 Task: In the  document registry.pdf. Below name insert the link: 'www.instagram.com' Insert Dropdown below the link: Project Status  'Select Not started 'Insert Header and write  "NexusTech". Change font style to  Yellow Tail
Action: Mouse moved to (301, 417)
Screenshot: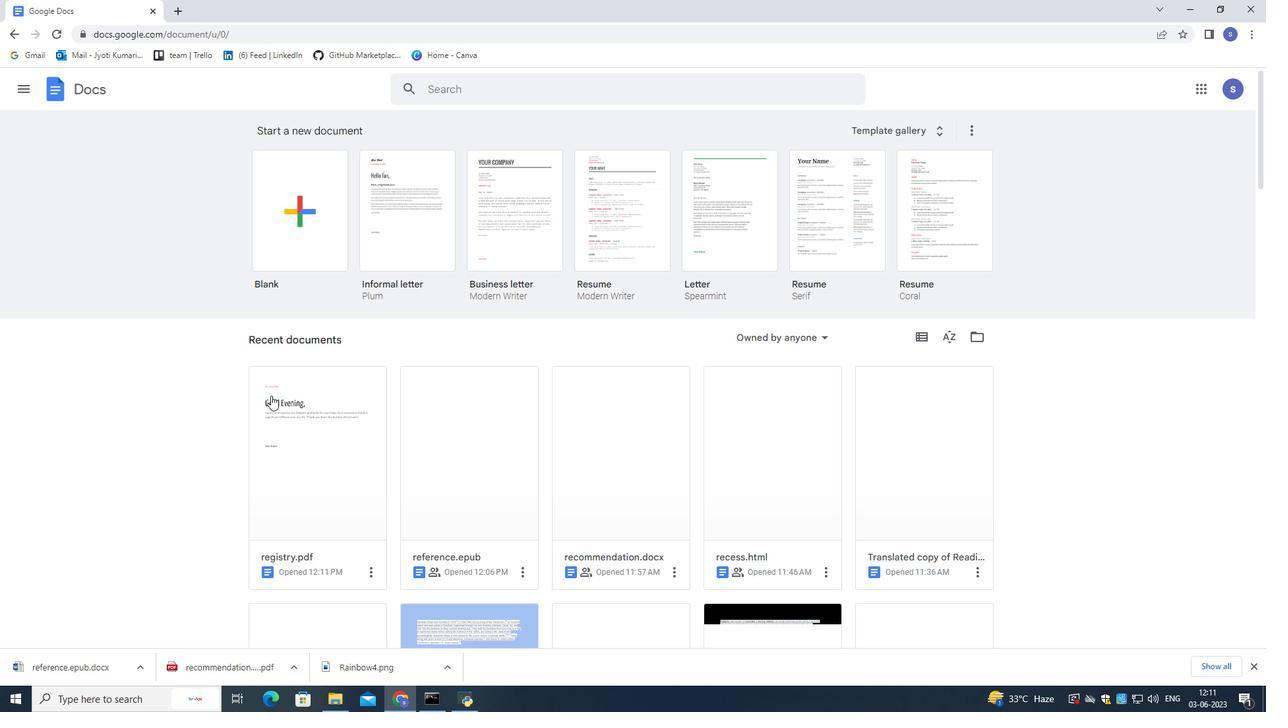 
Action: Mouse pressed left at (301, 417)
Screenshot: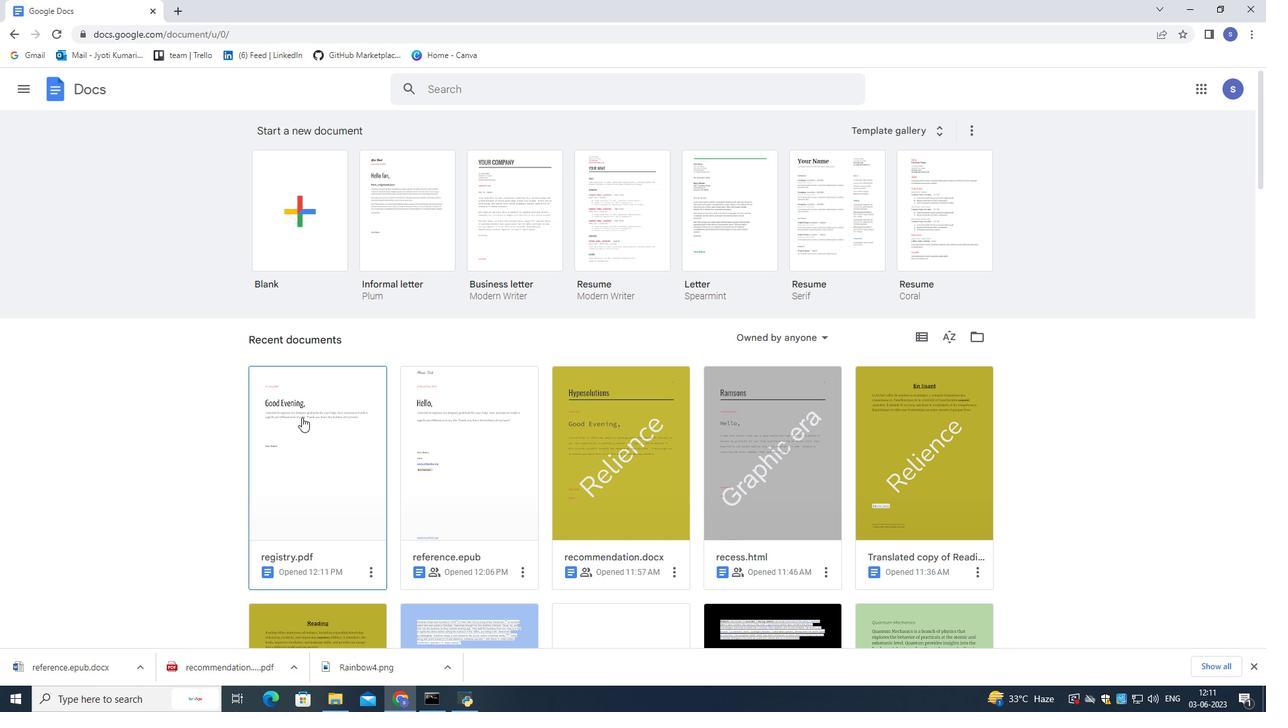 
Action: Mouse pressed left at (301, 417)
Screenshot: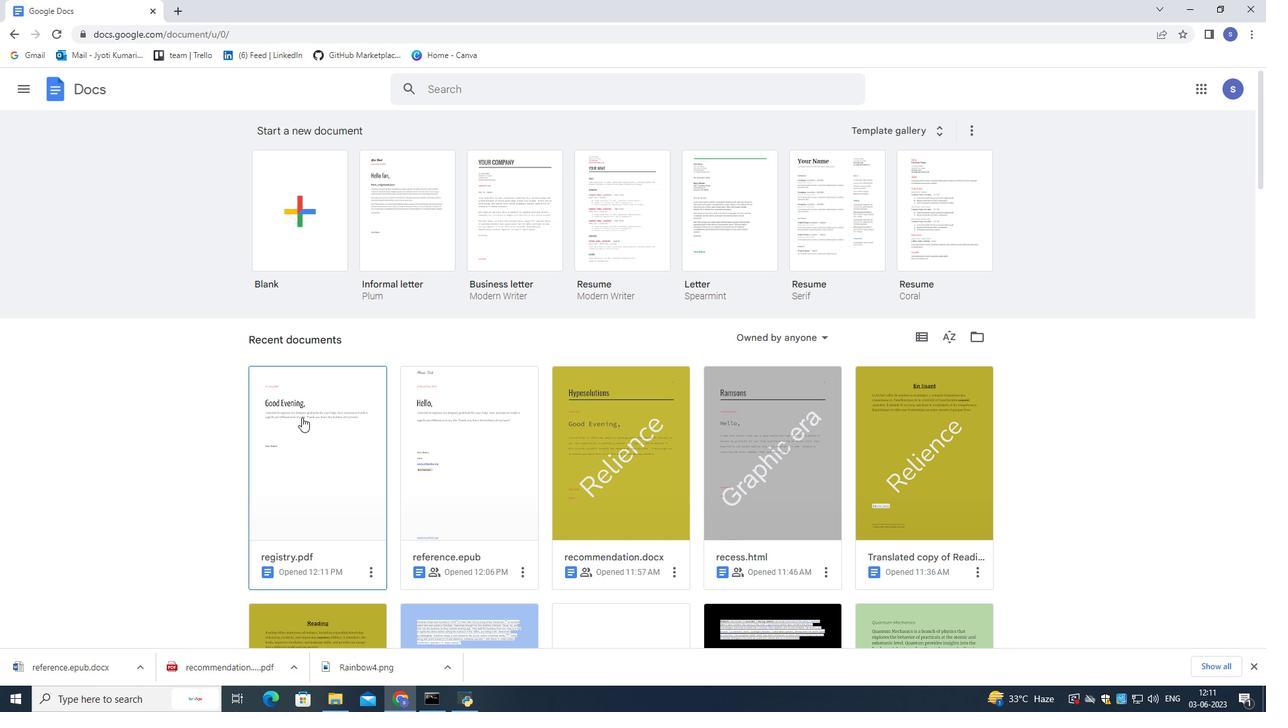 
Action: Mouse moved to (478, 488)
Screenshot: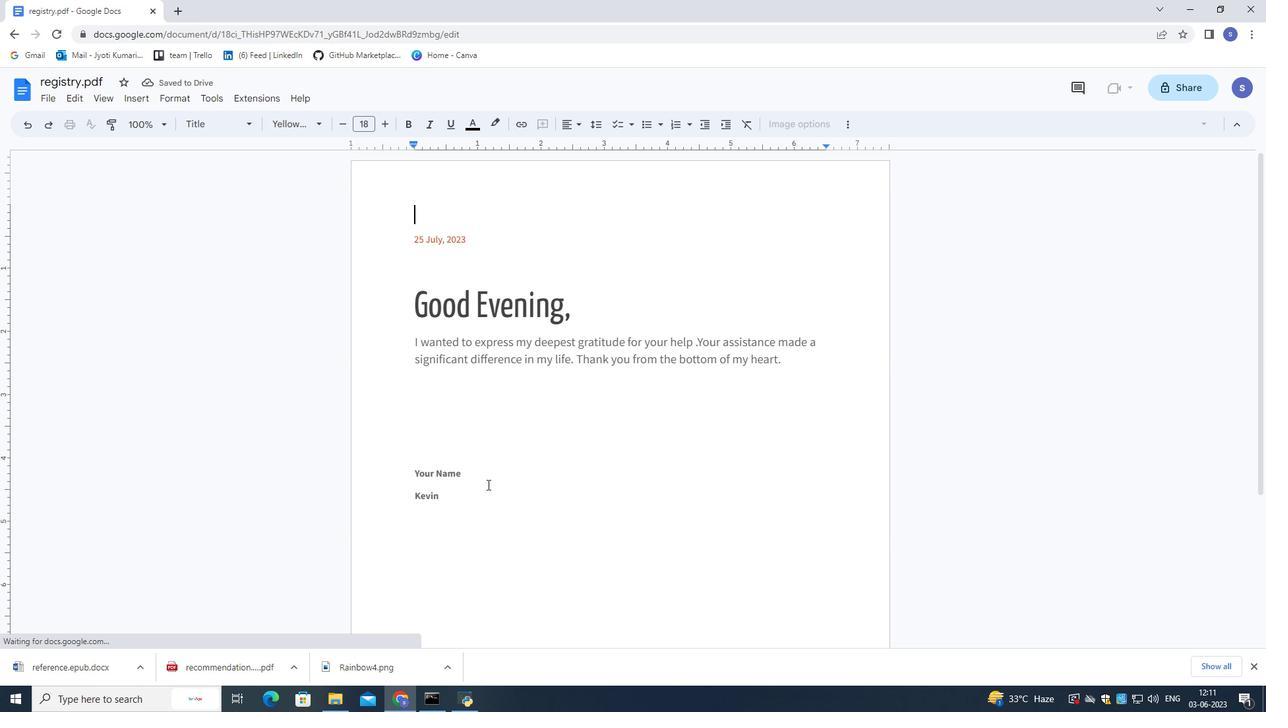 
Action: Mouse pressed left at (478, 488)
Screenshot: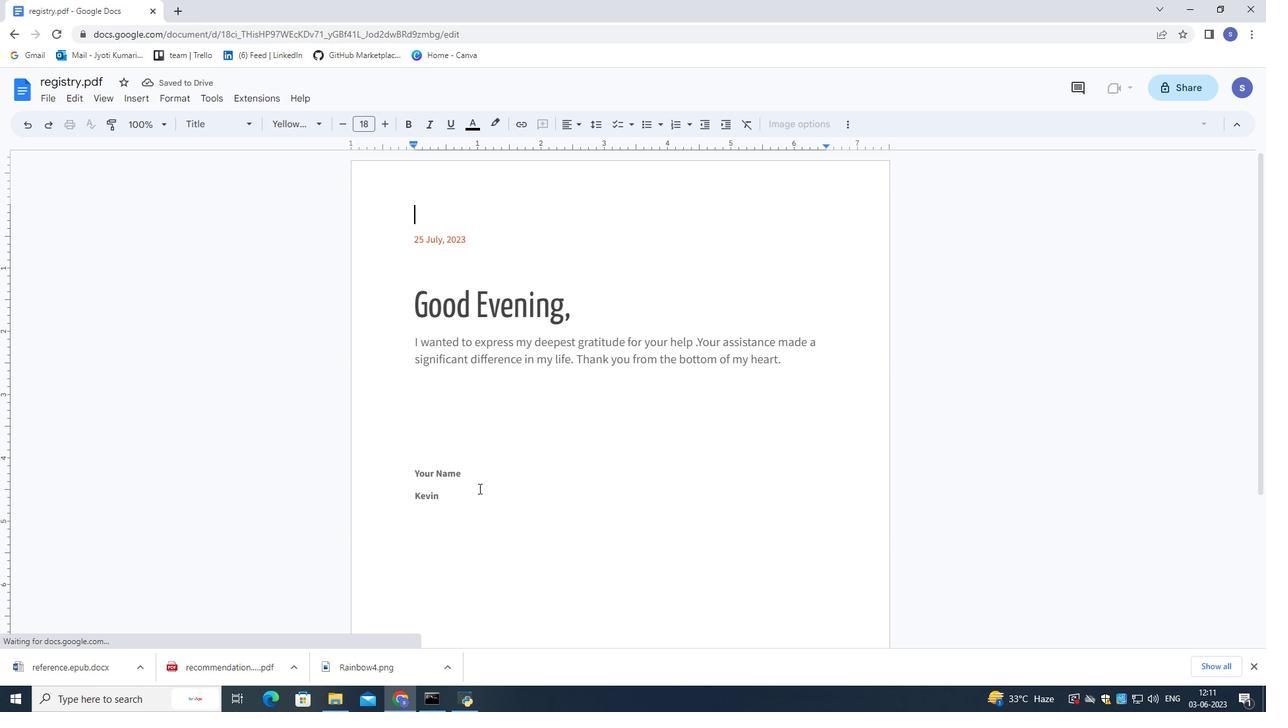 
Action: Mouse moved to (477, 489)
Screenshot: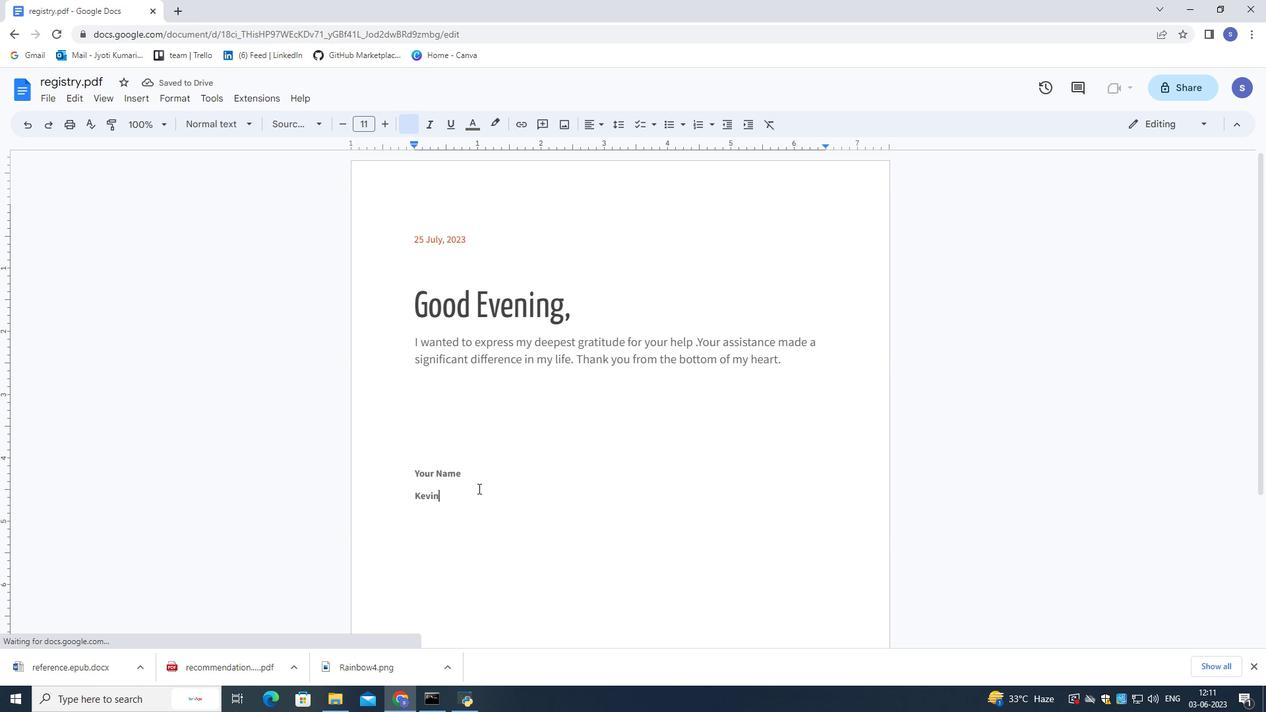 
Action: Key pressed <Key.enter>
Screenshot: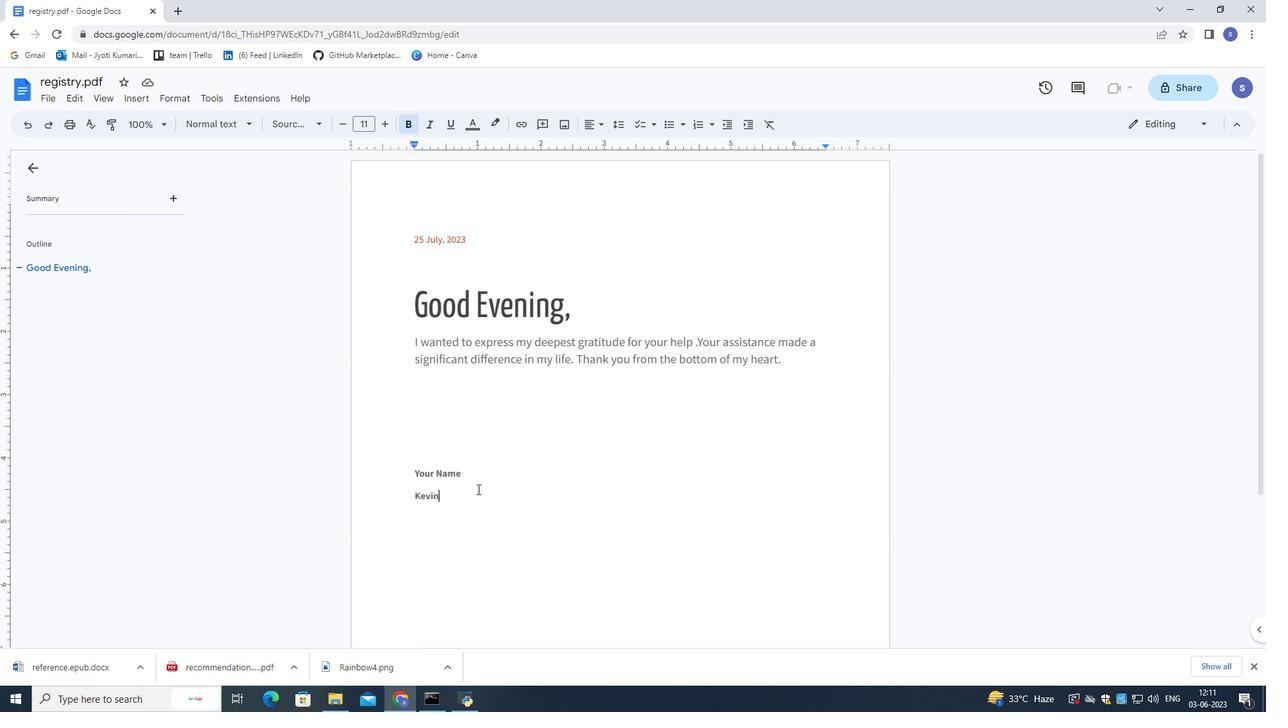 
Action: Mouse moved to (141, 97)
Screenshot: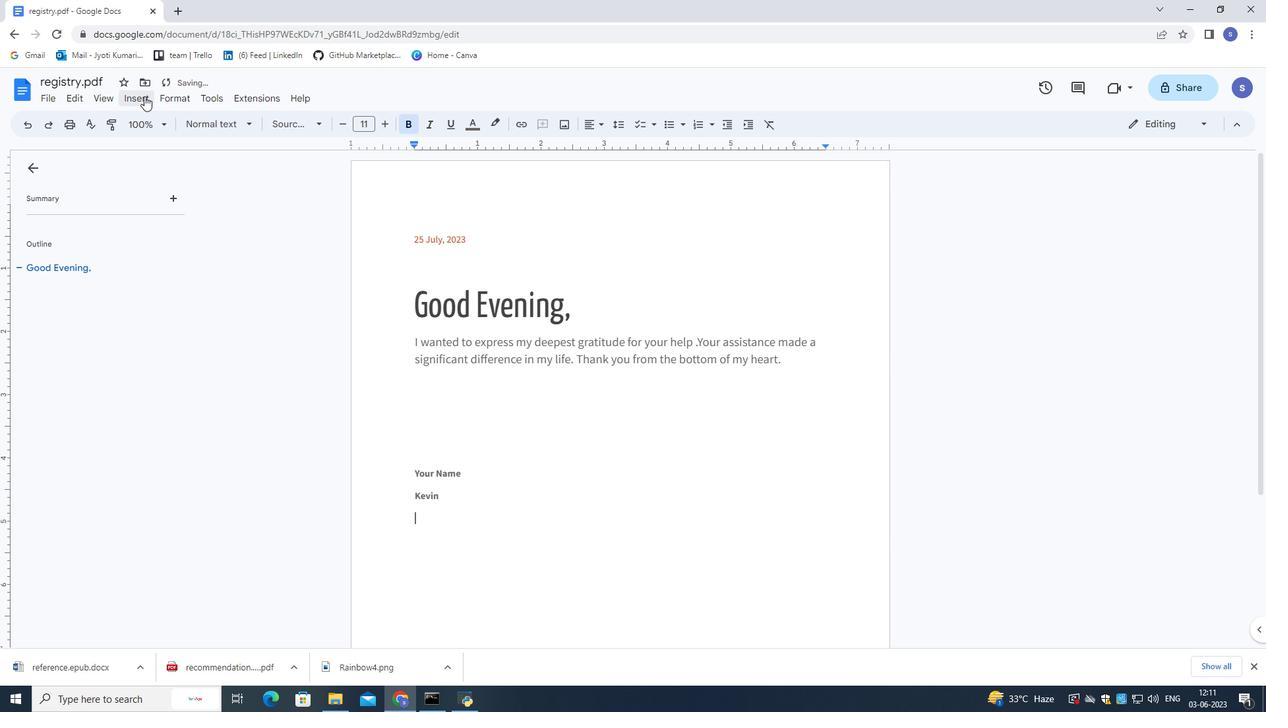 
Action: Mouse pressed left at (141, 97)
Screenshot: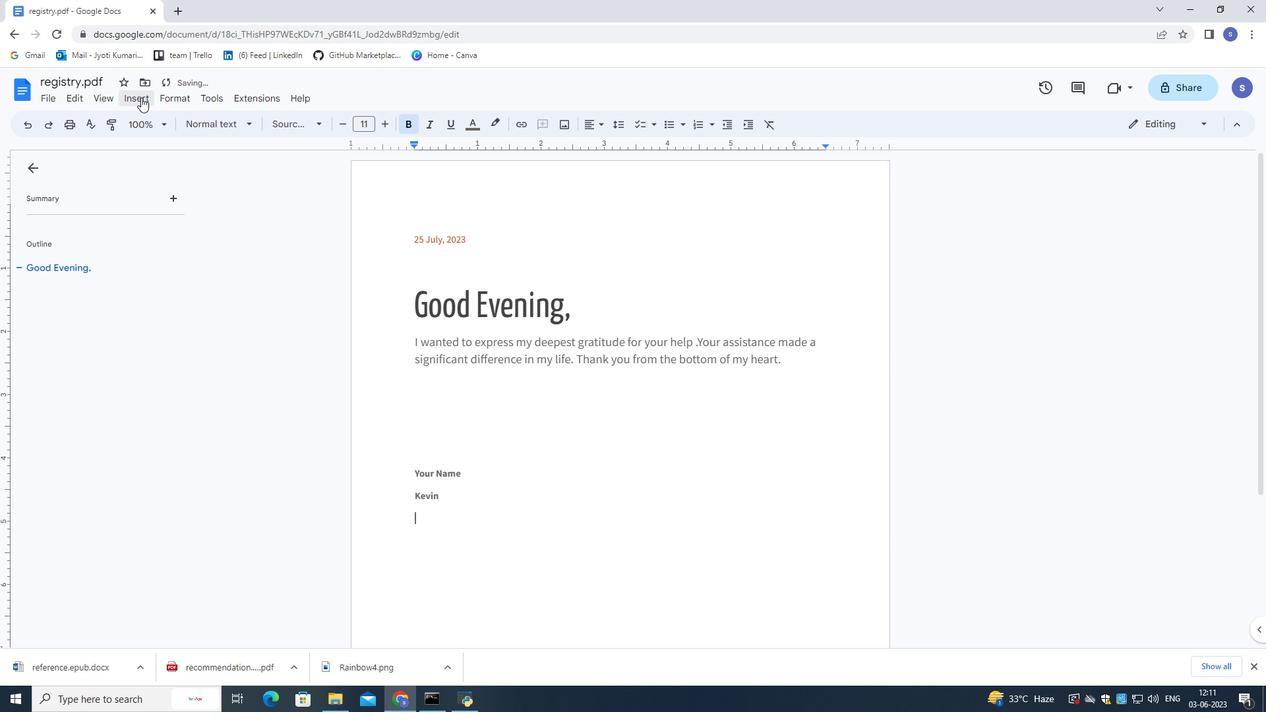 
Action: Mouse moved to (174, 502)
Screenshot: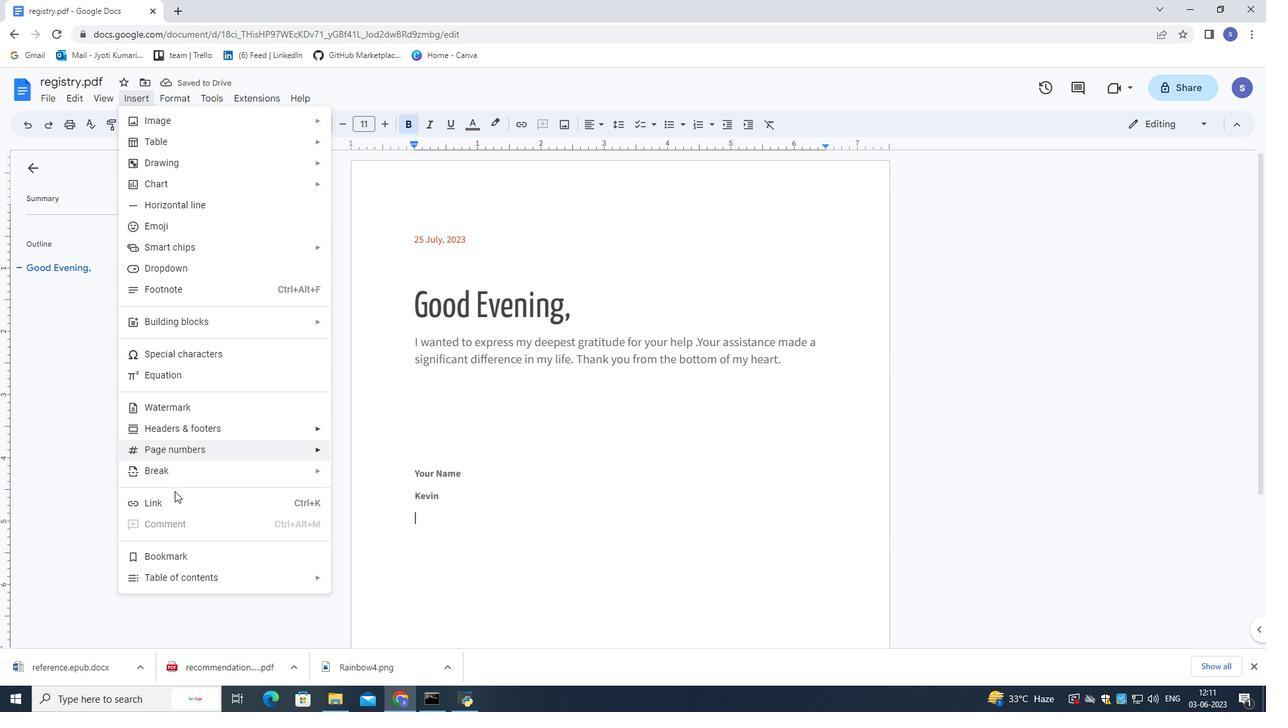 
Action: Mouse pressed left at (174, 502)
Screenshot: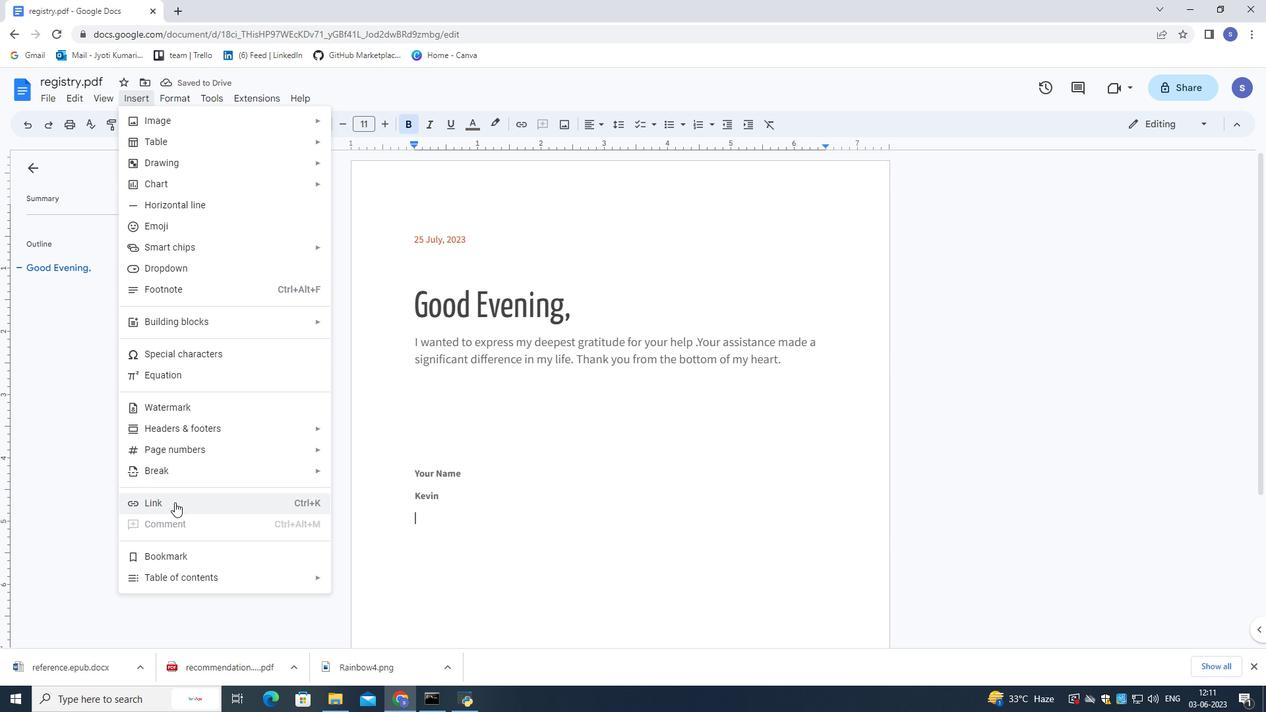 
Action: Mouse moved to (173, 497)
Screenshot: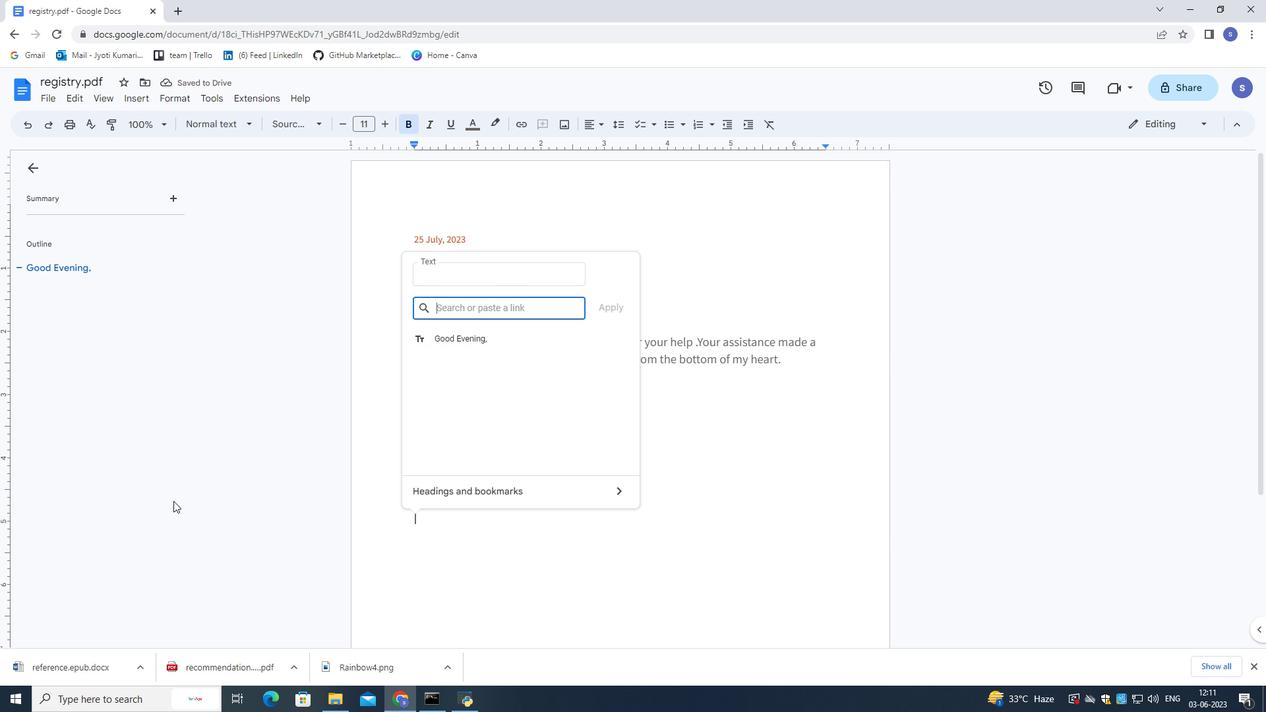 
Action: Key pressed ww
Screenshot: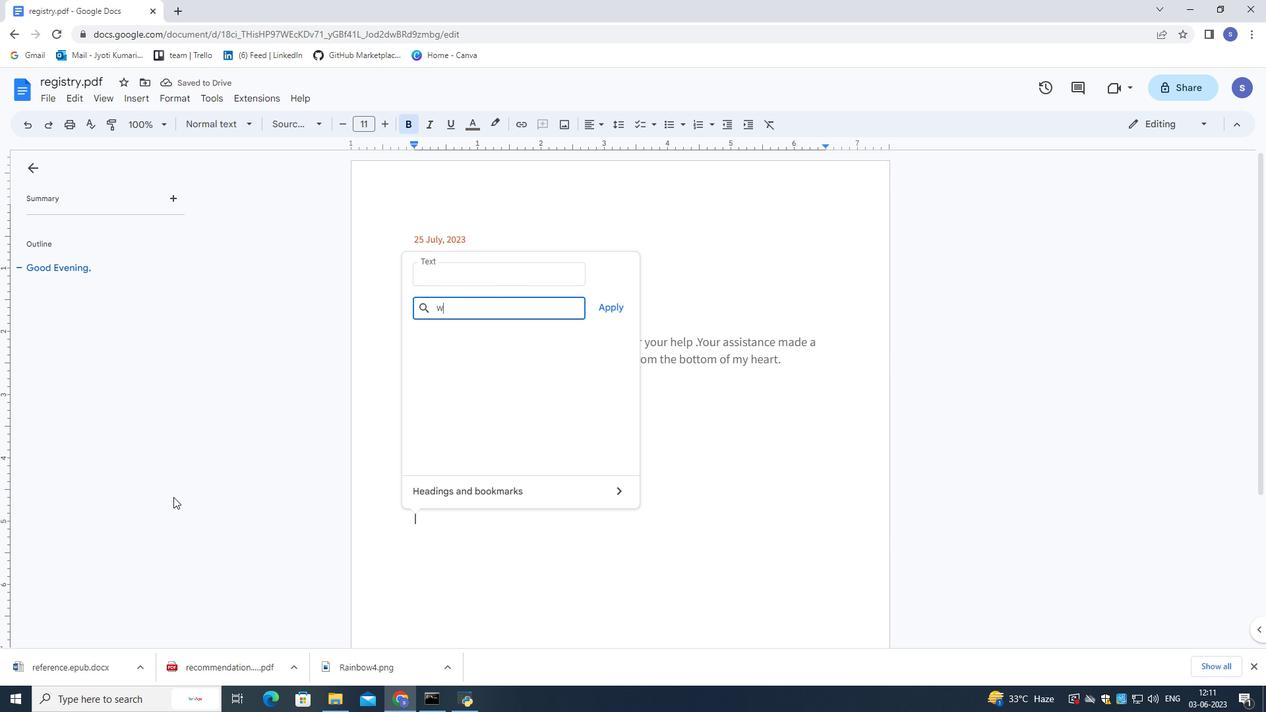 
Action: Mouse moved to (173, 495)
Screenshot: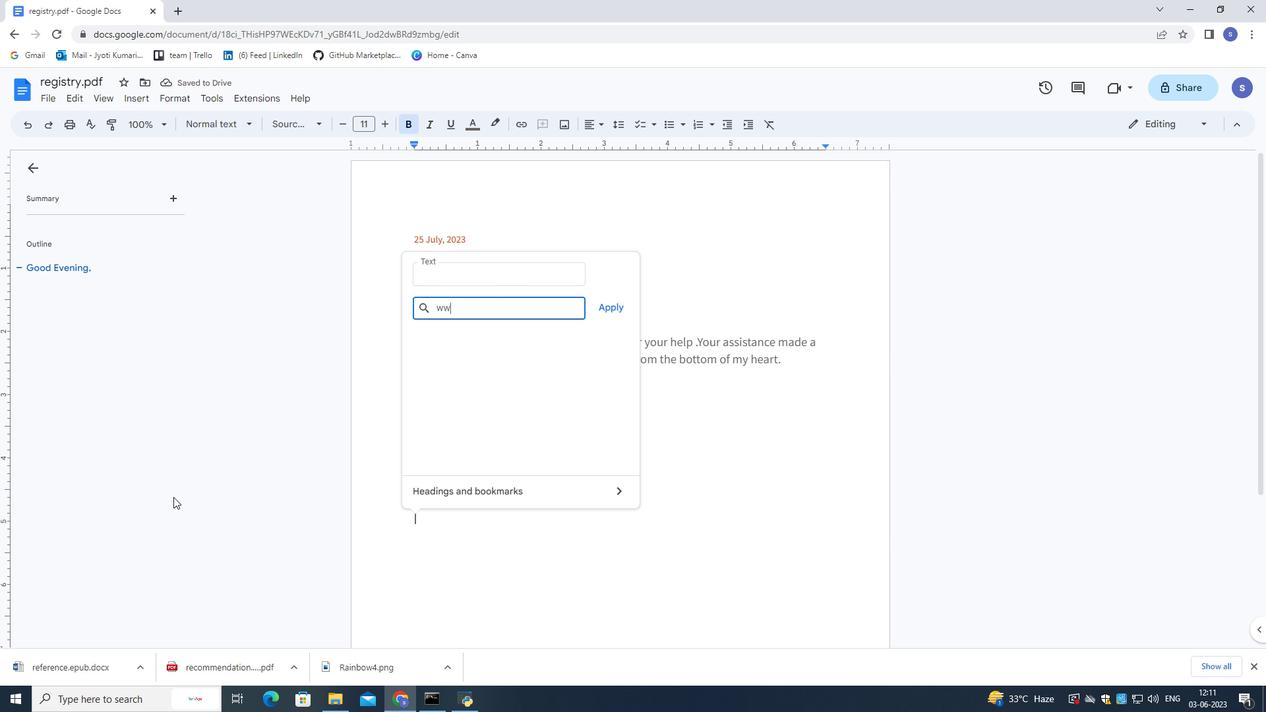 
Action: Key pressed w
Screenshot: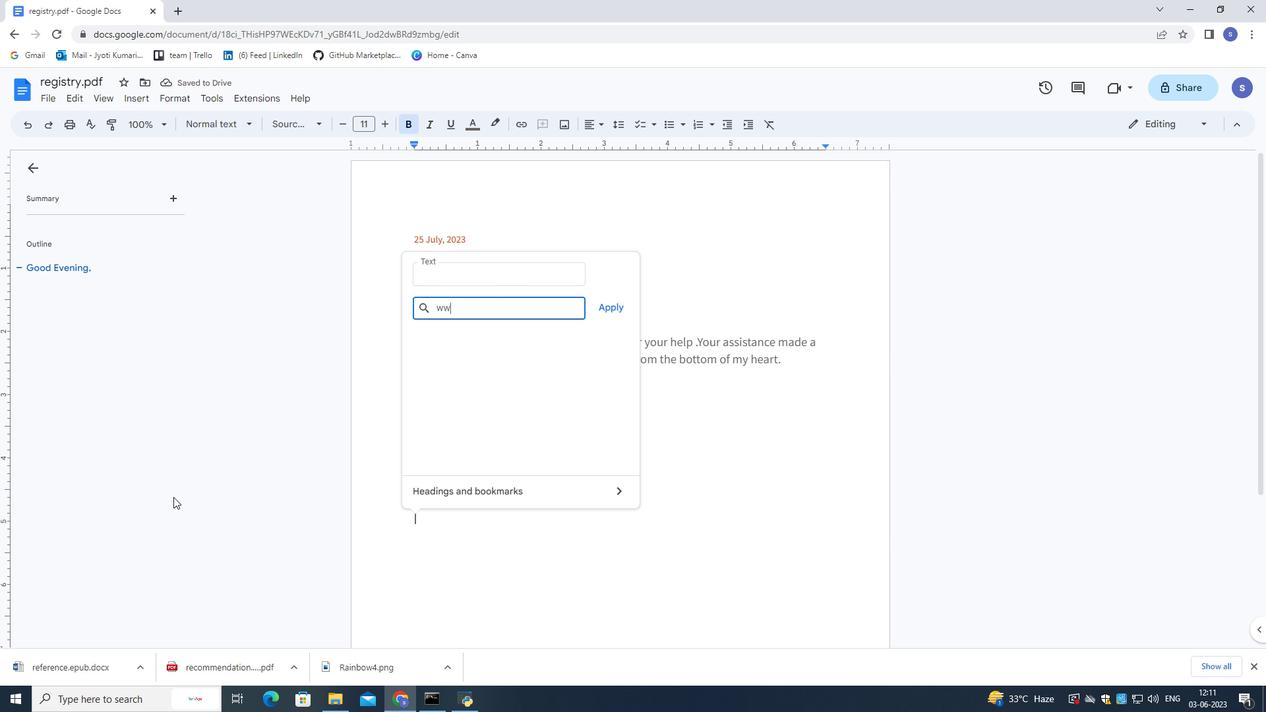 
Action: Mouse moved to (172, 477)
Screenshot: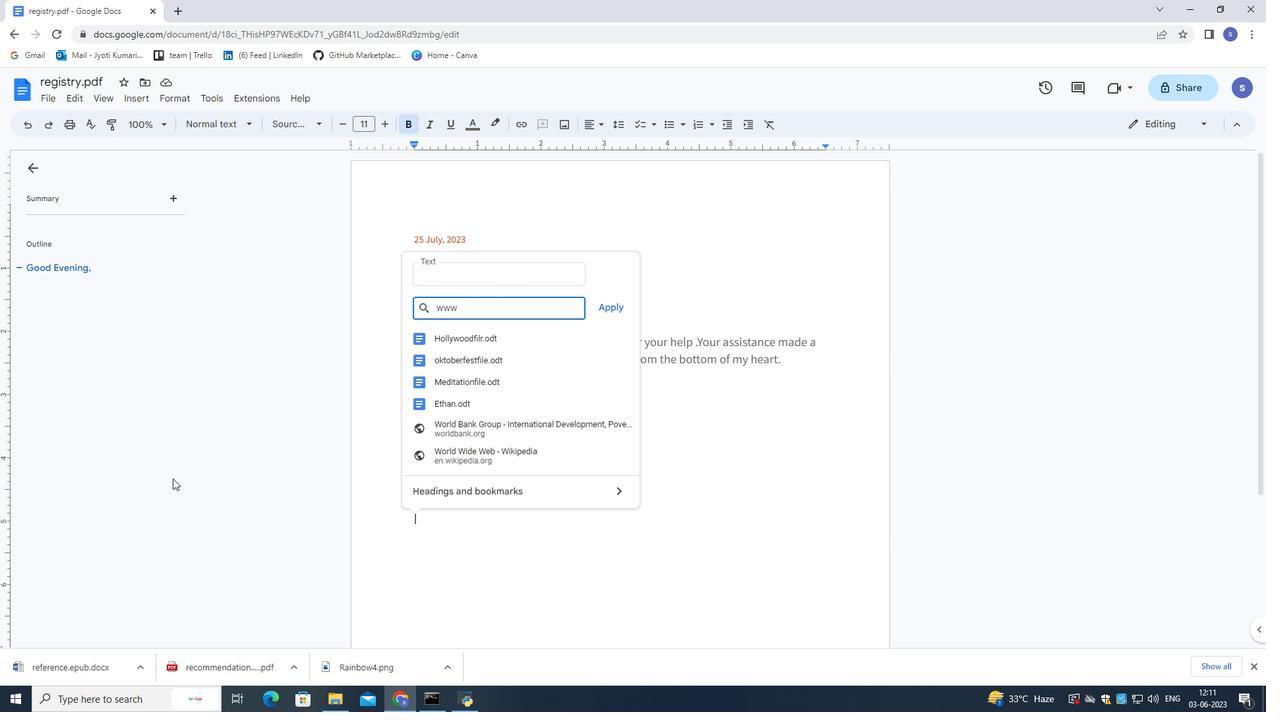 
Action: Key pressed .
Screenshot: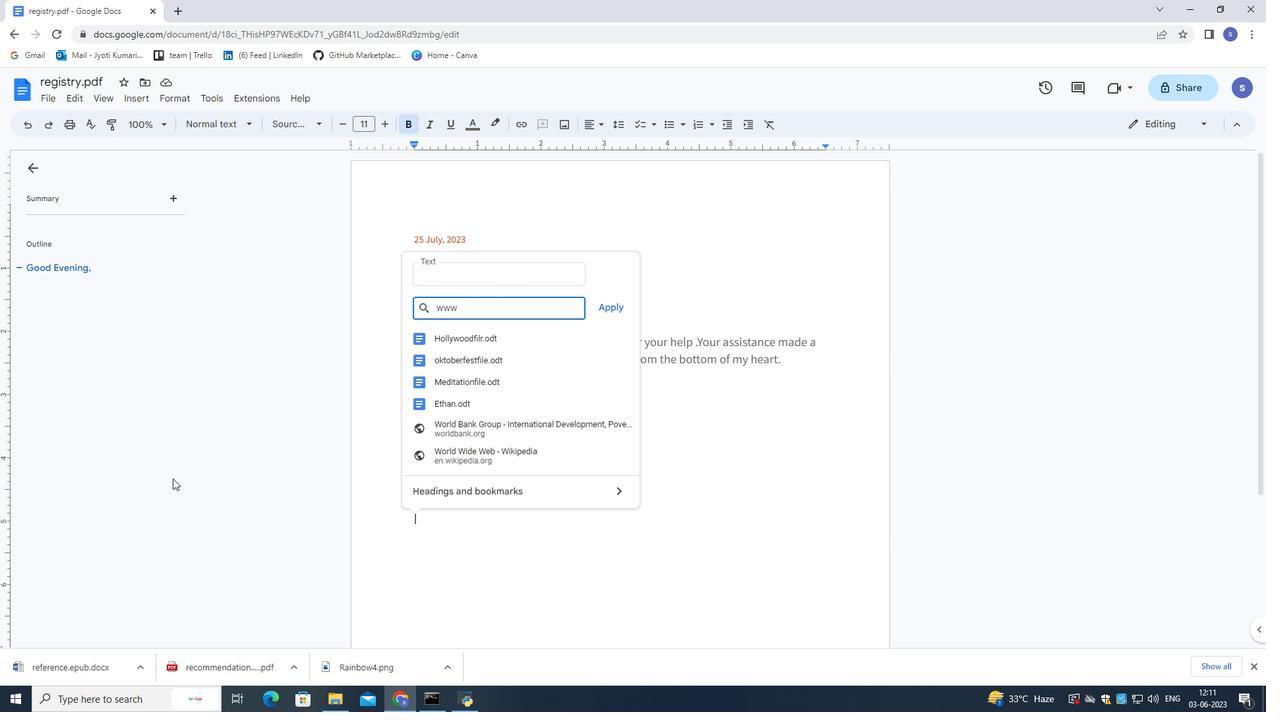 
Action: Mouse moved to (172, 477)
Screenshot: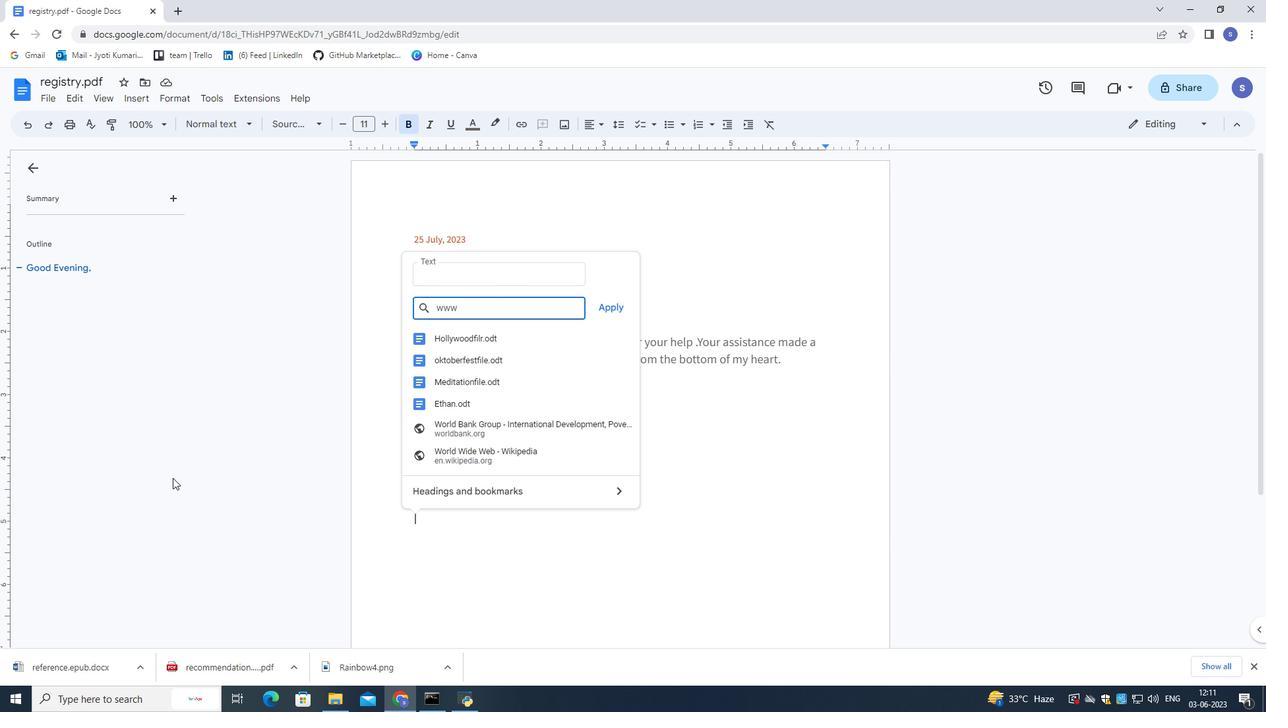 
Action: Key pressed instagram.com
Screenshot: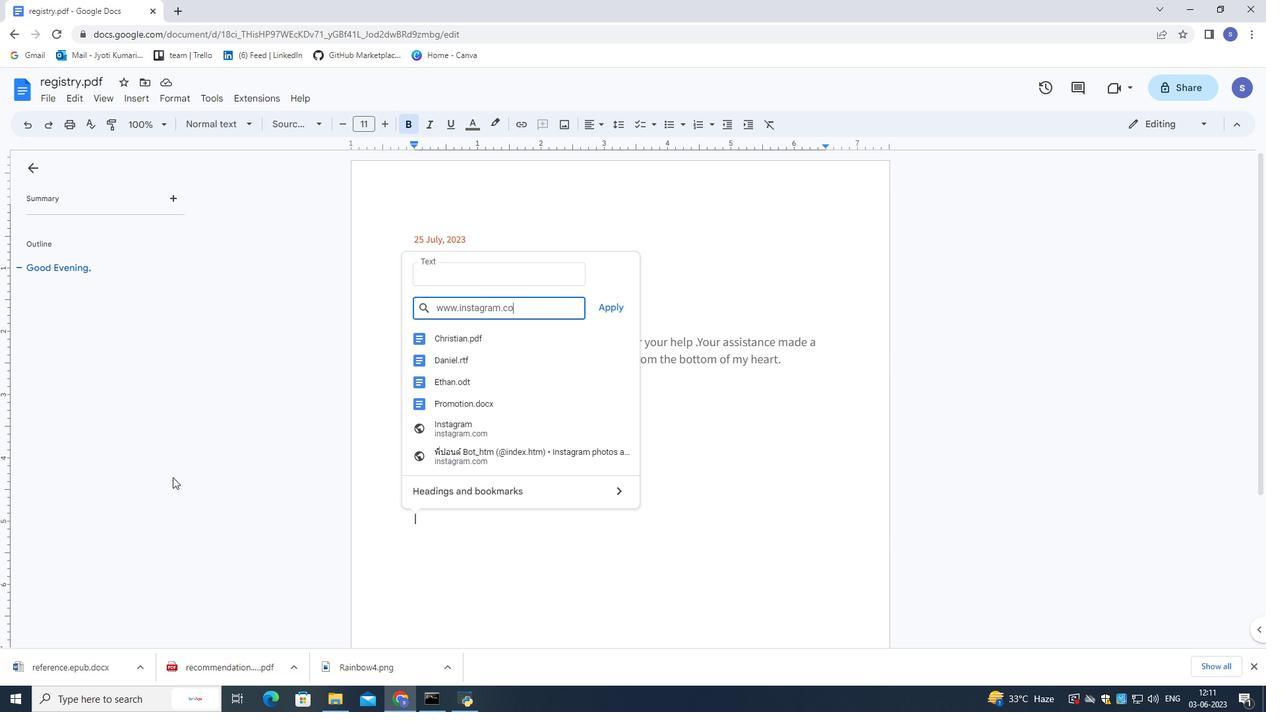 
Action: Mouse moved to (605, 309)
Screenshot: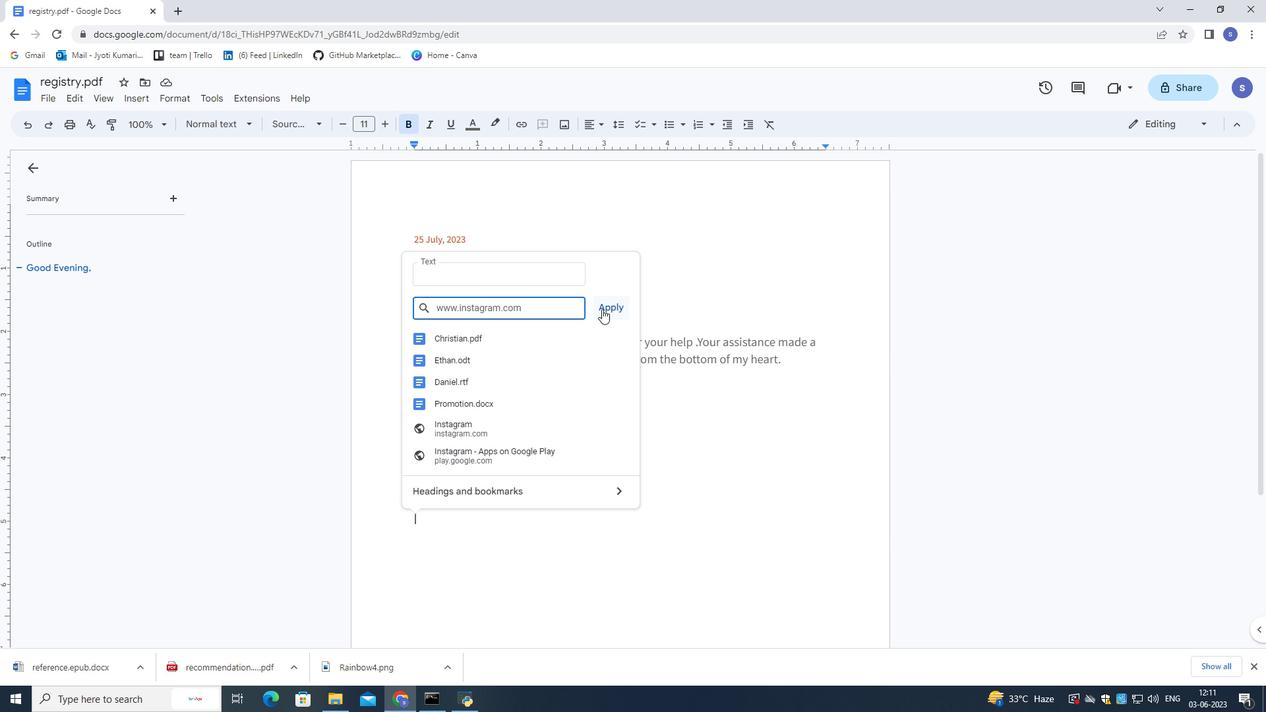 
Action: Mouse pressed left at (605, 309)
Screenshot: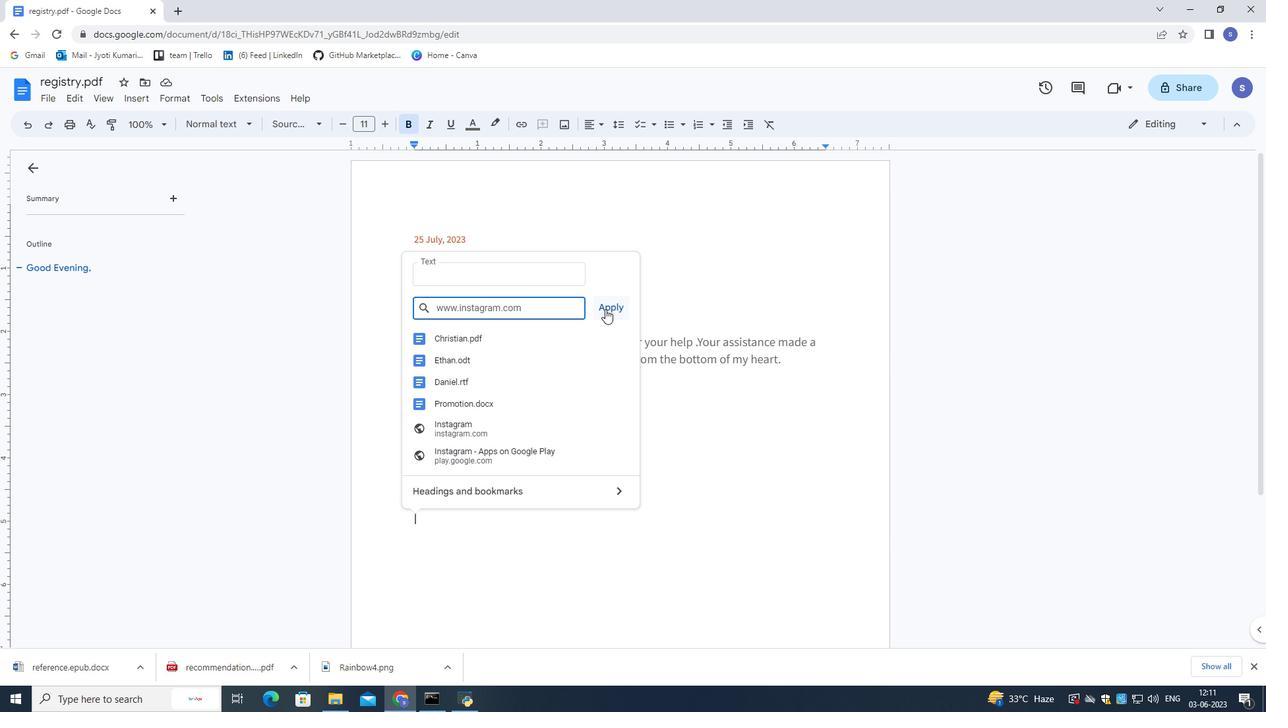 
Action: Mouse moved to (524, 479)
Screenshot: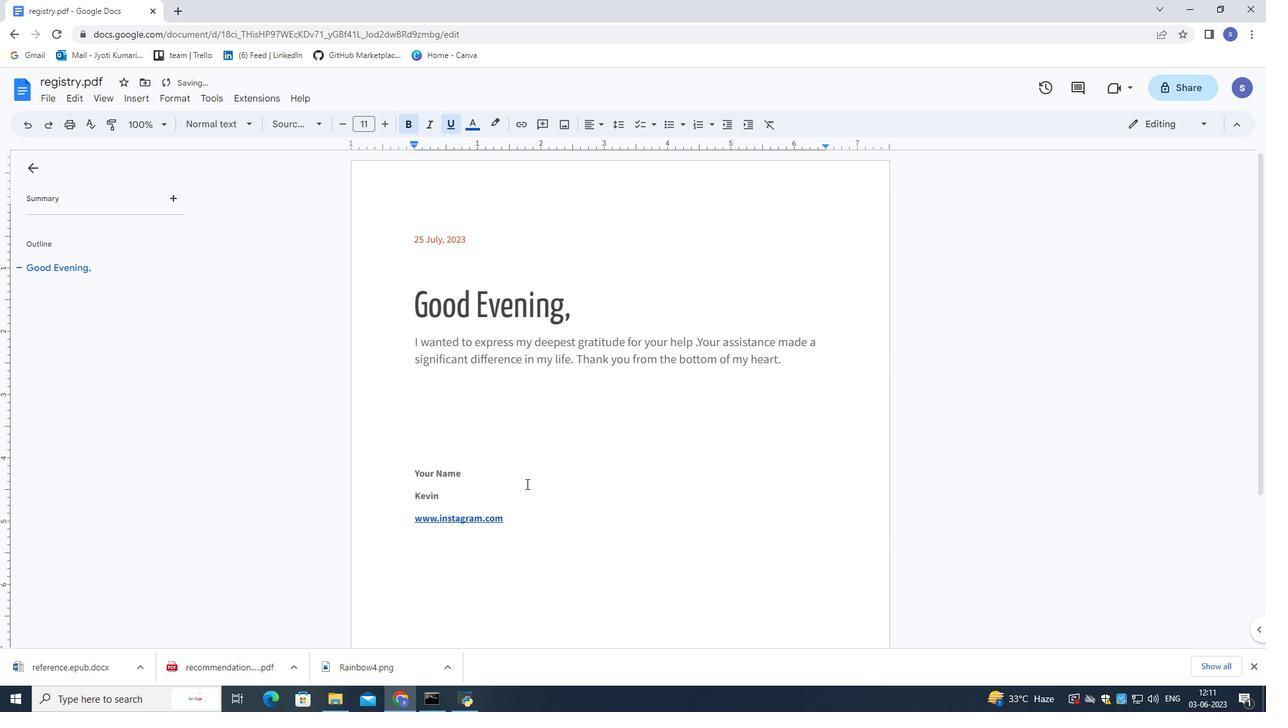 
Action: Key pressed <Key.enter>
Screenshot: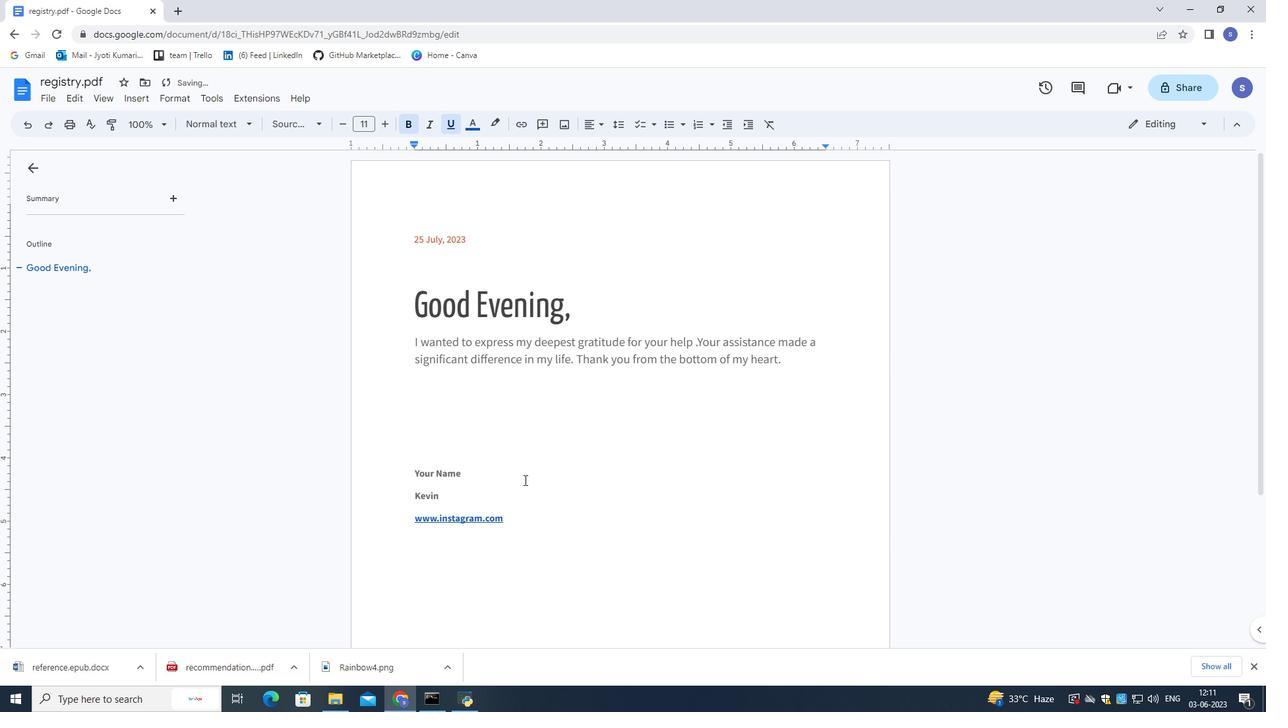 
Action: Mouse moved to (146, 91)
Screenshot: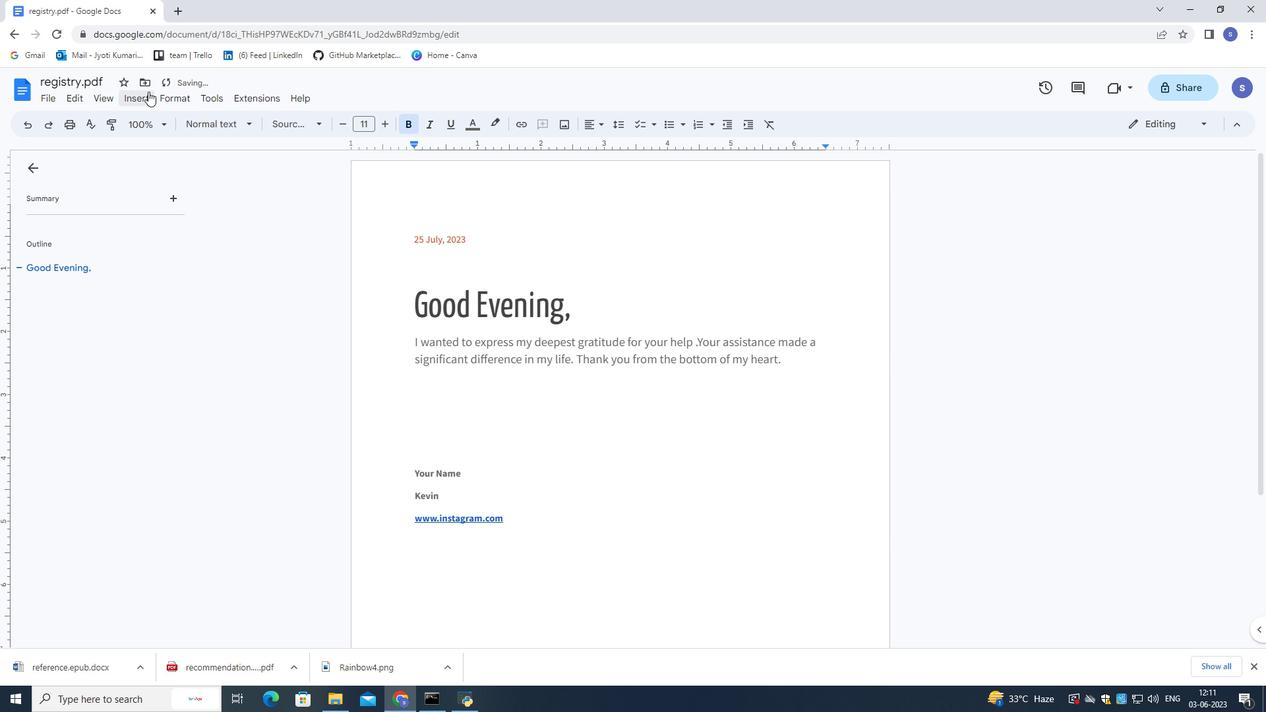 
Action: Mouse pressed left at (146, 91)
Screenshot: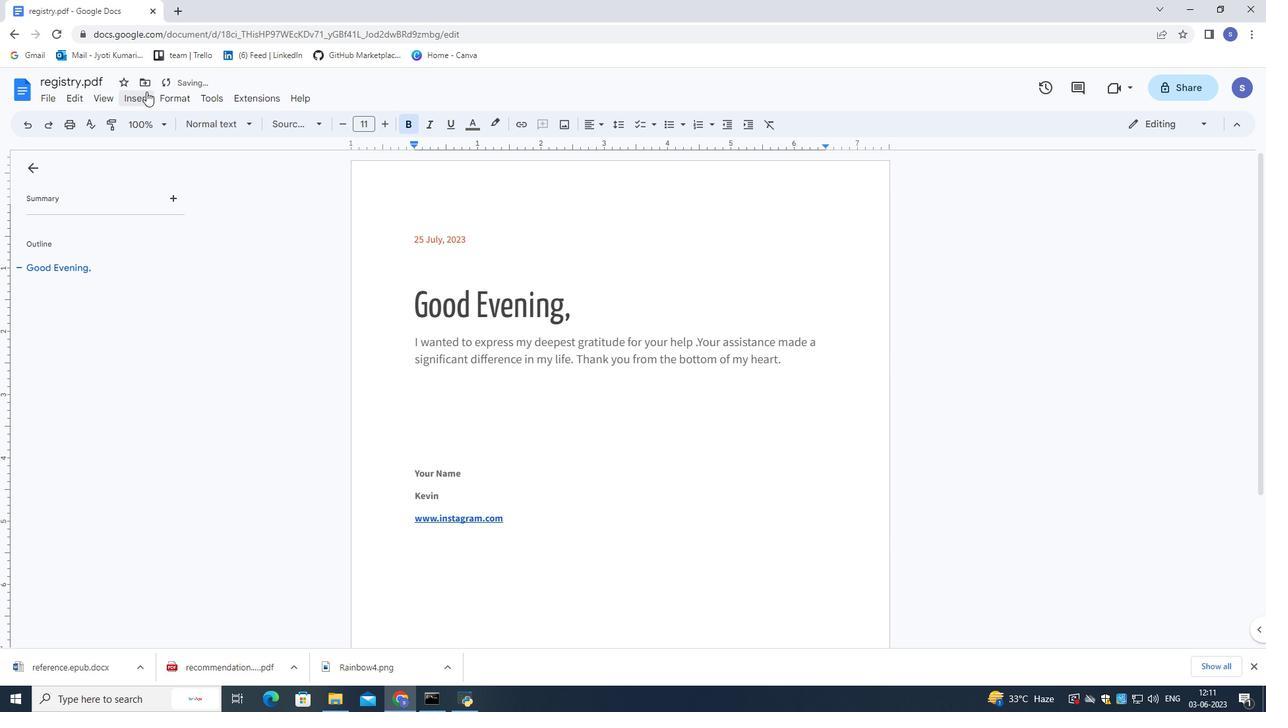 
Action: Mouse moved to (214, 271)
Screenshot: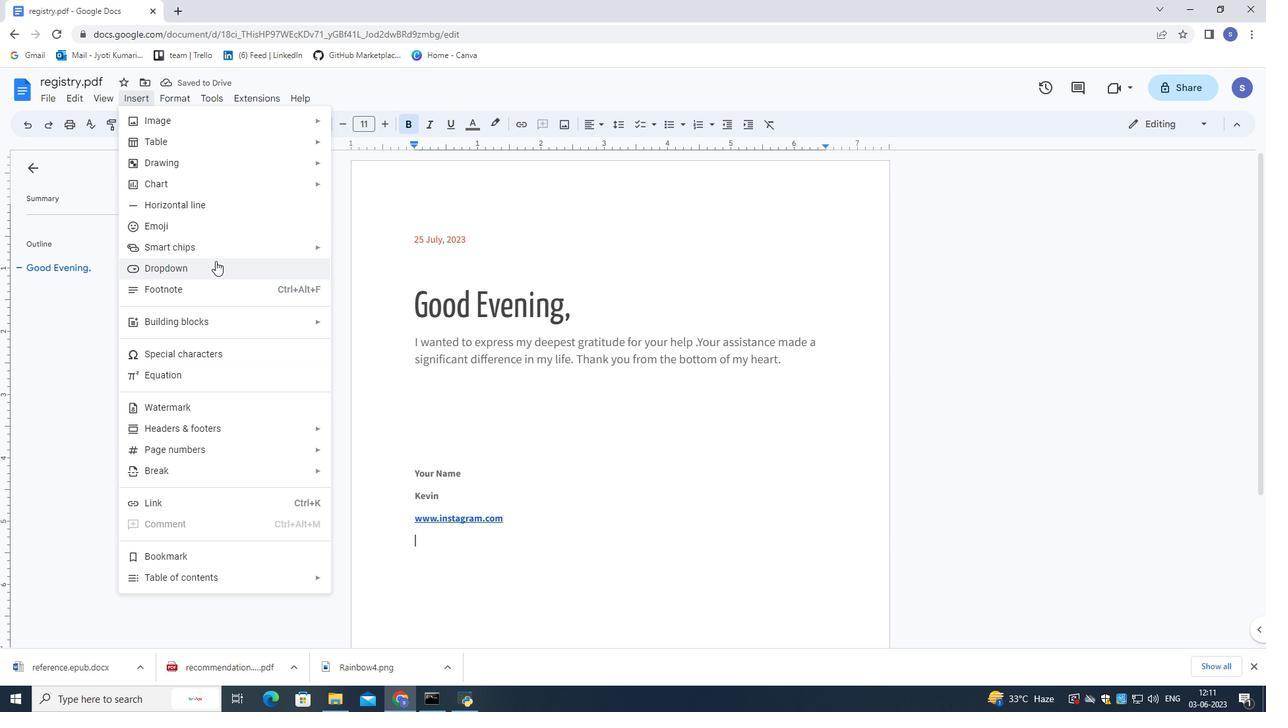 
Action: Mouse pressed left at (214, 271)
Screenshot: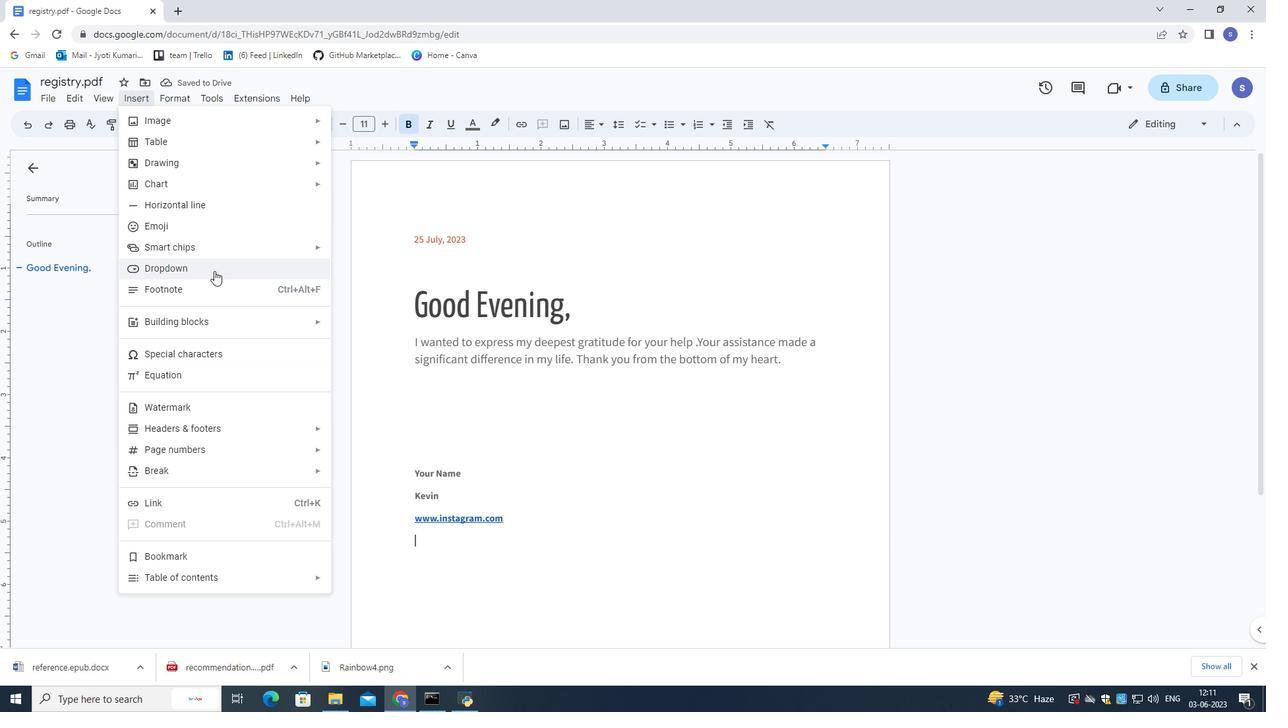 
Action: Mouse moved to (525, 545)
Screenshot: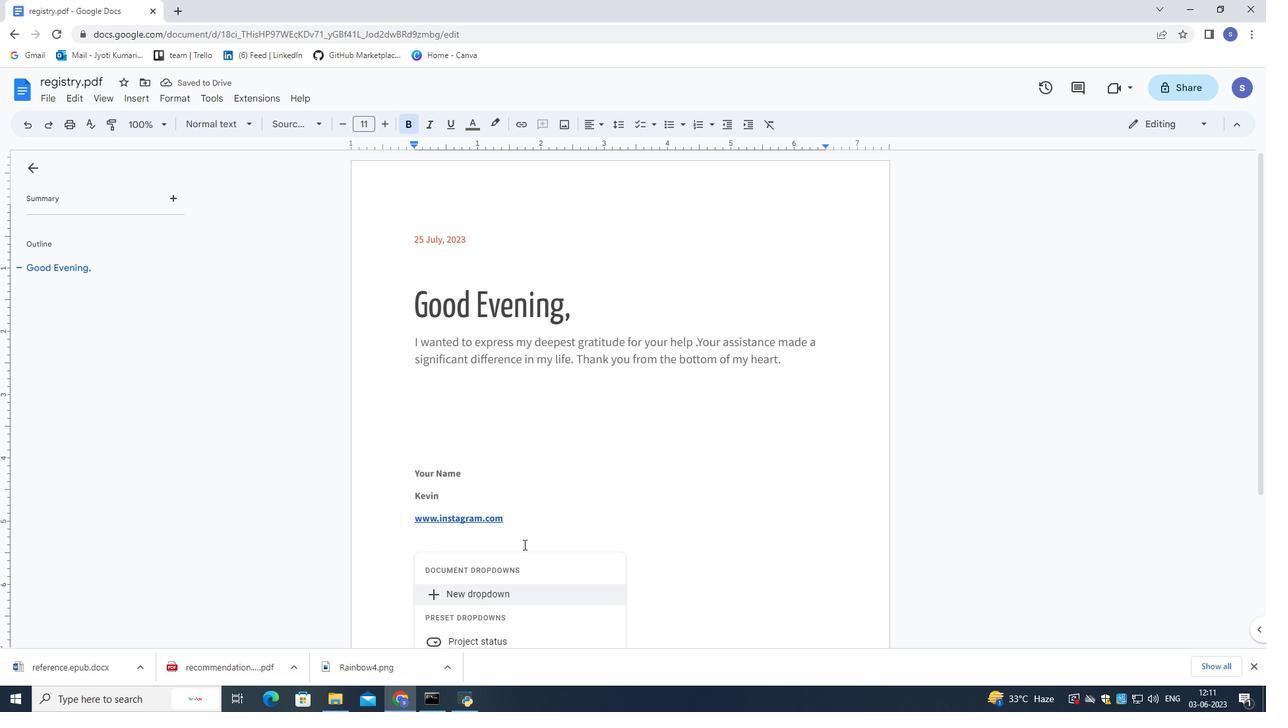 
Action: Mouse scrolled (525, 545) with delta (0, 0)
Screenshot: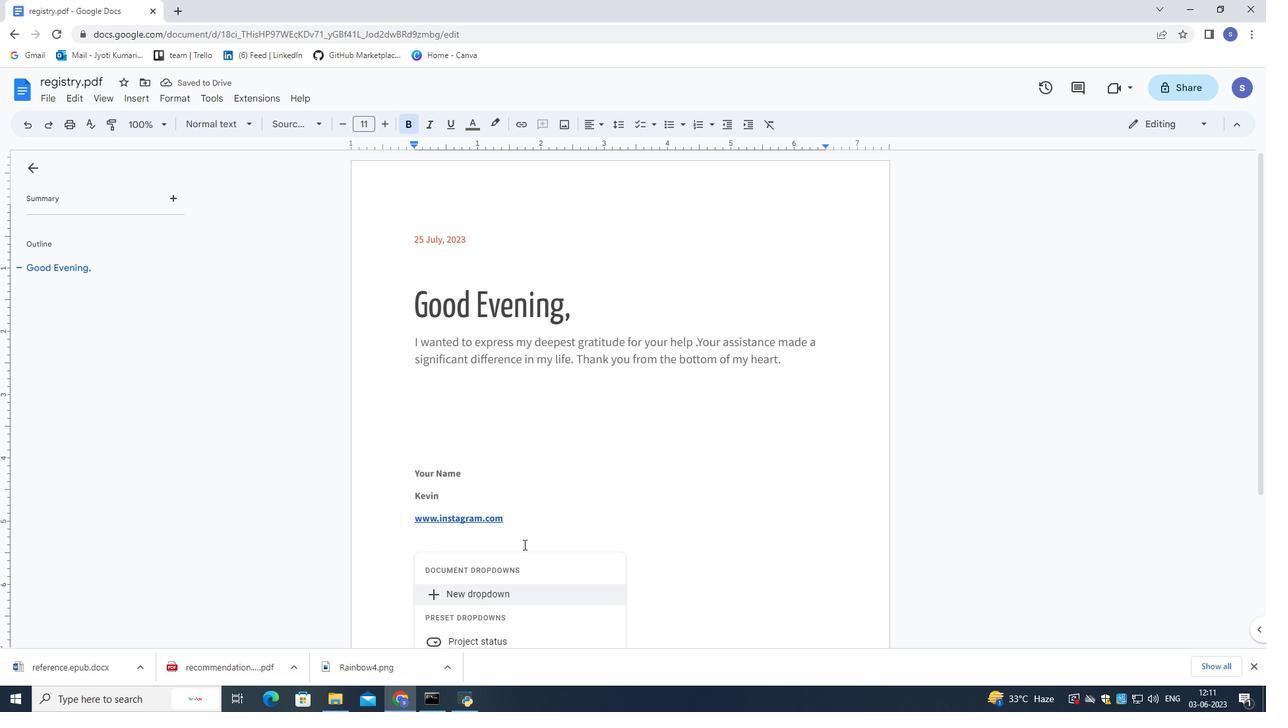
Action: Mouse scrolled (525, 545) with delta (0, 0)
Screenshot: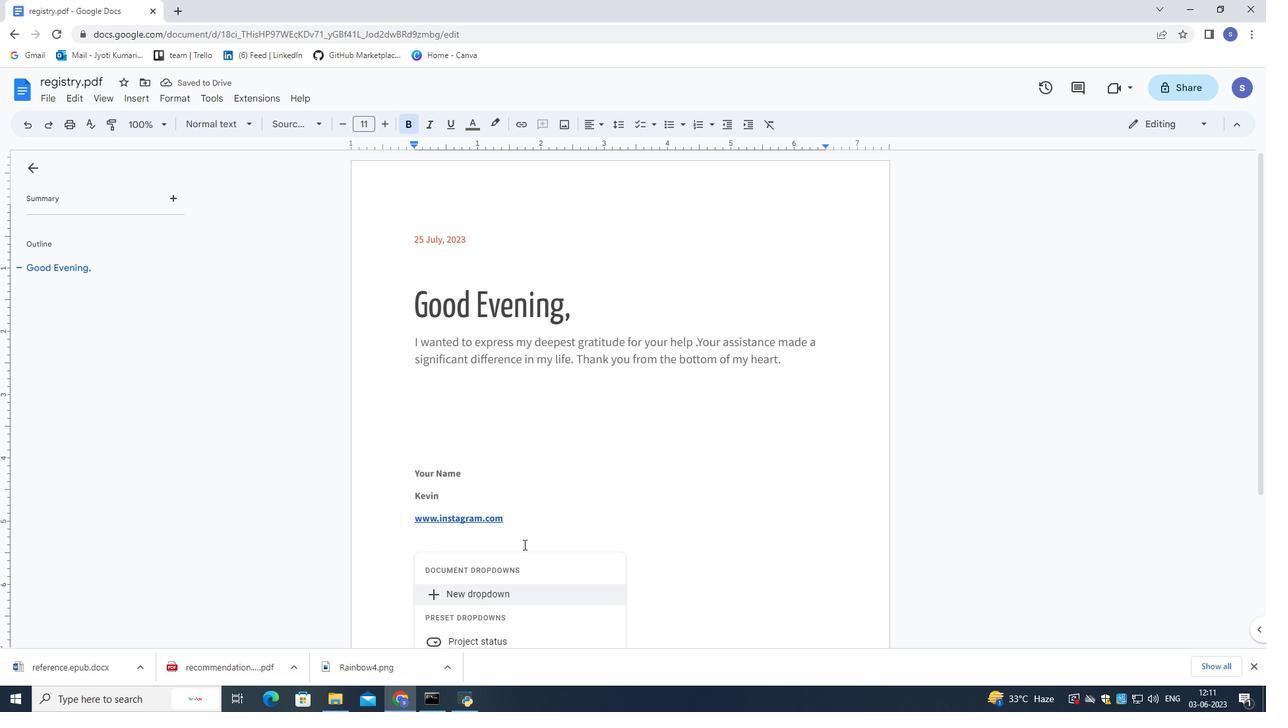 
Action: Mouse scrolled (525, 545) with delta (0, 0)
Screenshot: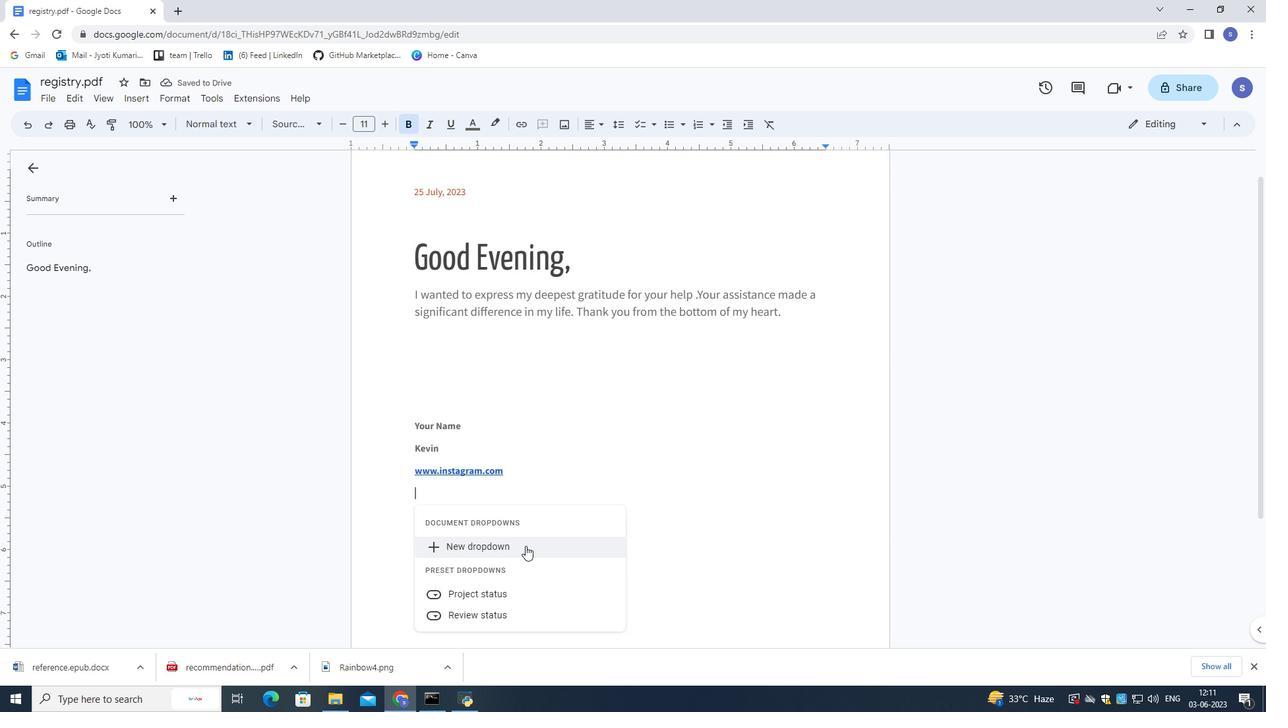 
Action: Mouse moved to (489, 445)
Screenshot: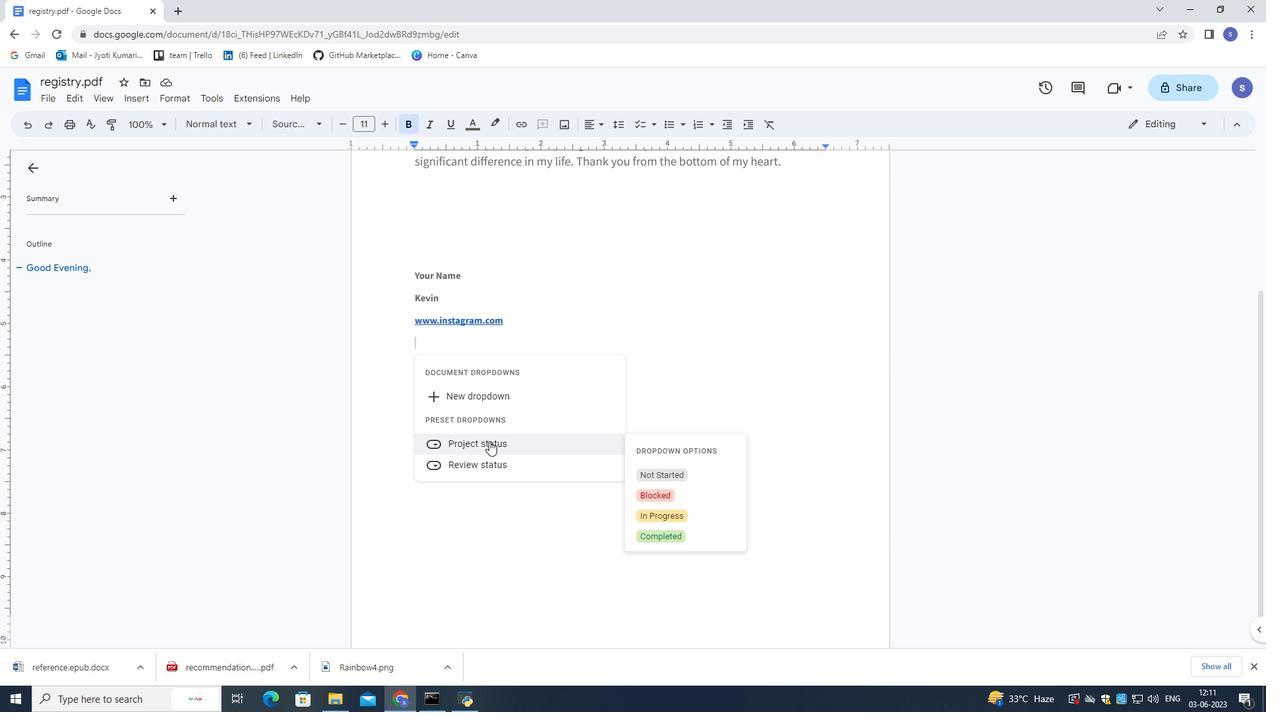 
Action: Mouse pressed left at (489, 445)
Screenshot: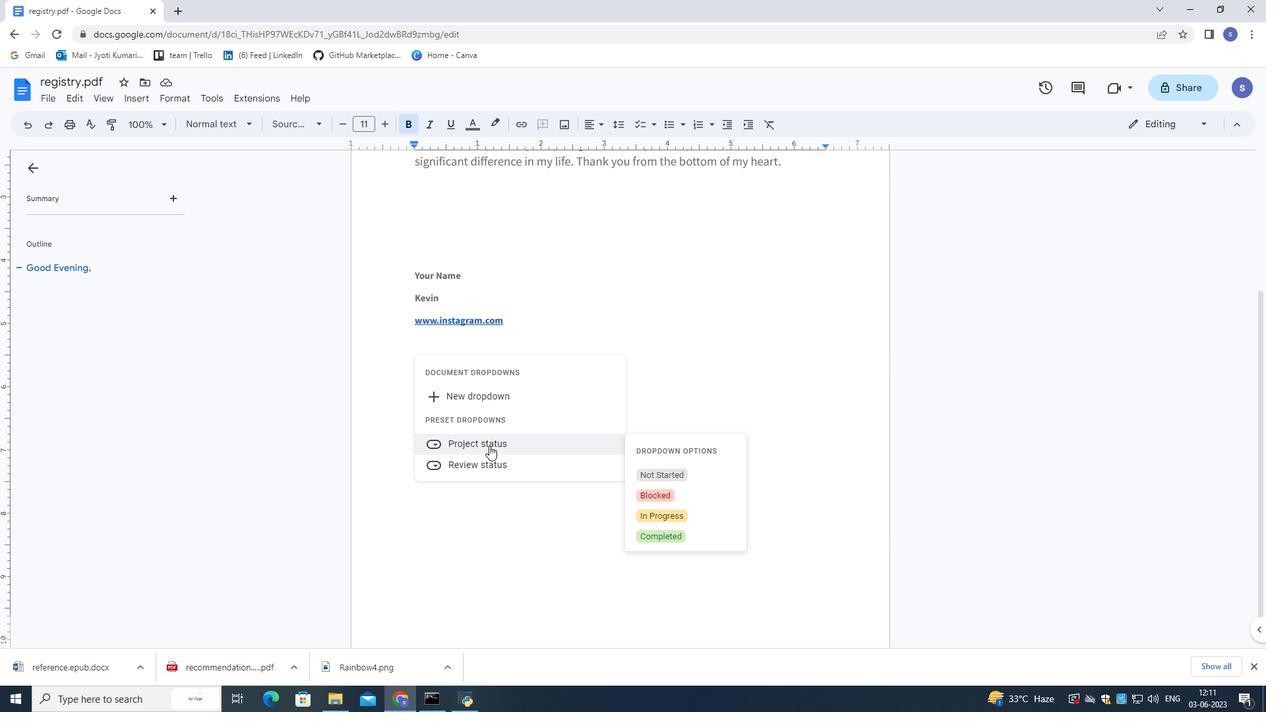 
Action: Mouse moved to (450, 347)
Screenshot: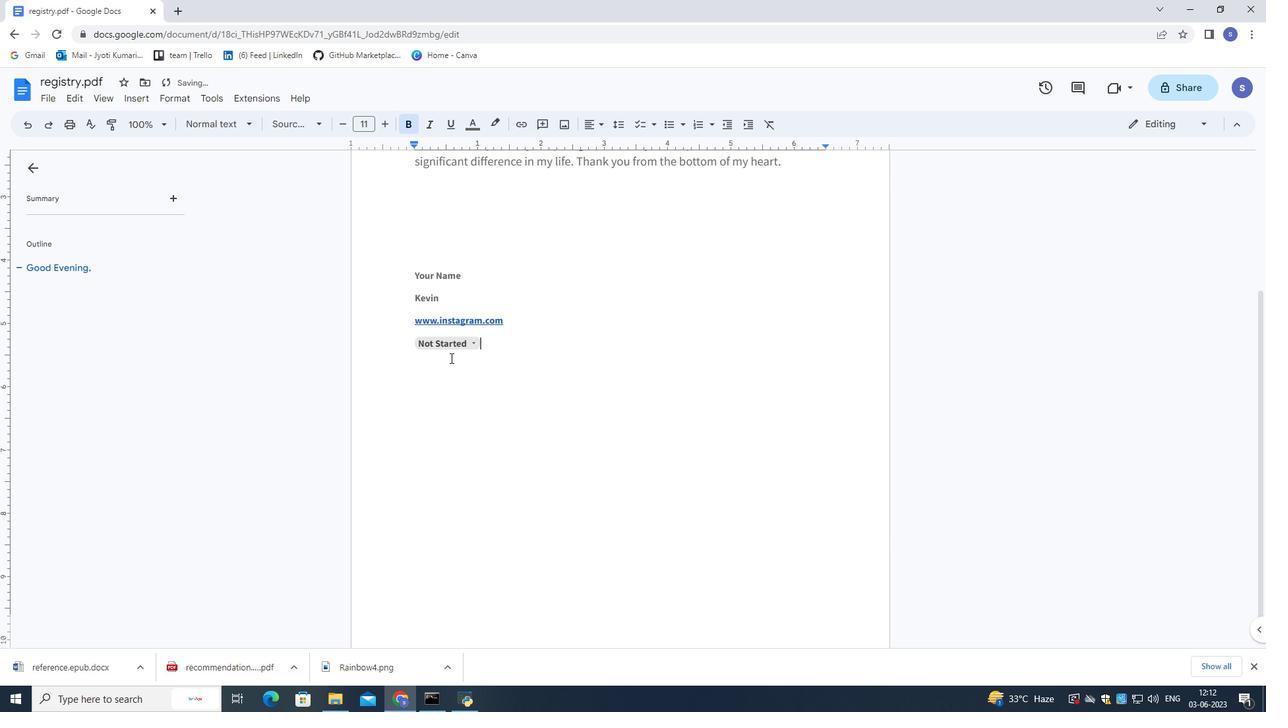 
Action: Mouse pressed left at (450, 347)
Screenshot: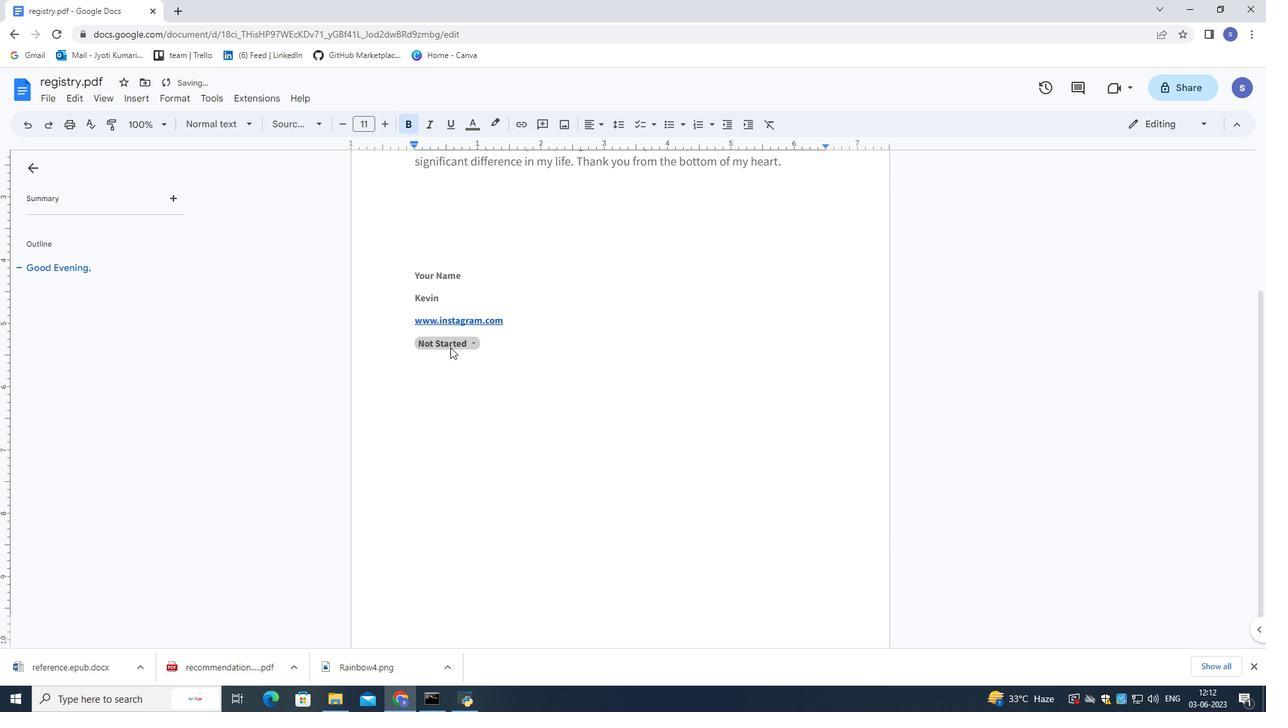 
Action: Mouse moved to (456, 367)
Screenshot: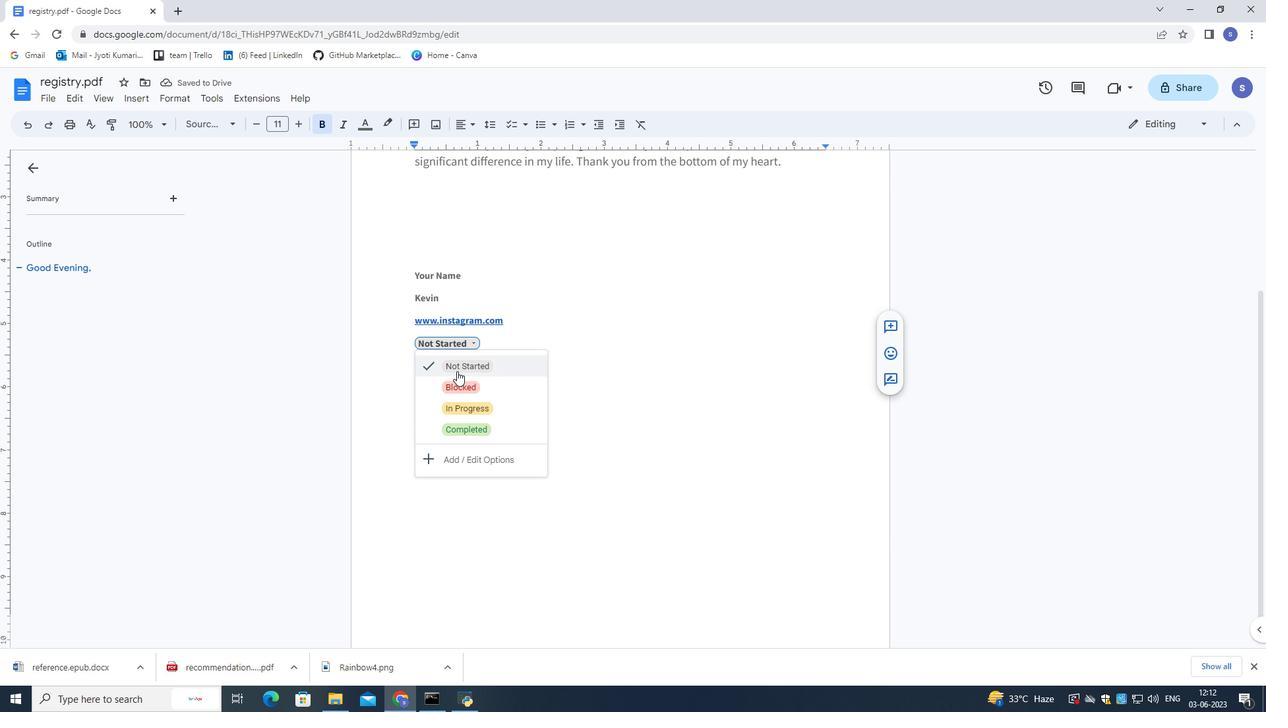 
Action: Mouse pressed left at (456, 367)
Screenshot: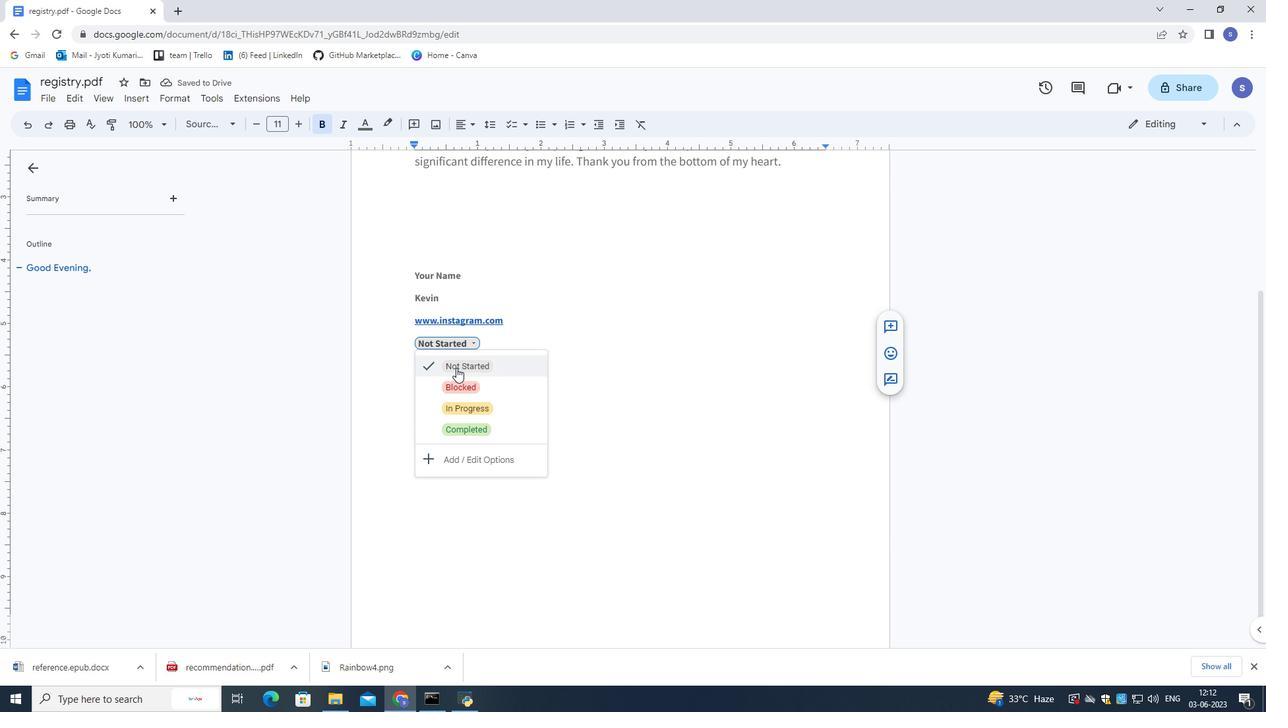 
Action: Mouse moved to (511, 345)
Screenshot: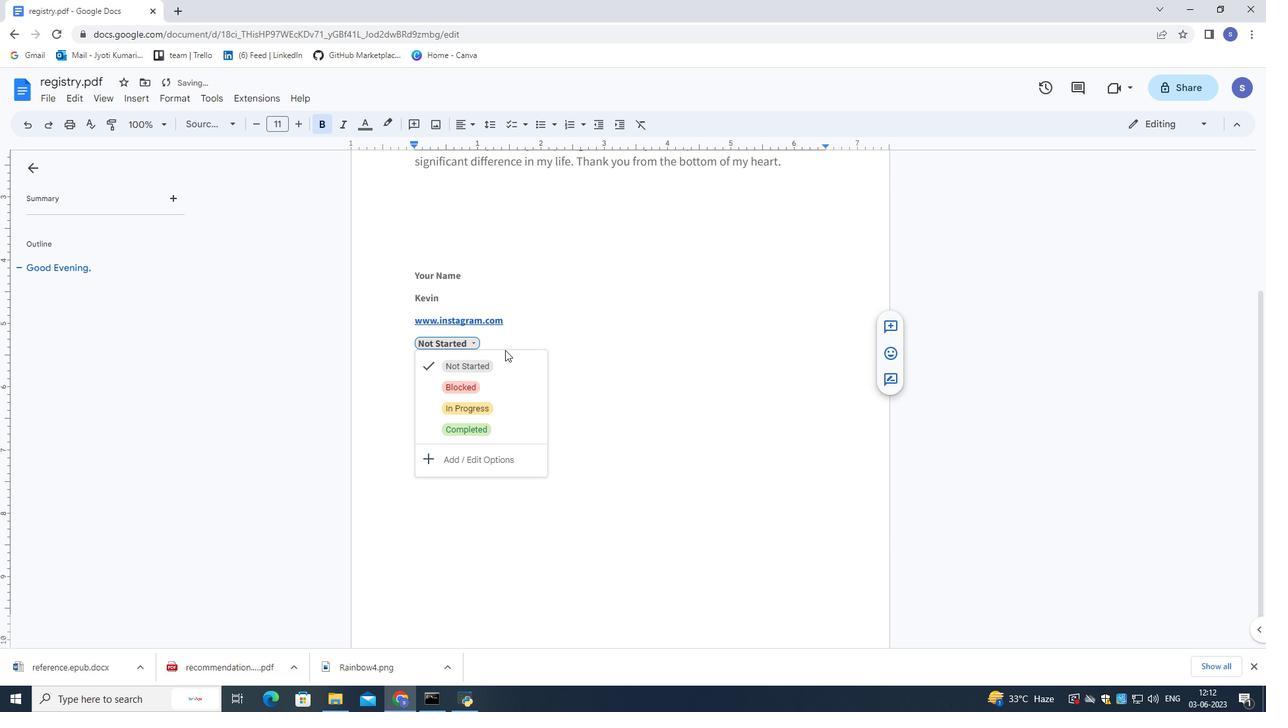 
Action: Mouse pressed left at (511, 345)
Screenshot: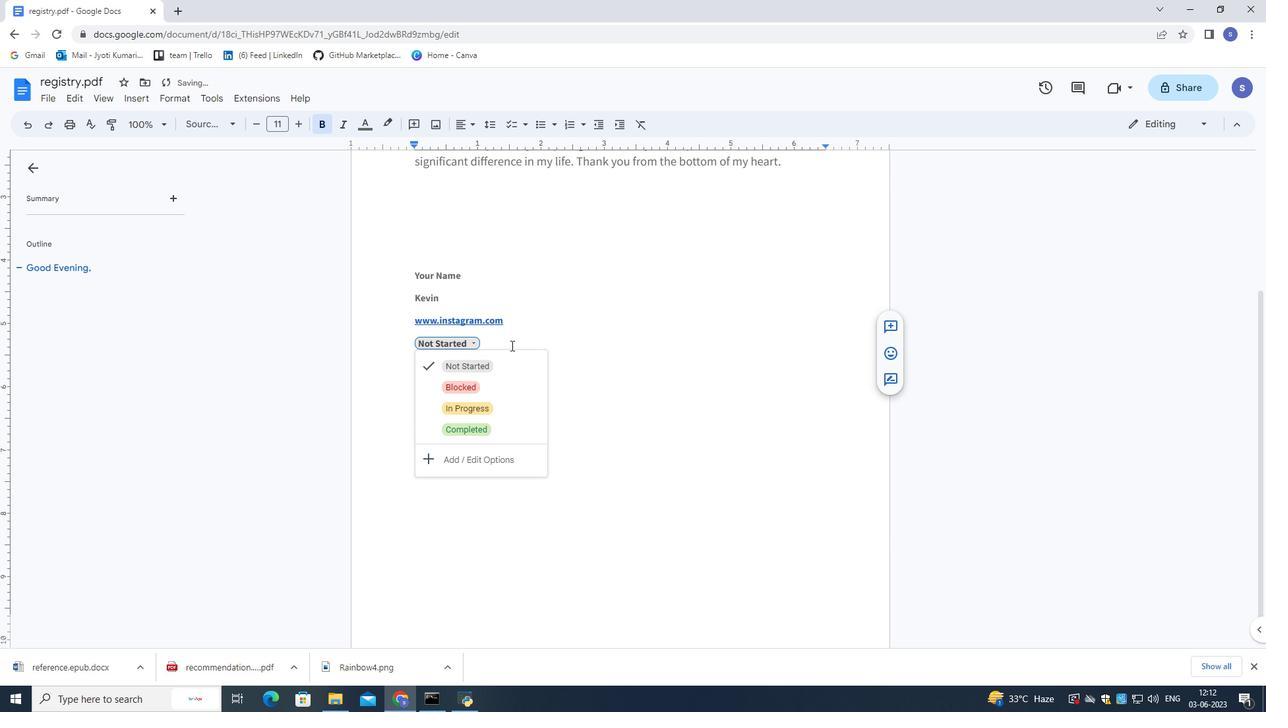 
Action: Mouse moved to (147, 100)
Screenshot: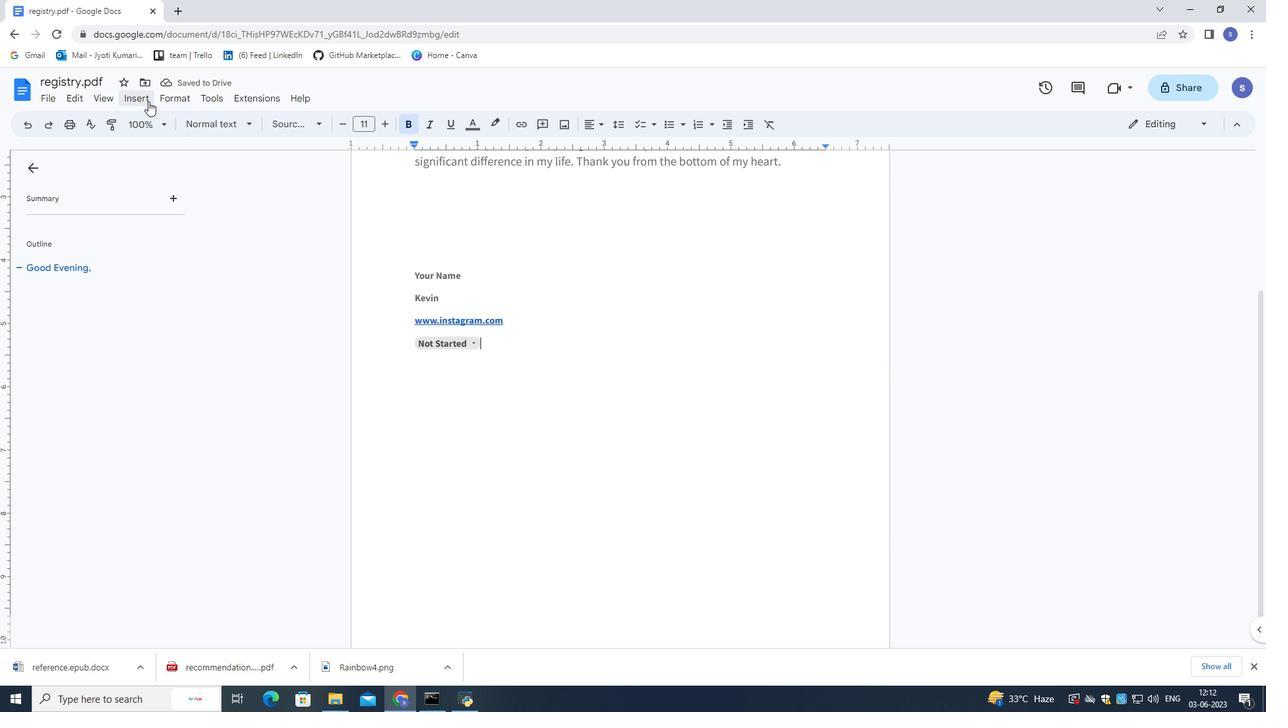 
Action: Mouse pressed left at (147, 100)
Screenshot: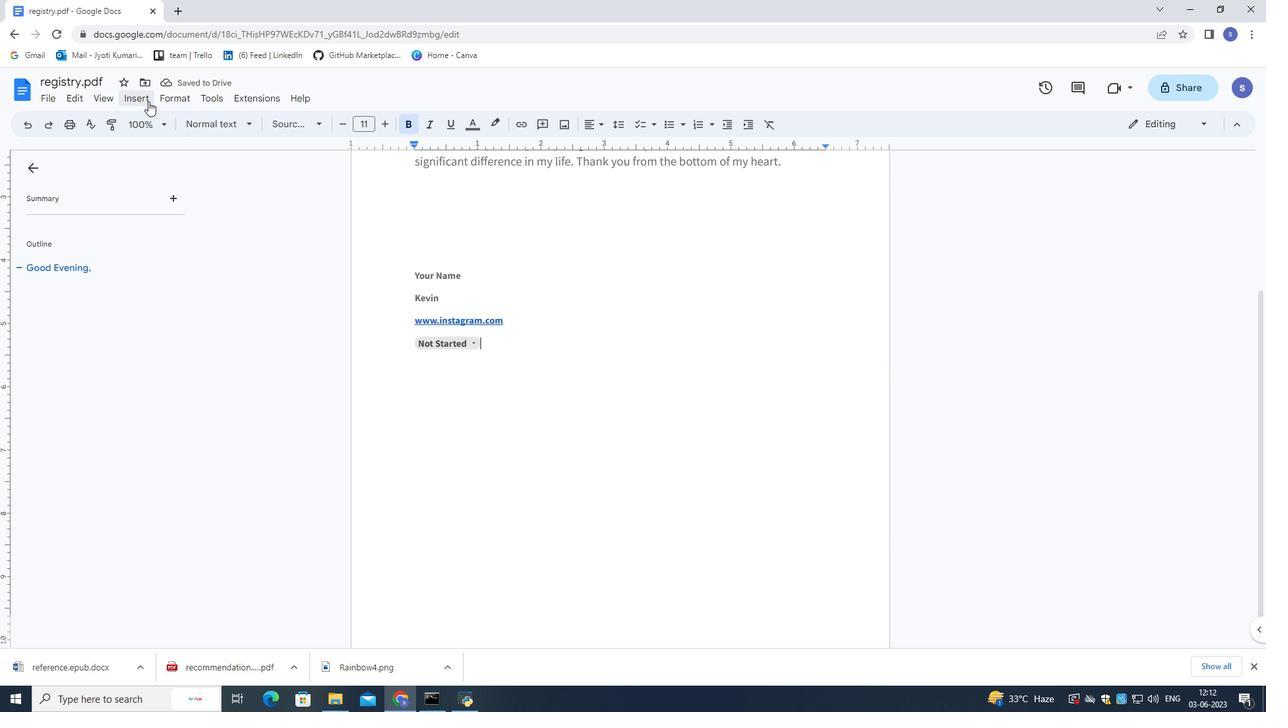 
Action: Mouse moved to (359, 431)
Screenshot: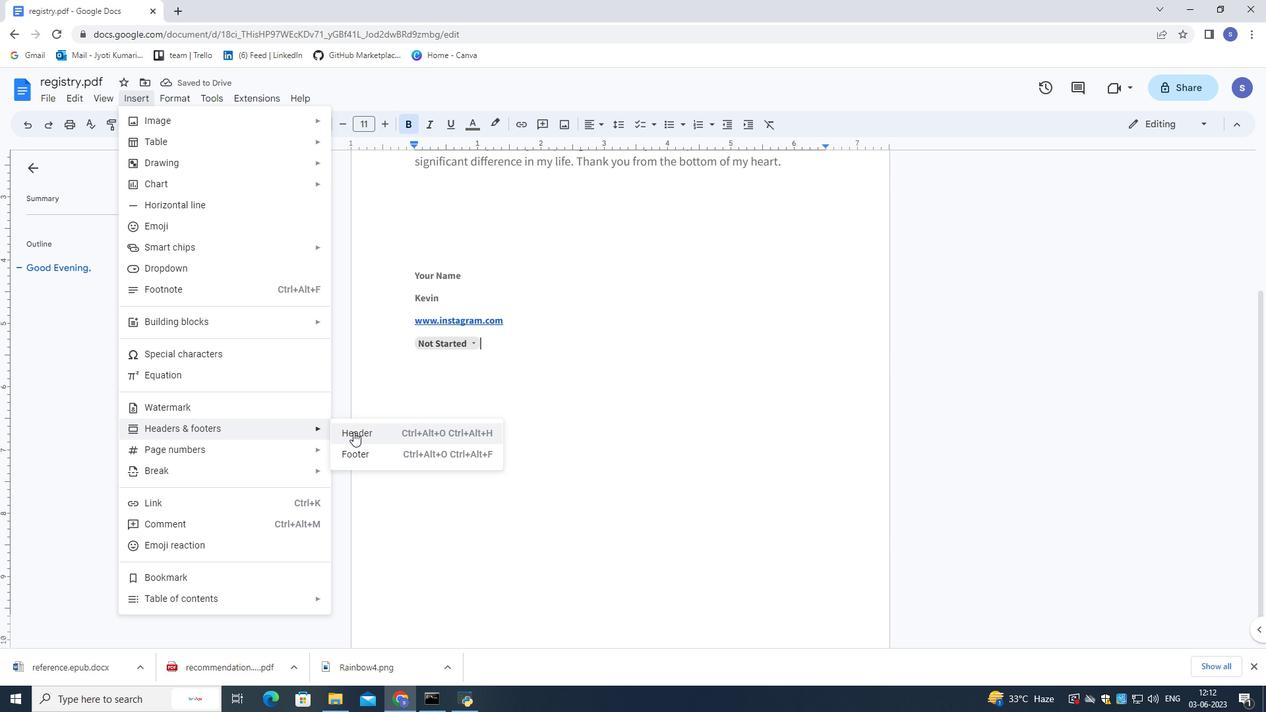 
Action: Mouse pressed left at (359, 431)
Screenshot: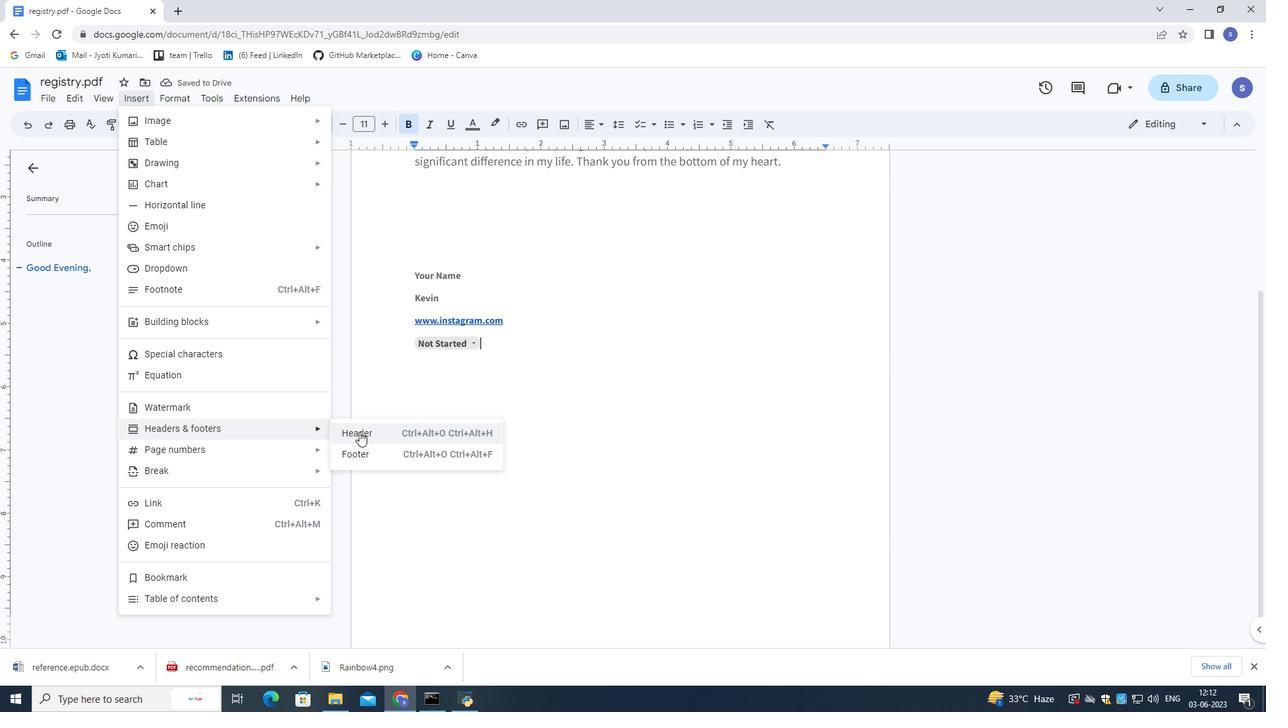 
Action: Mouse moved to (360, 422)
Screenshot: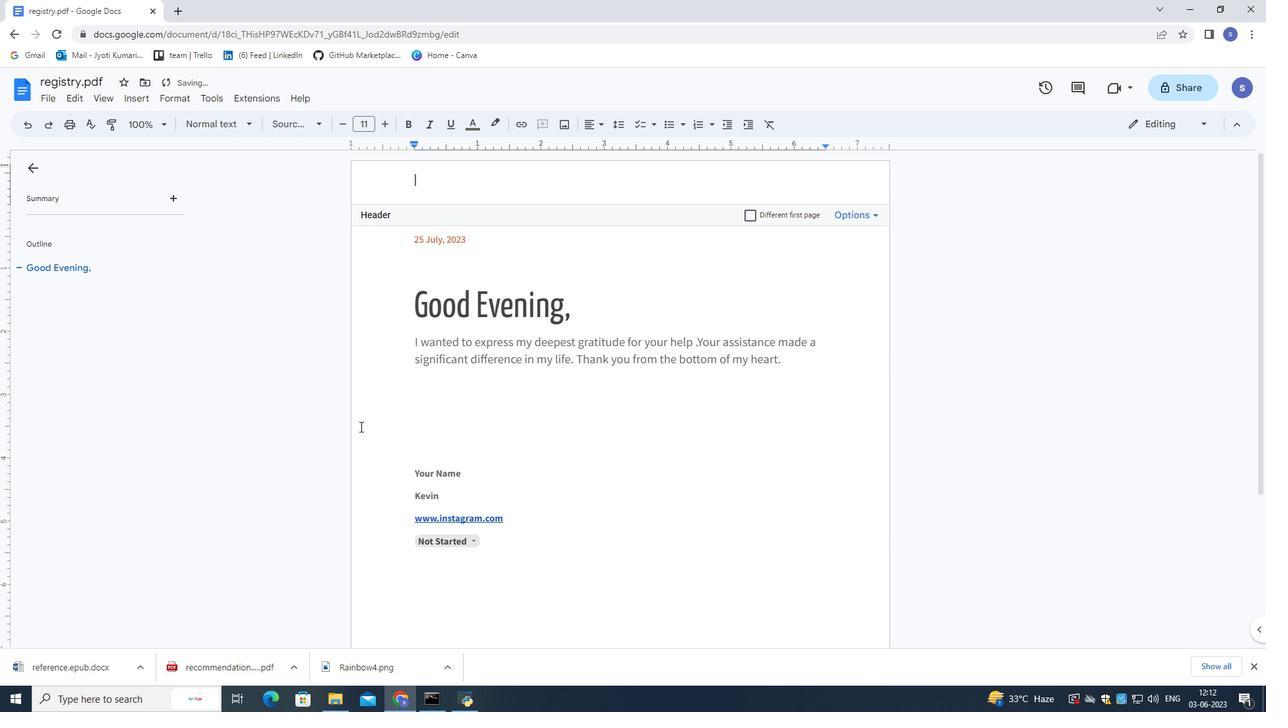
Action: Key pressed <Key.caps_lock>N<Key.caps_lock>exus<Key.space><Key.shift>Tech
Screenshot: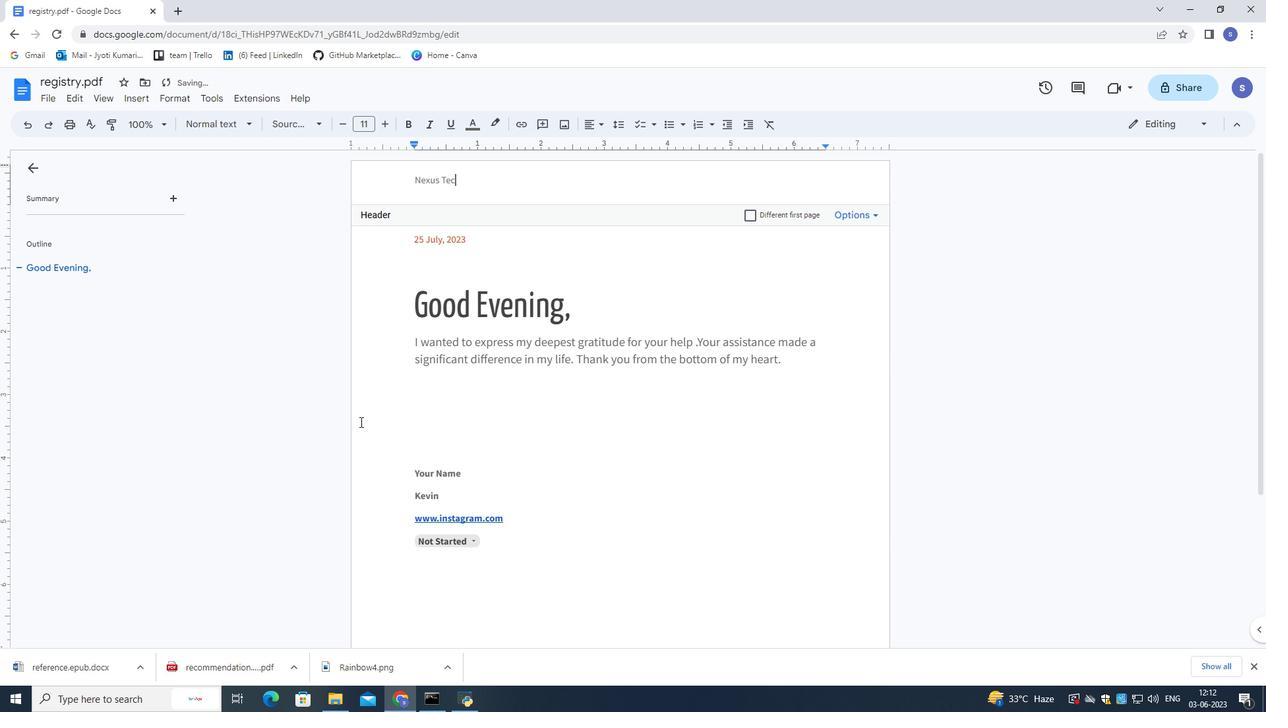 
Action: Mouse moved to (534, 268)
Screenshot: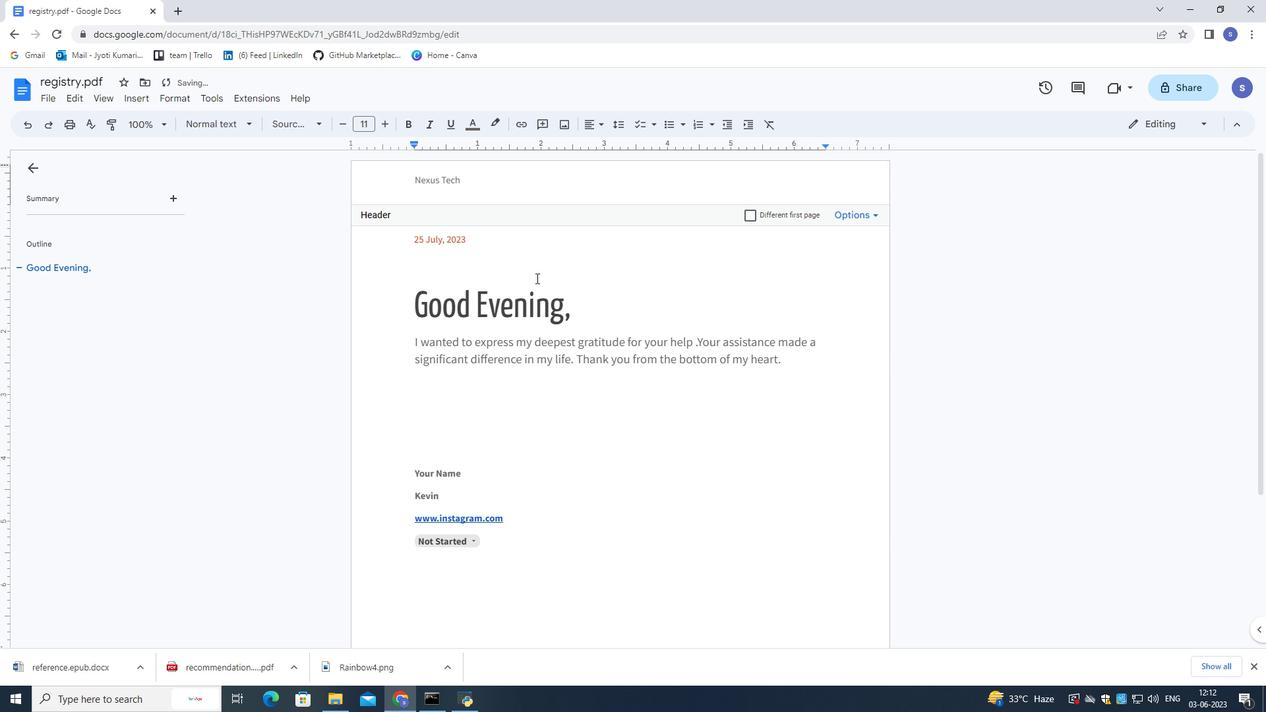 
Action: Mouse pressed left at (534, 268)
Screenshot: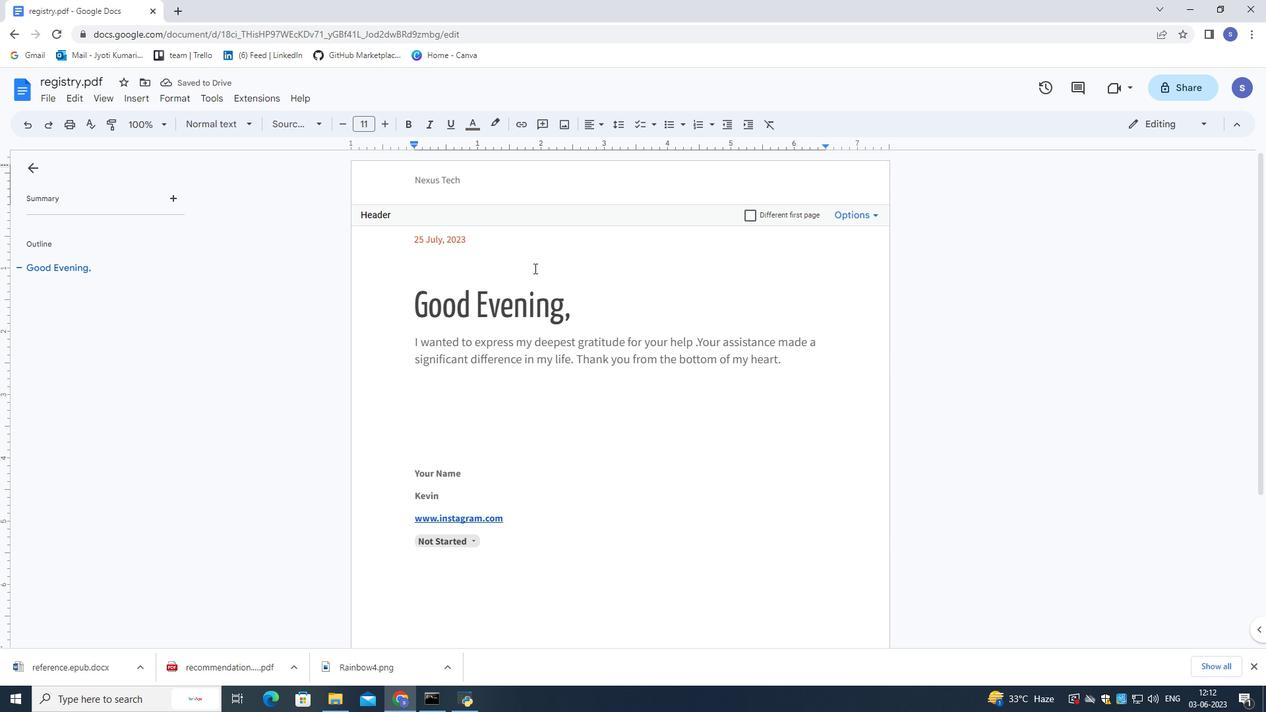 
Action: Mouse moved to (468, 183)
Screenshot: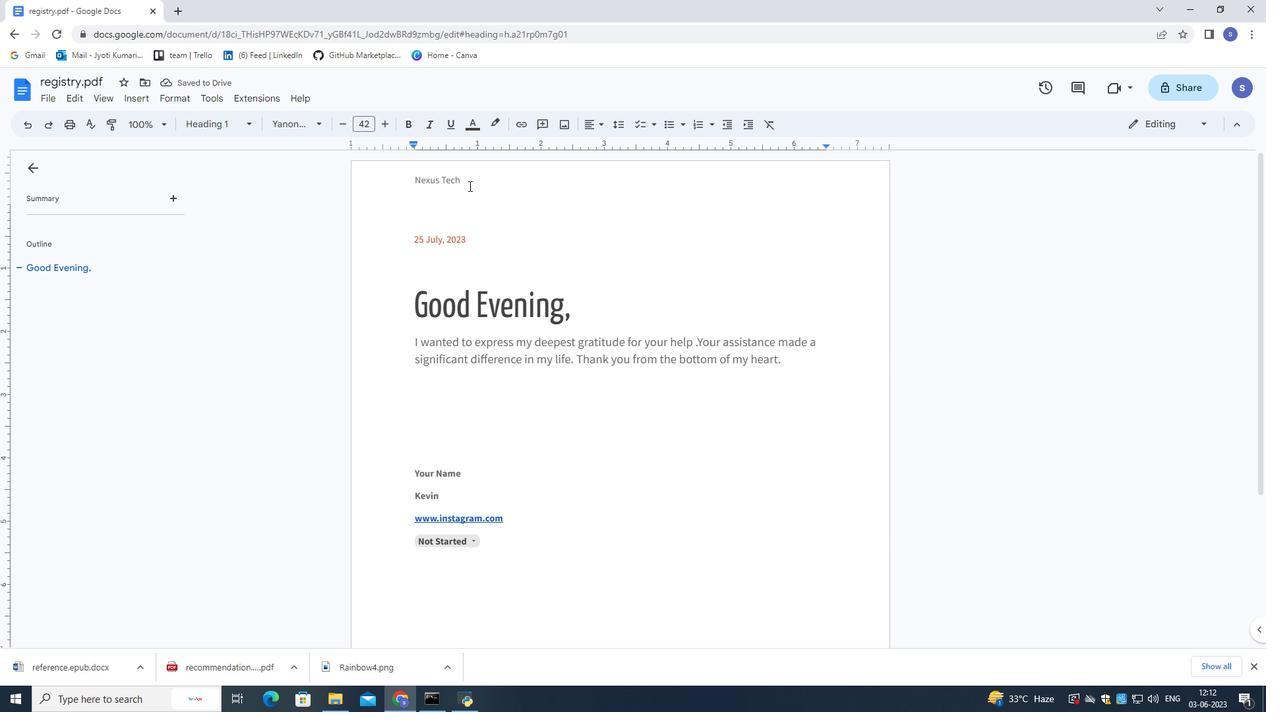 
Action: Mouse pressed left at (468, 183)
Screenshot: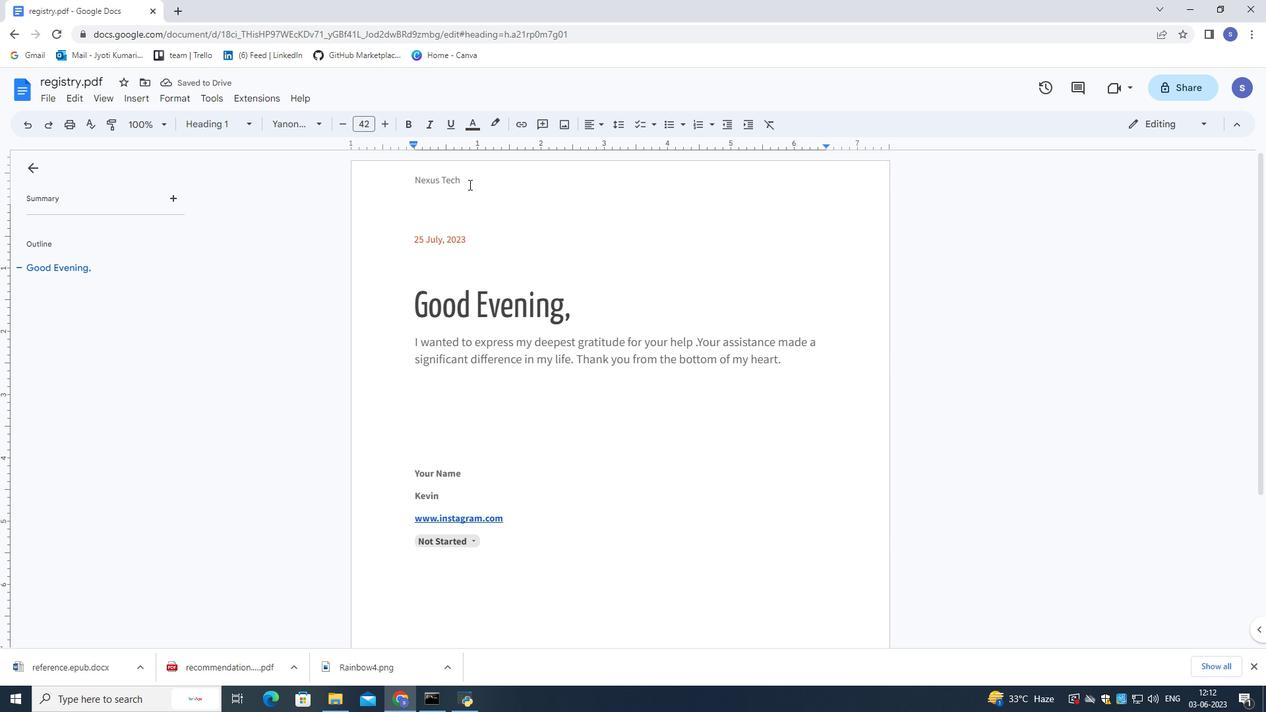 
Action: Mouse moved to (467, 181)
Screenshot: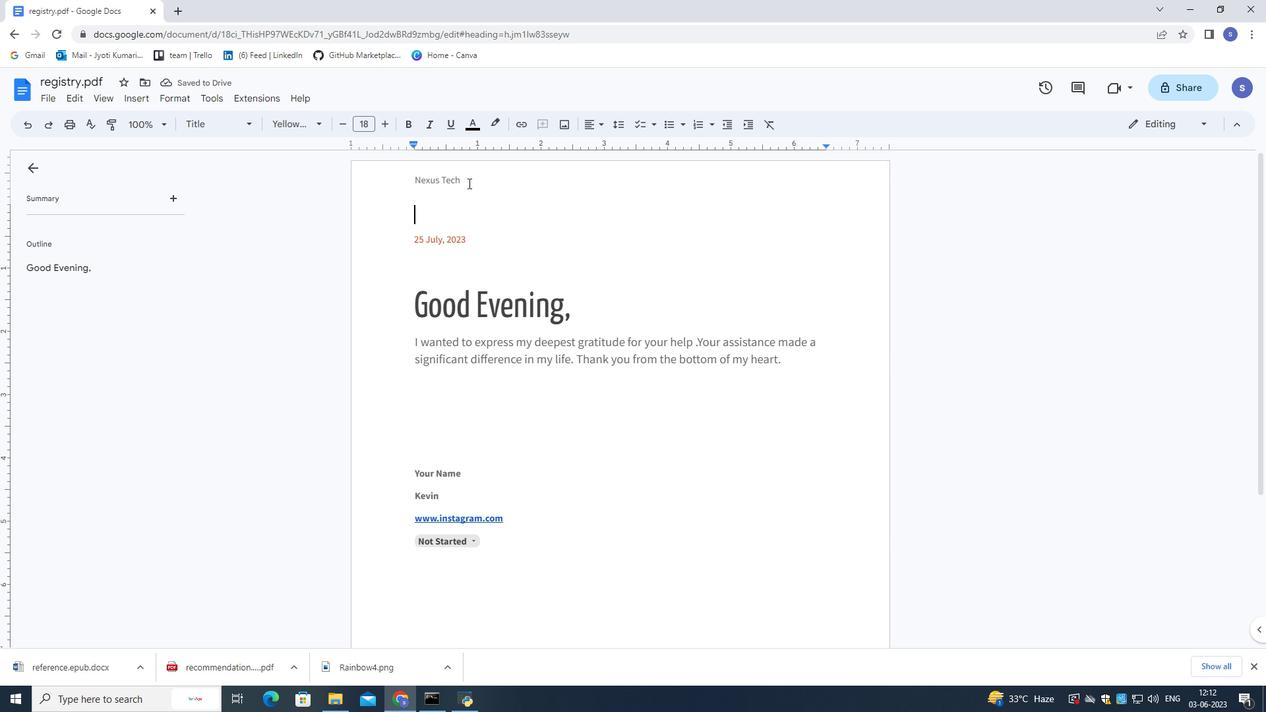 
Action: Mouse pressed left at (467, 181)
Screenshot: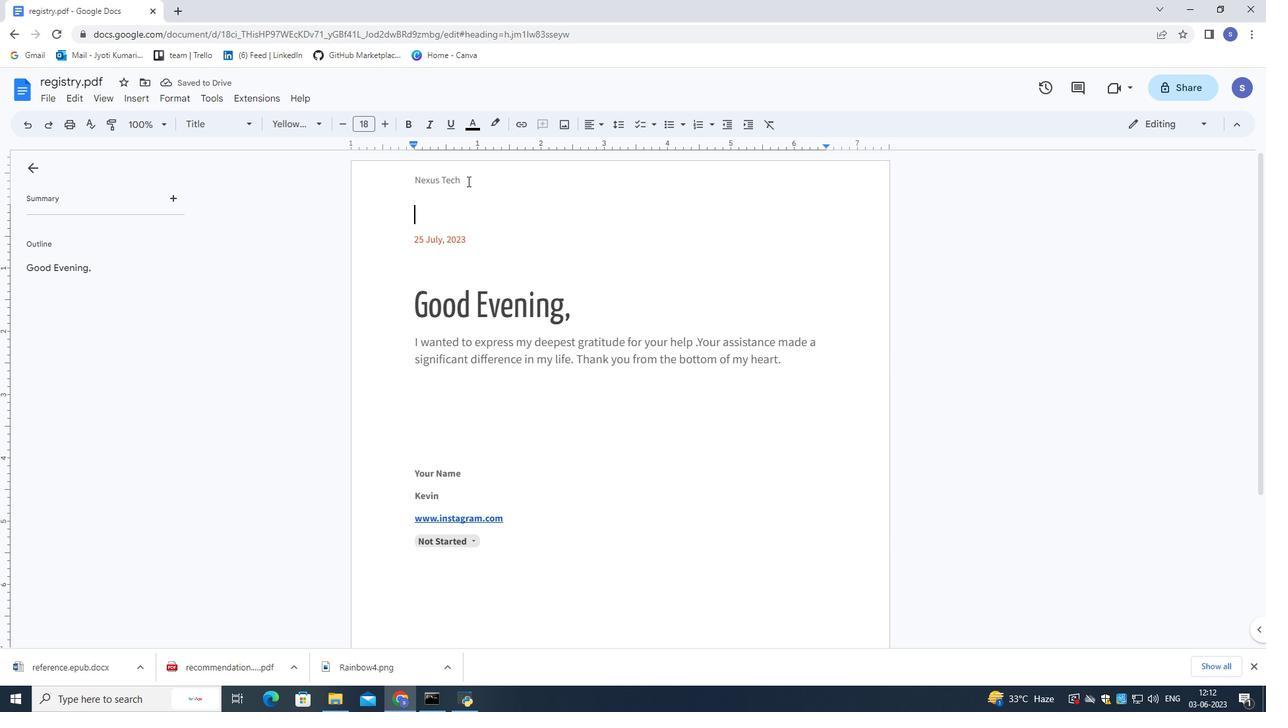 
Action: Mouse pressed left at (467, 181)
Screenshot: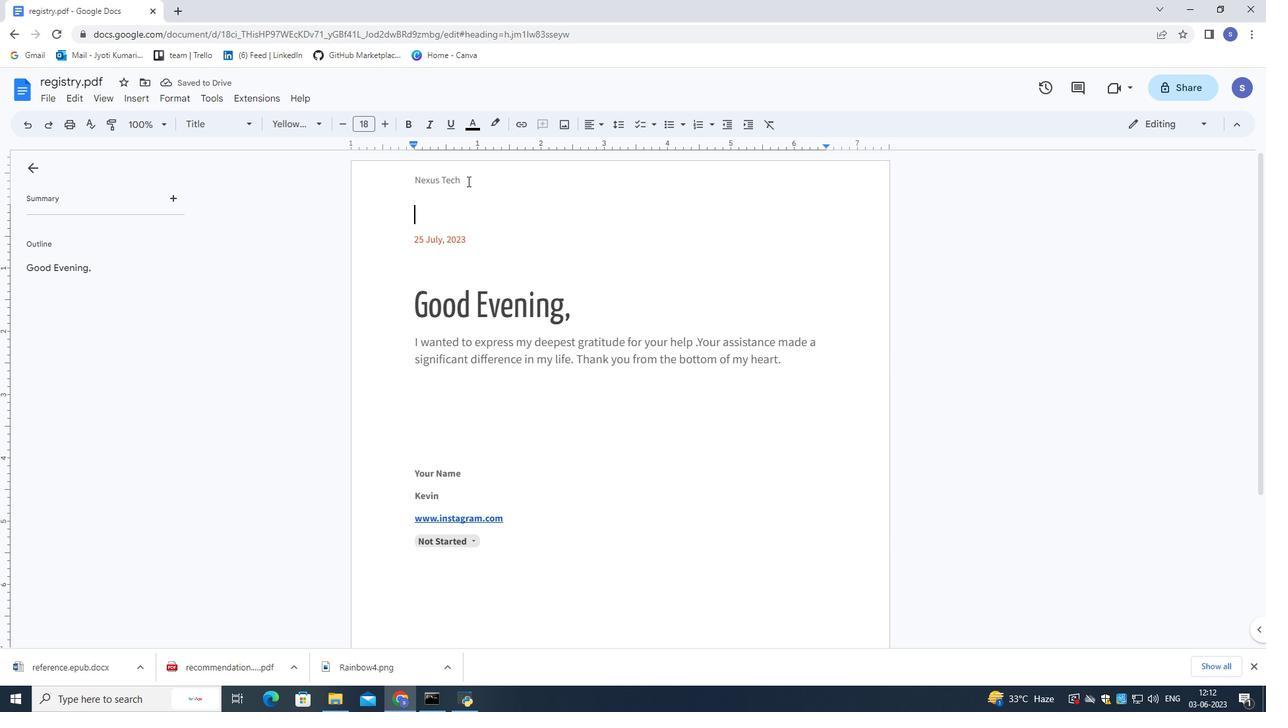 
Action: Mouse pressed left at (467, 181)
Screenshot: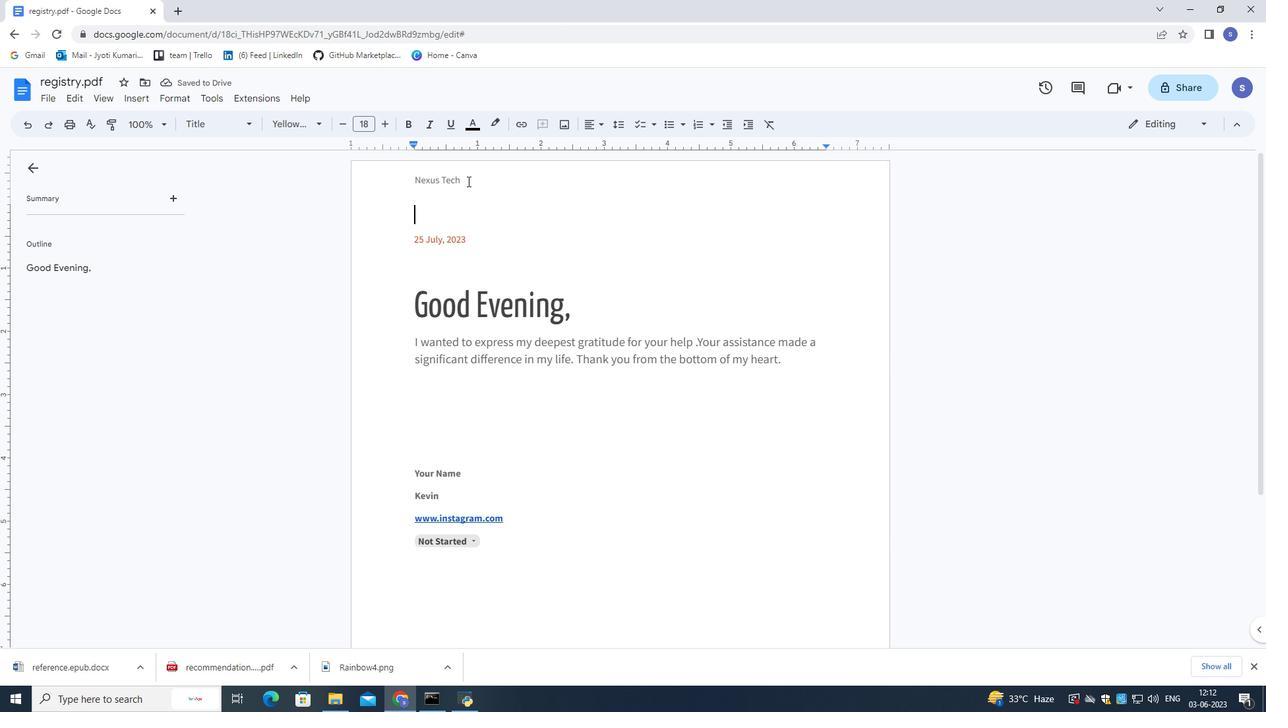 
Action: Mouse pressed left at (467, 181)
Screenshot: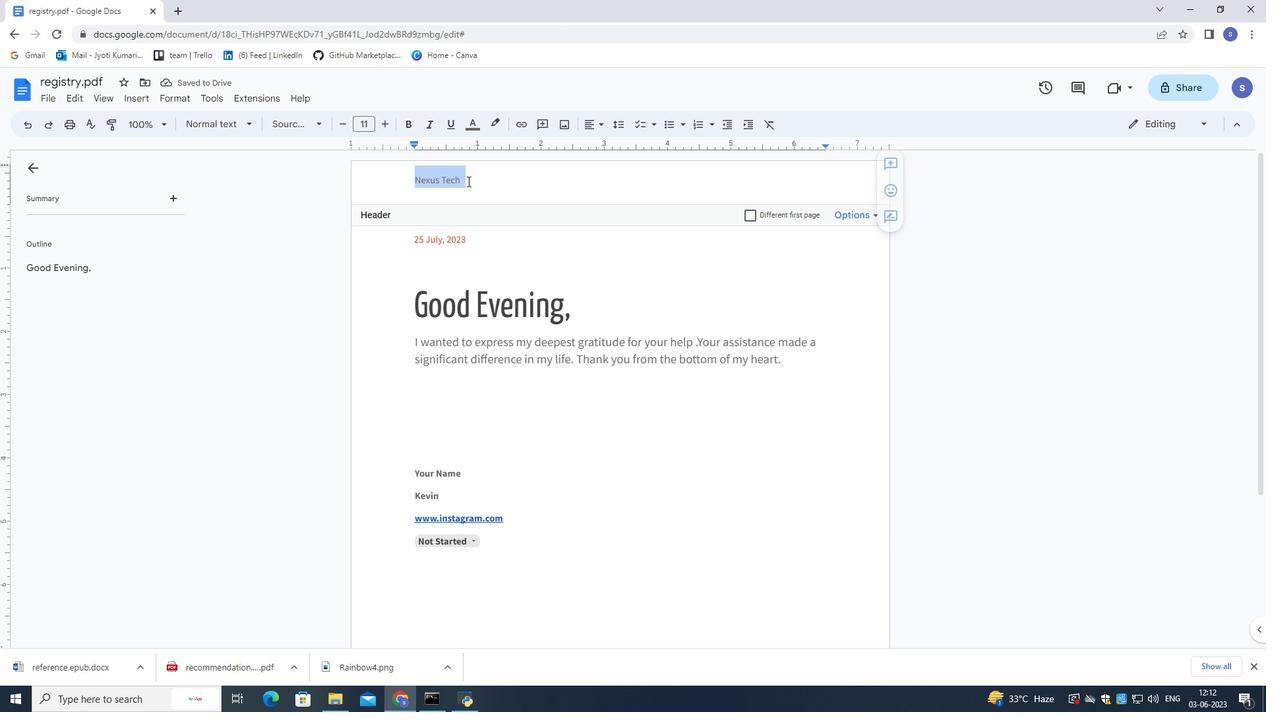 
Action: Mouse moved to (466, 180)
Screenshot: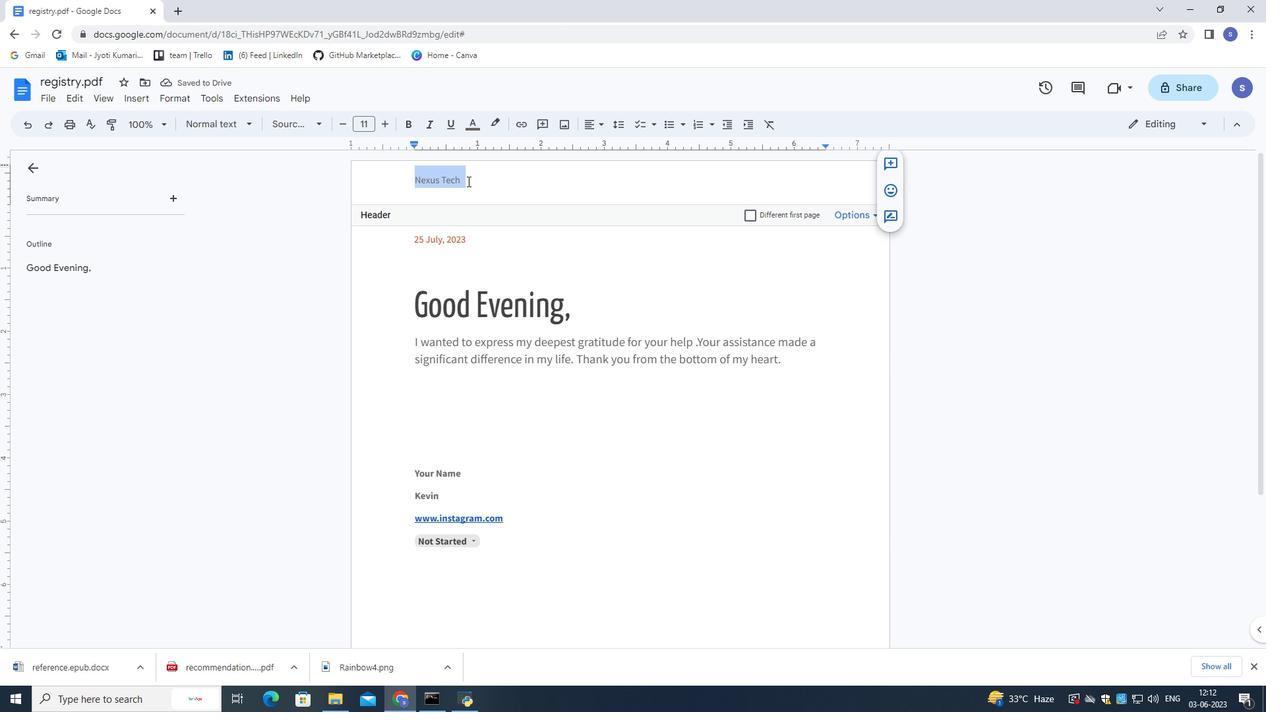 
Action: Mouse pressed left at (466, 180)
Screenshot: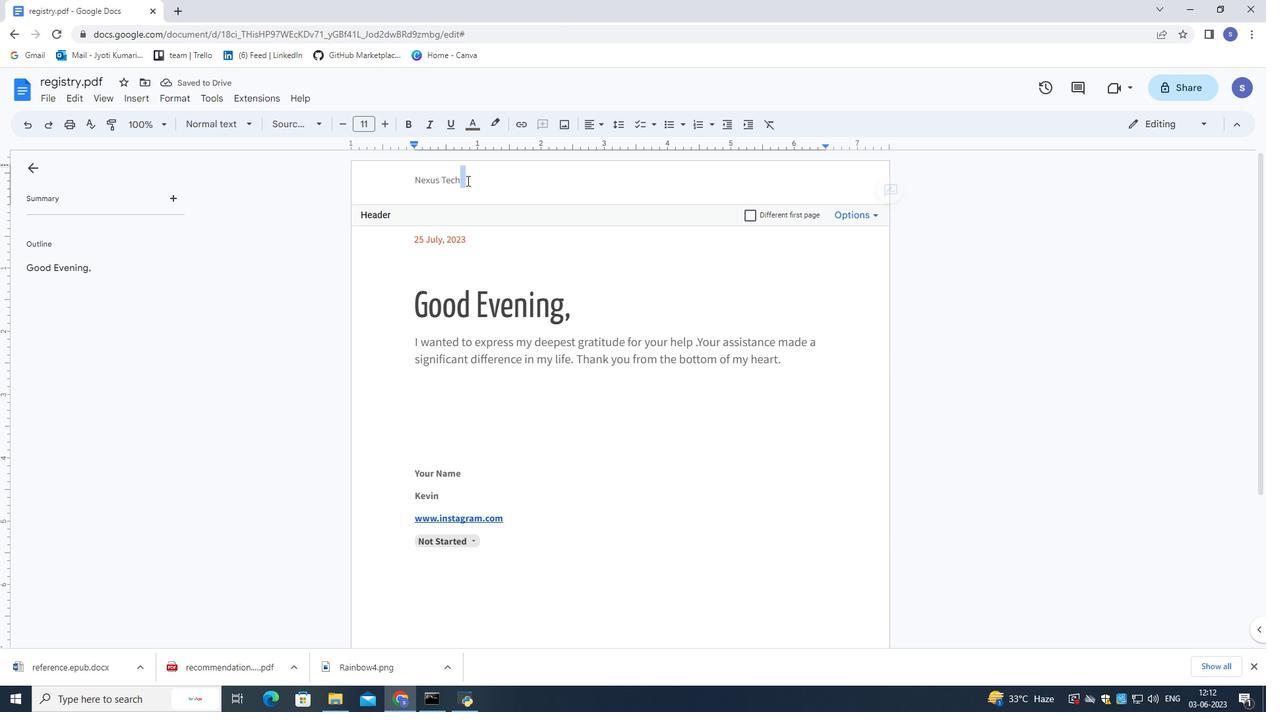 
Action: Mouse pressed left at (466, 180)
Screenshot: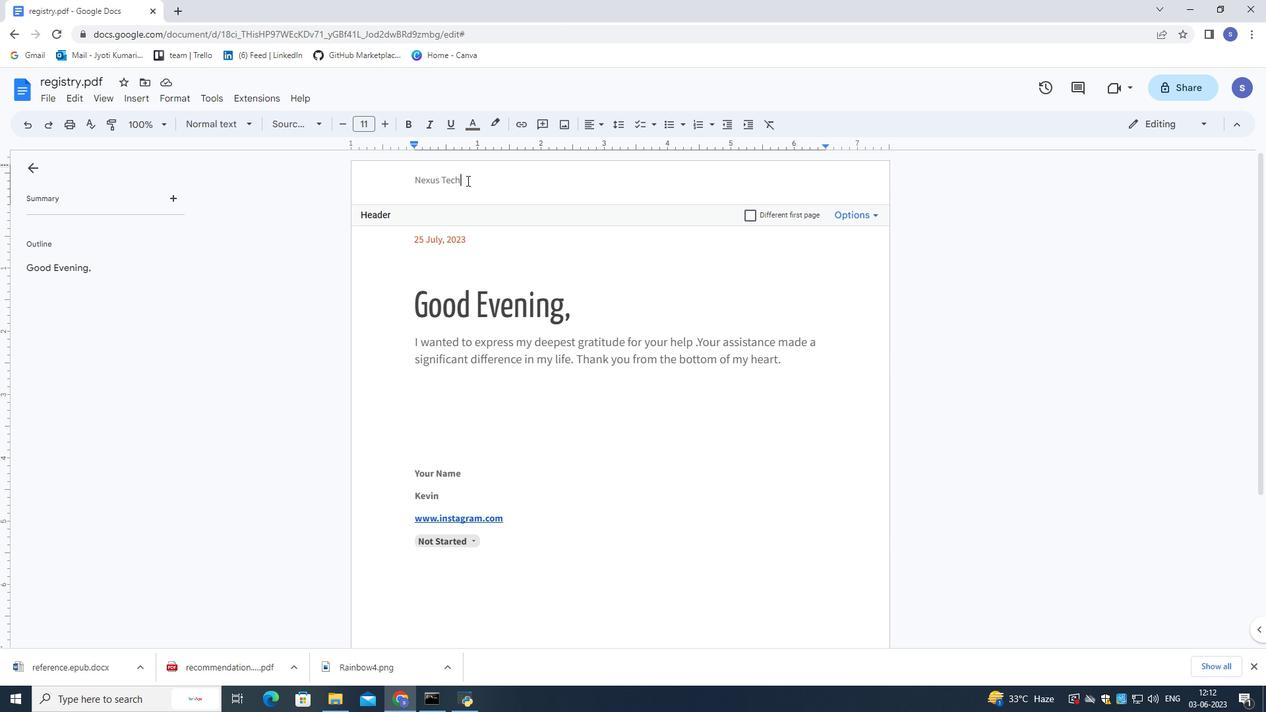 
Action: Mouse pressed left at (466, 180)
Screenshot: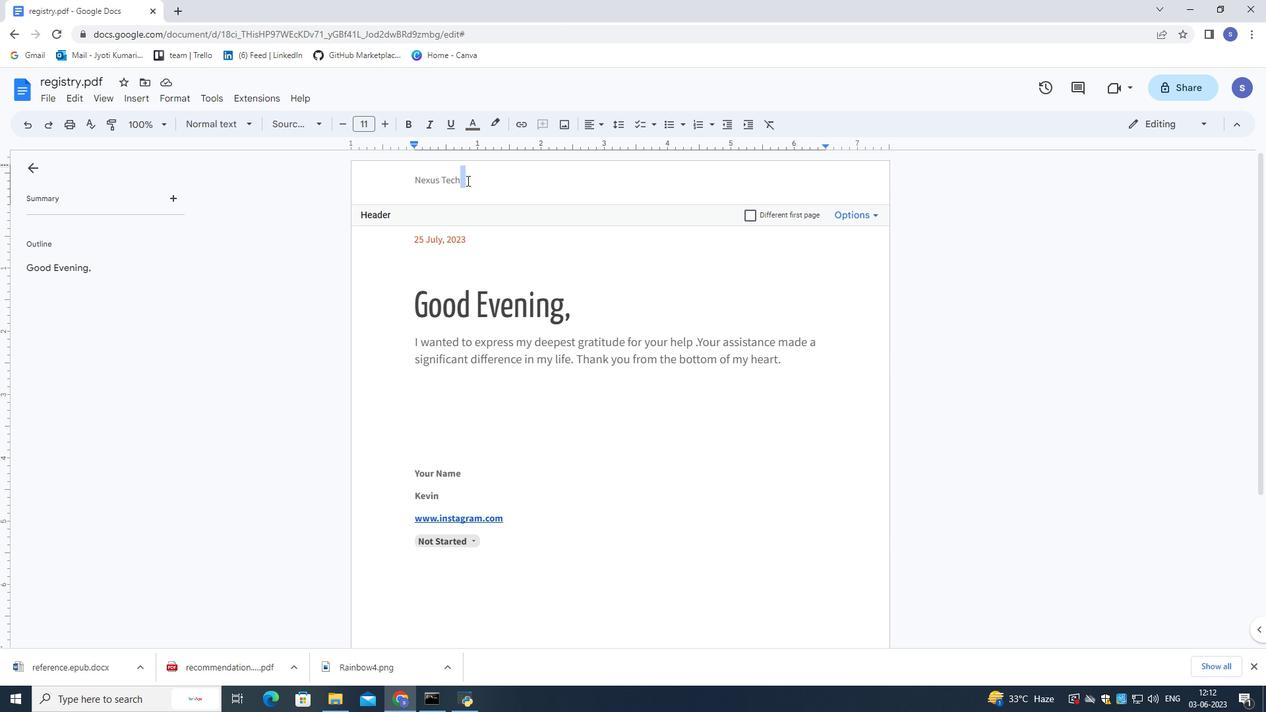 
Action: Mouse moved to (274, 123)
Screenshot: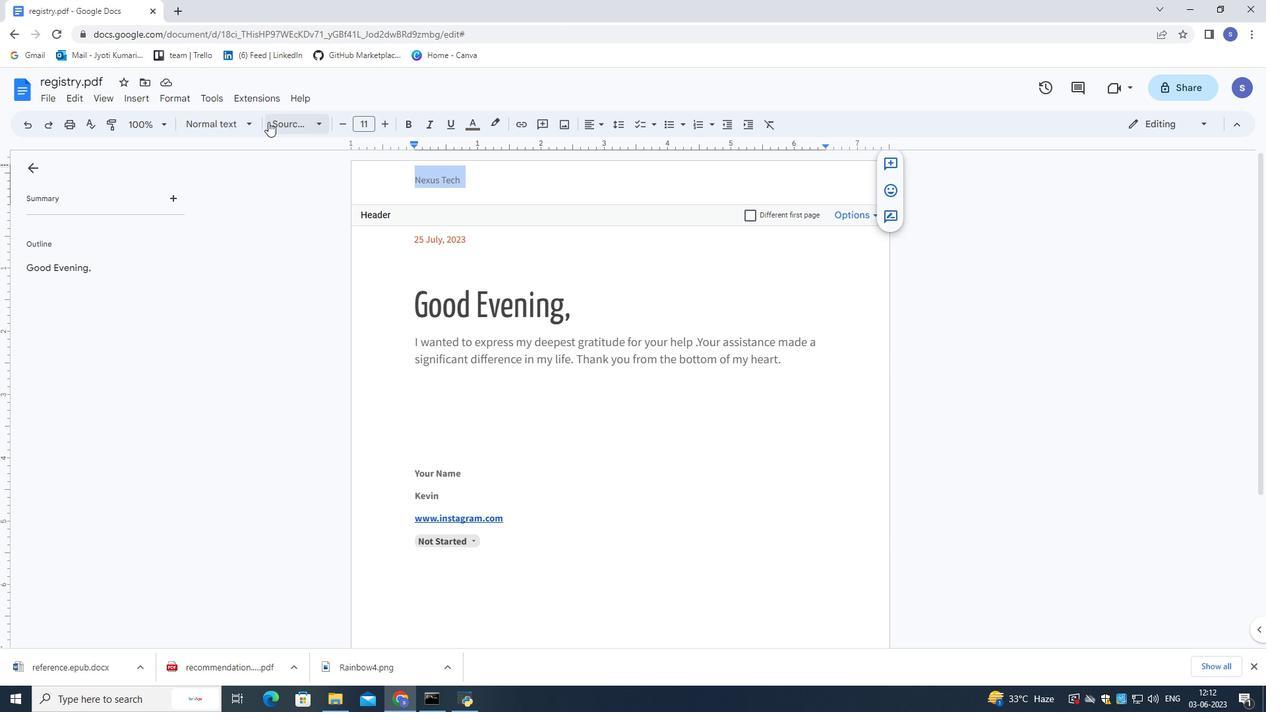 
Action: Mouse pressed left at (274, 123)
Screenshot: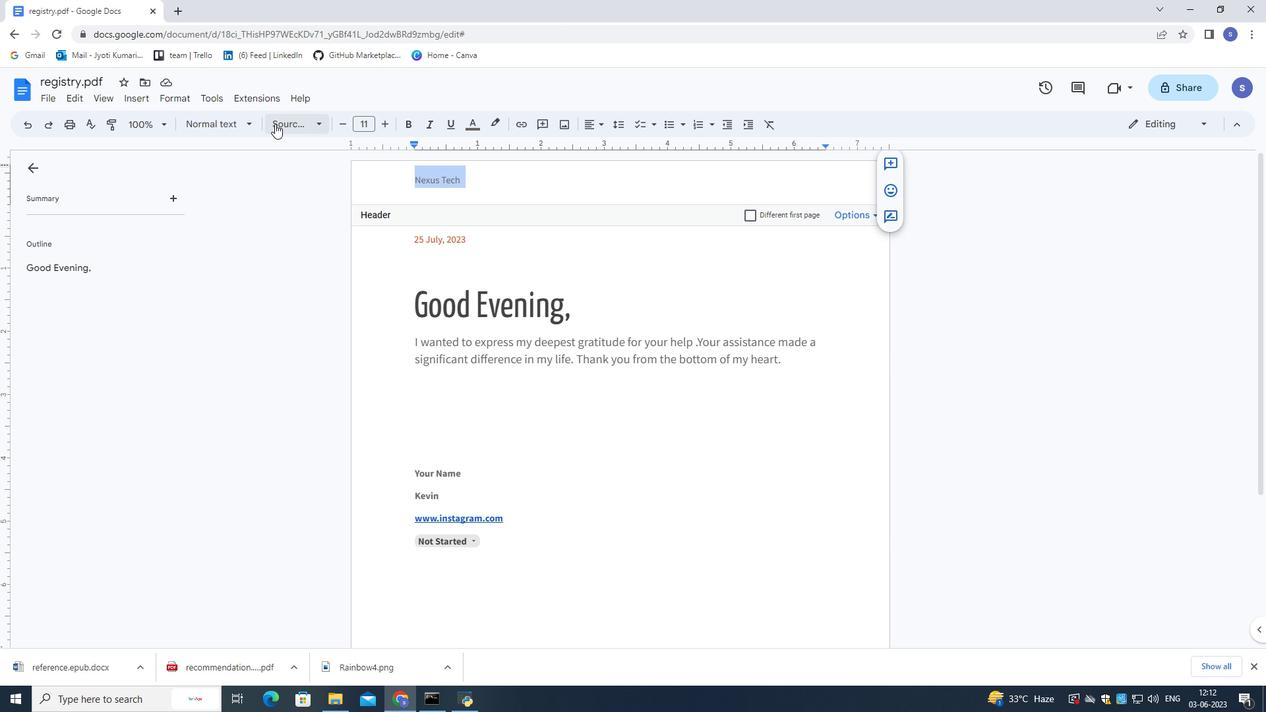 
Action: Mouse moved to (322, 458)
Screenshot: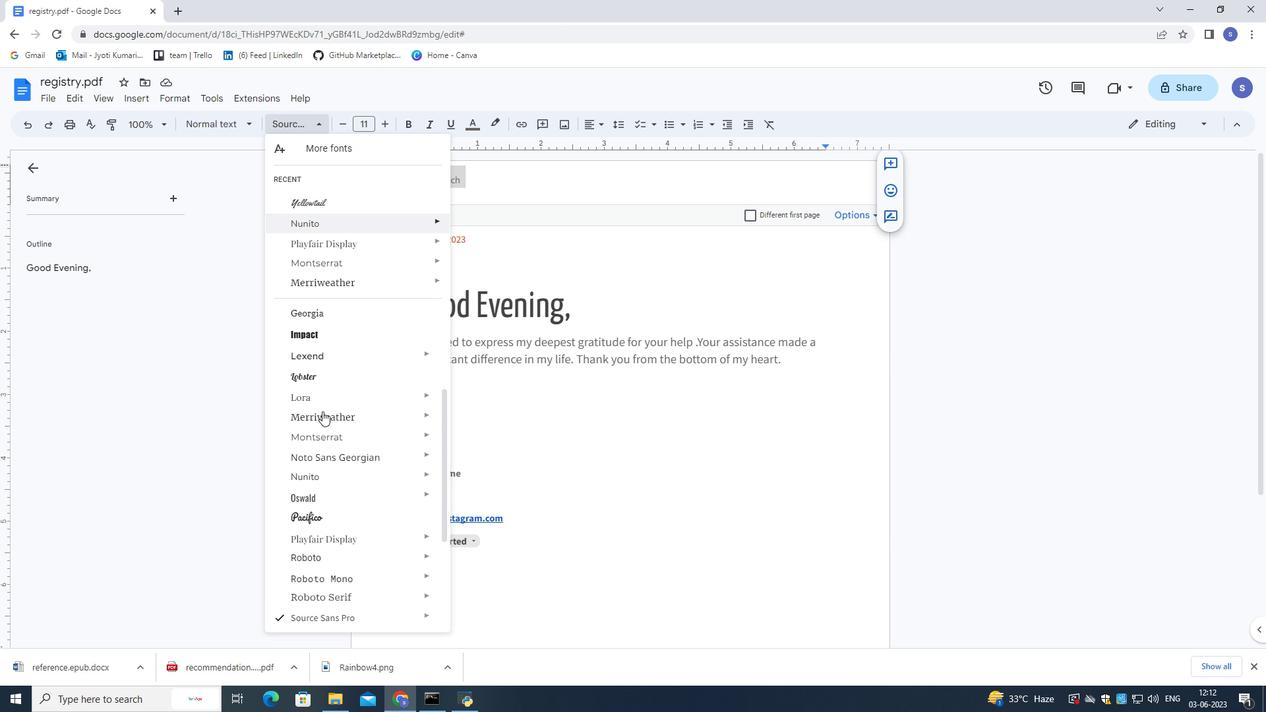 
Action: Mouse scrolled (322, 458) with delta (0, 0)
Screenshot: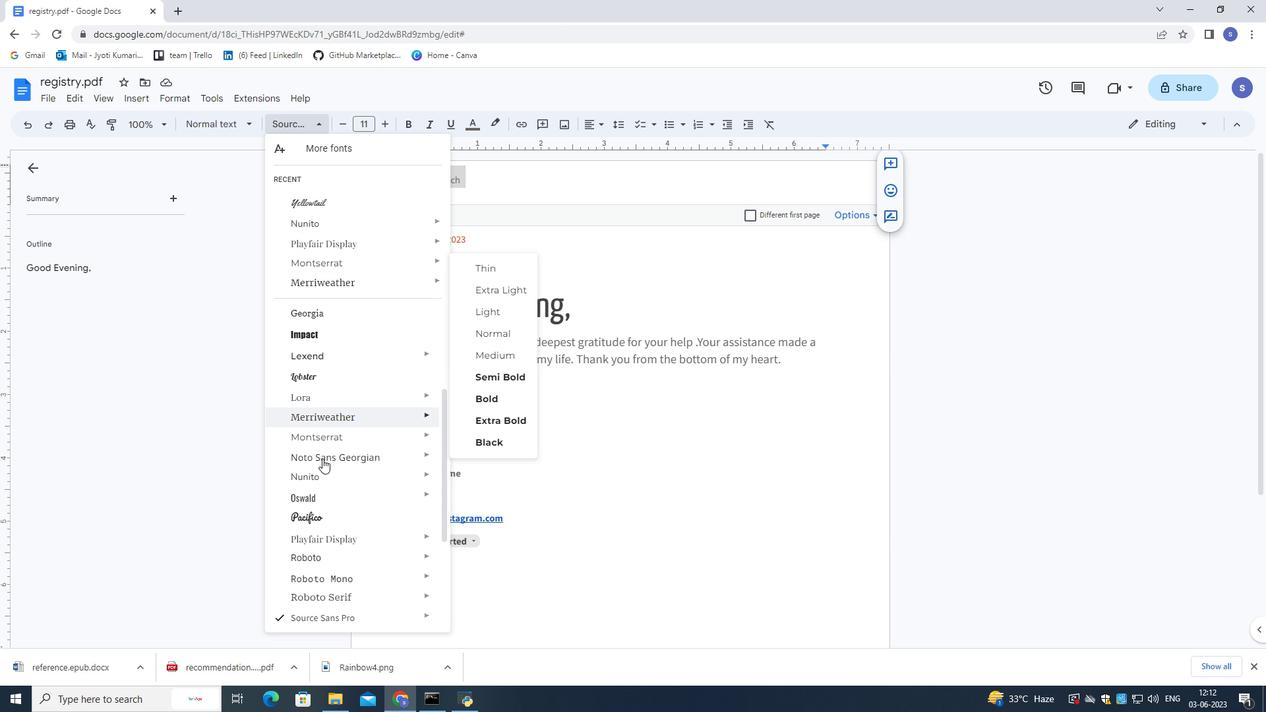 
Action: Mouse scrolled (322, 458) with delta (0, 0)
Screenshot: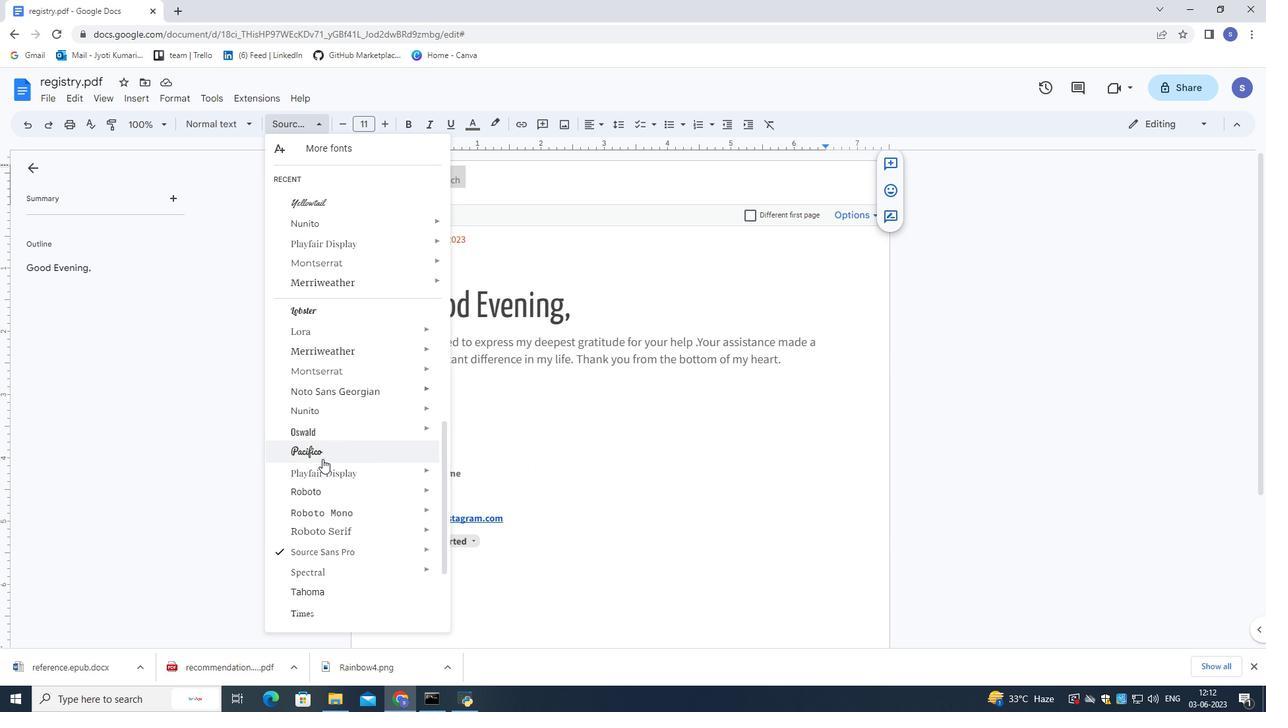 
Action: Mouse scrolled (322, 458) with delta (0, 0)
Screenshot: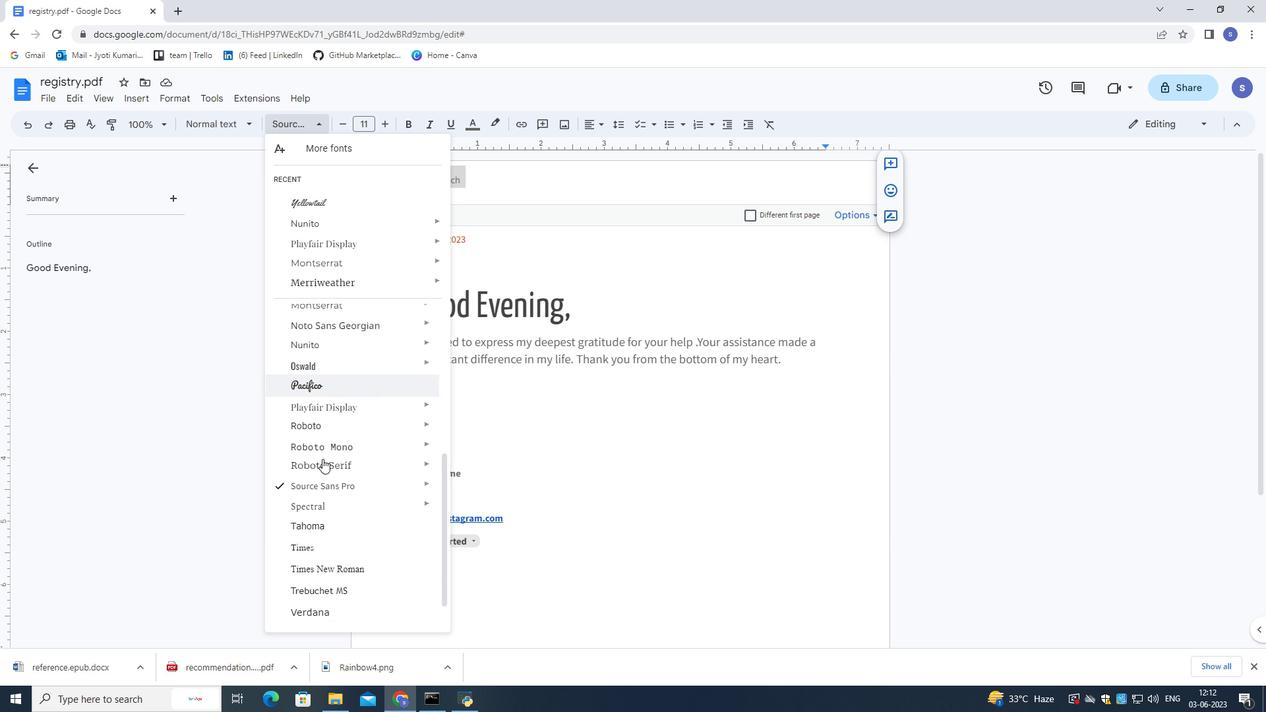 
Action: Mouse moved to (344, 202)
Screenshot: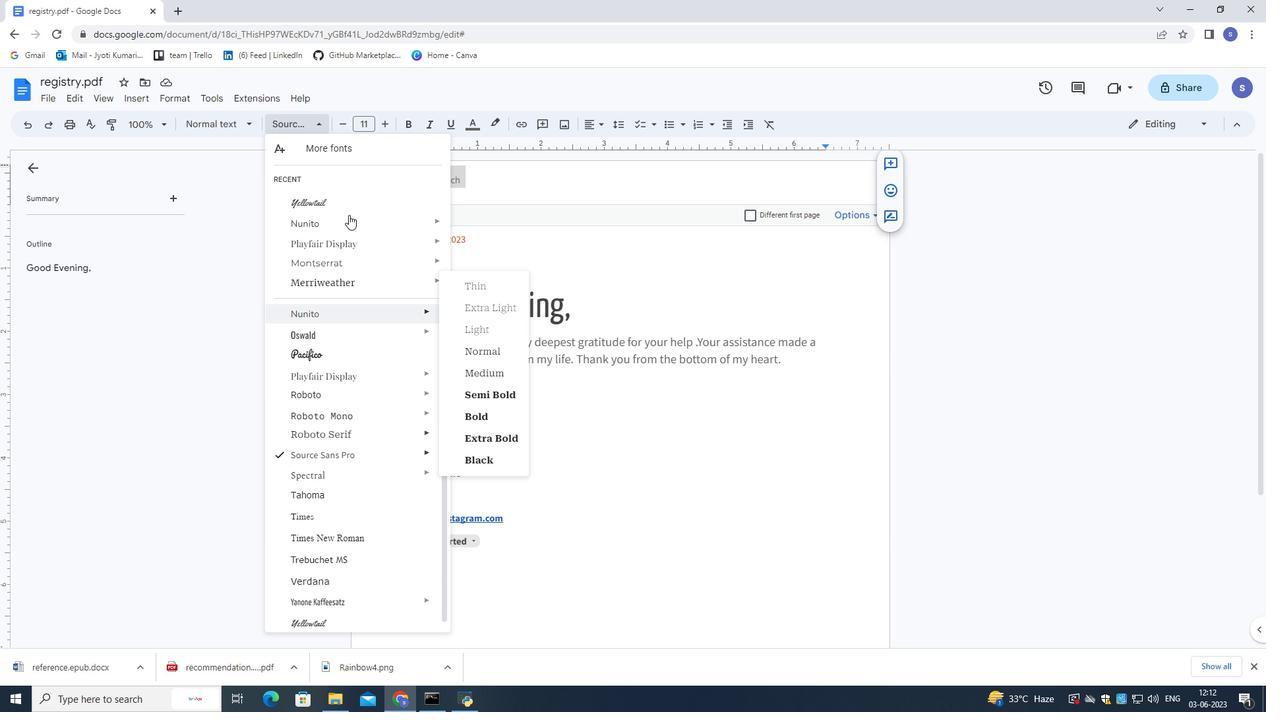
Action: Mouse pressed left at (344, 202)
Screenshot: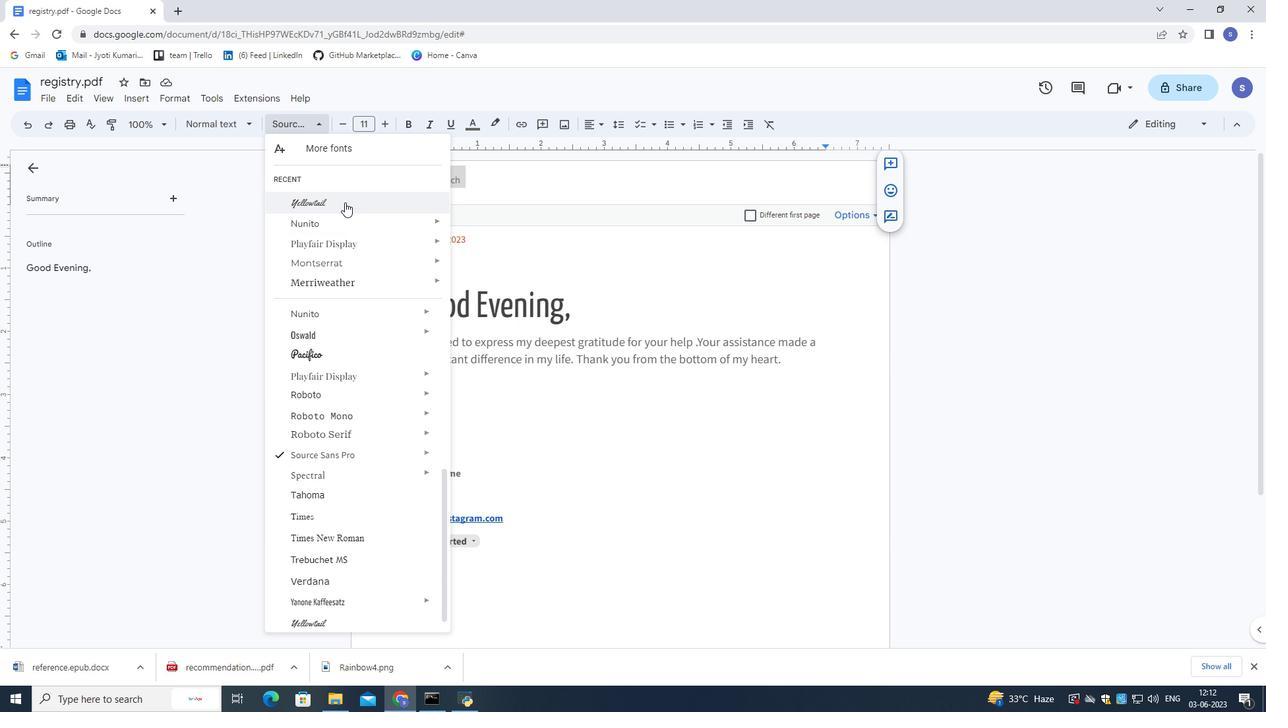 
Action: Mouse moved to (516, 198)
Screenshot: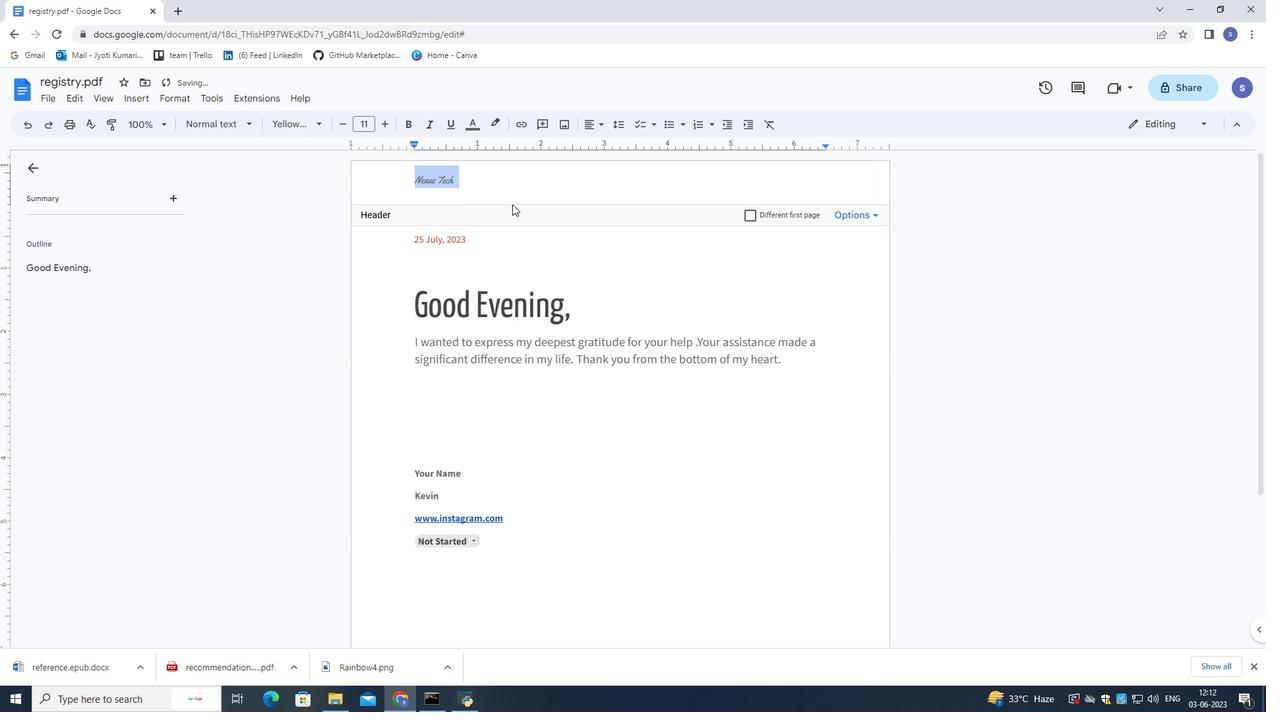 
Action: Mouse pressed left at (516, 198)
Screenshot: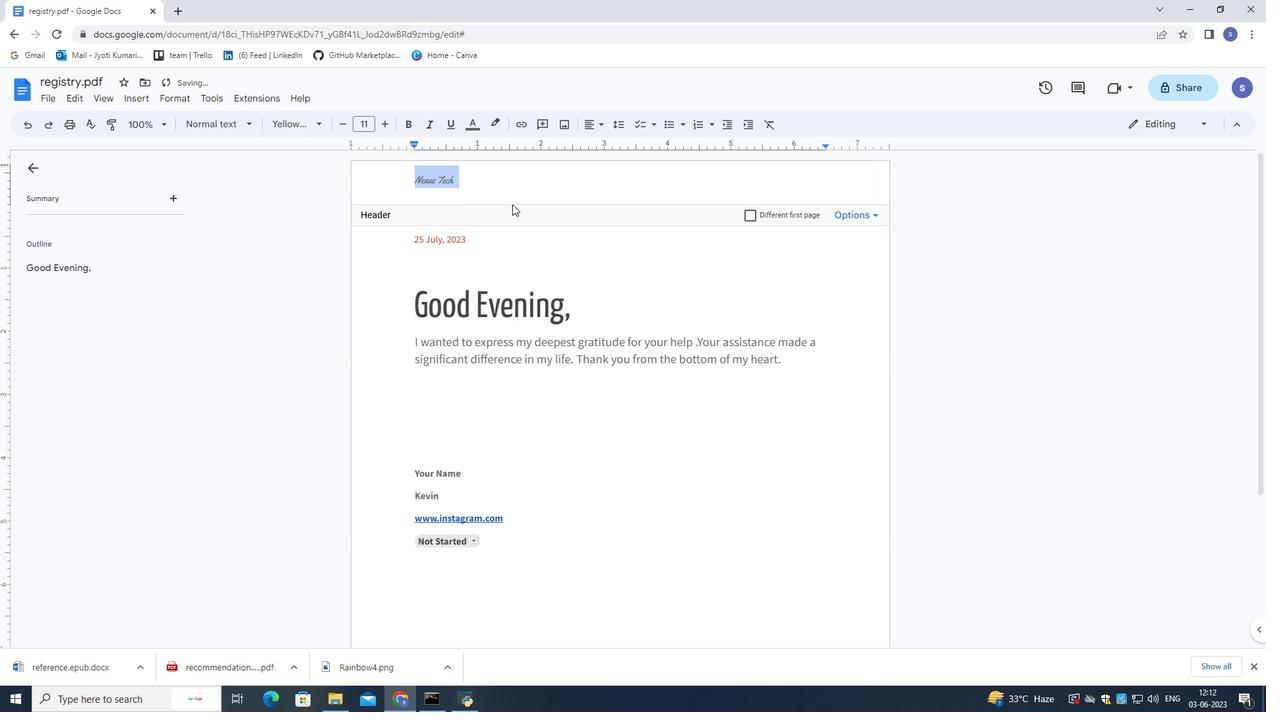 
Action: Mouse moved to (532, 287)
Screenshot: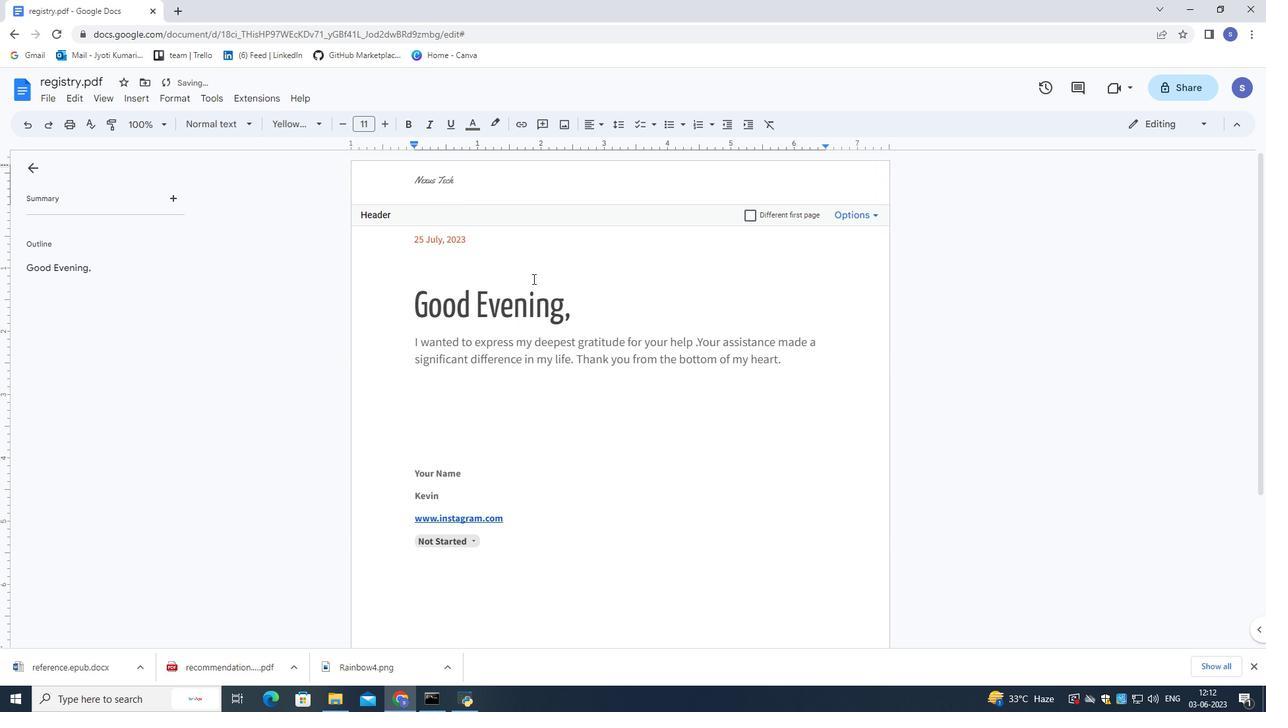 
Action: Mouse scrolled (532, 286) with delta (0, 0)
Screenshot: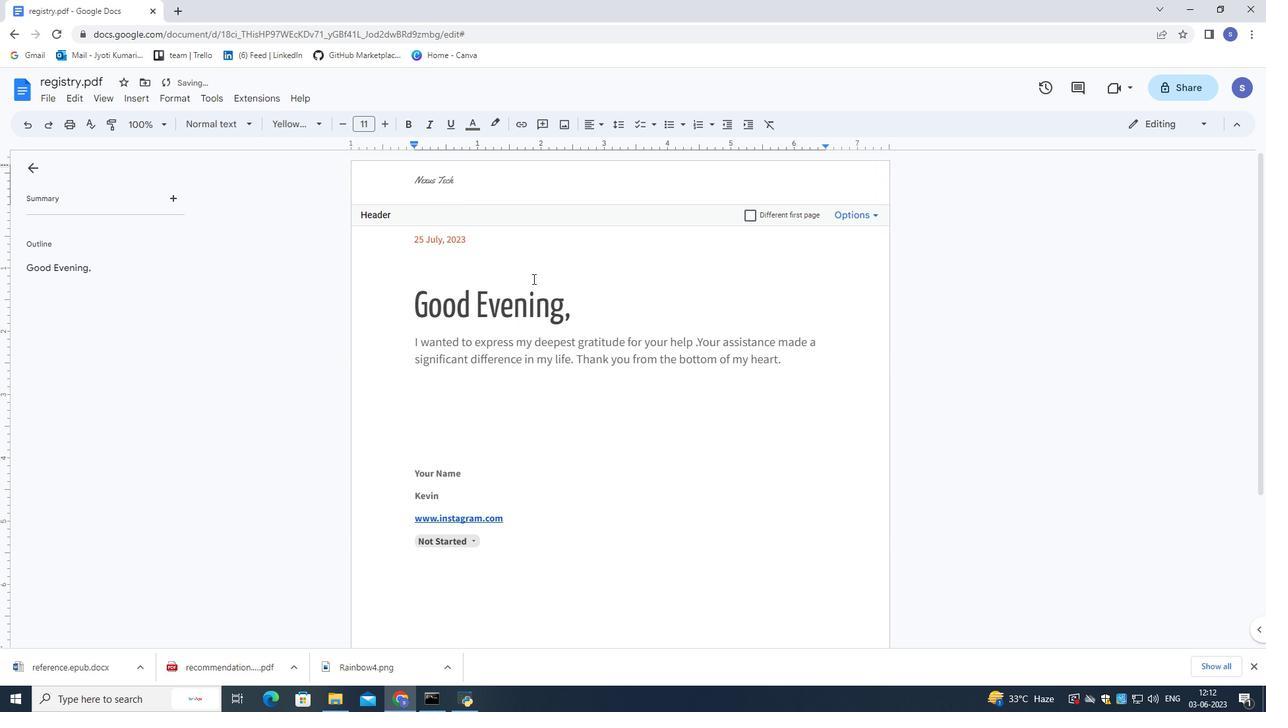 
Action: Mouse moved to (532, 299)
Screenshot: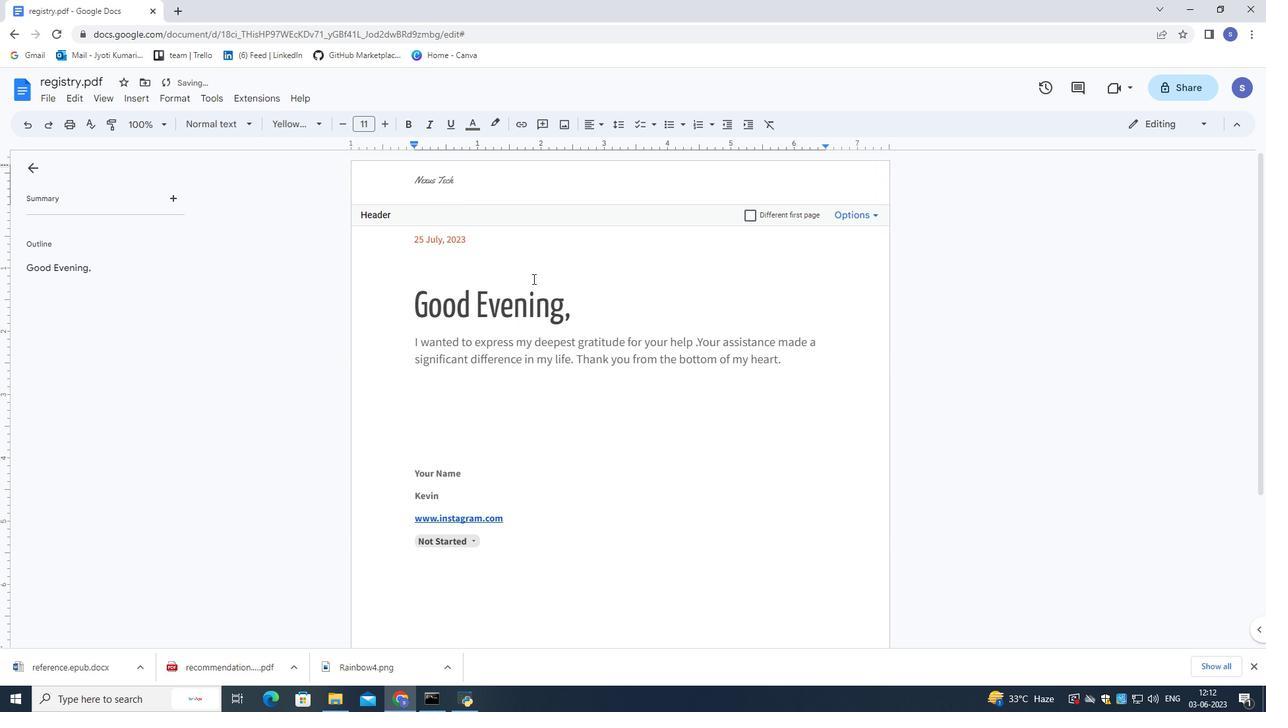 
Action: Mouse scrolled (532, 298) with delta (0, 0)
Screenshot: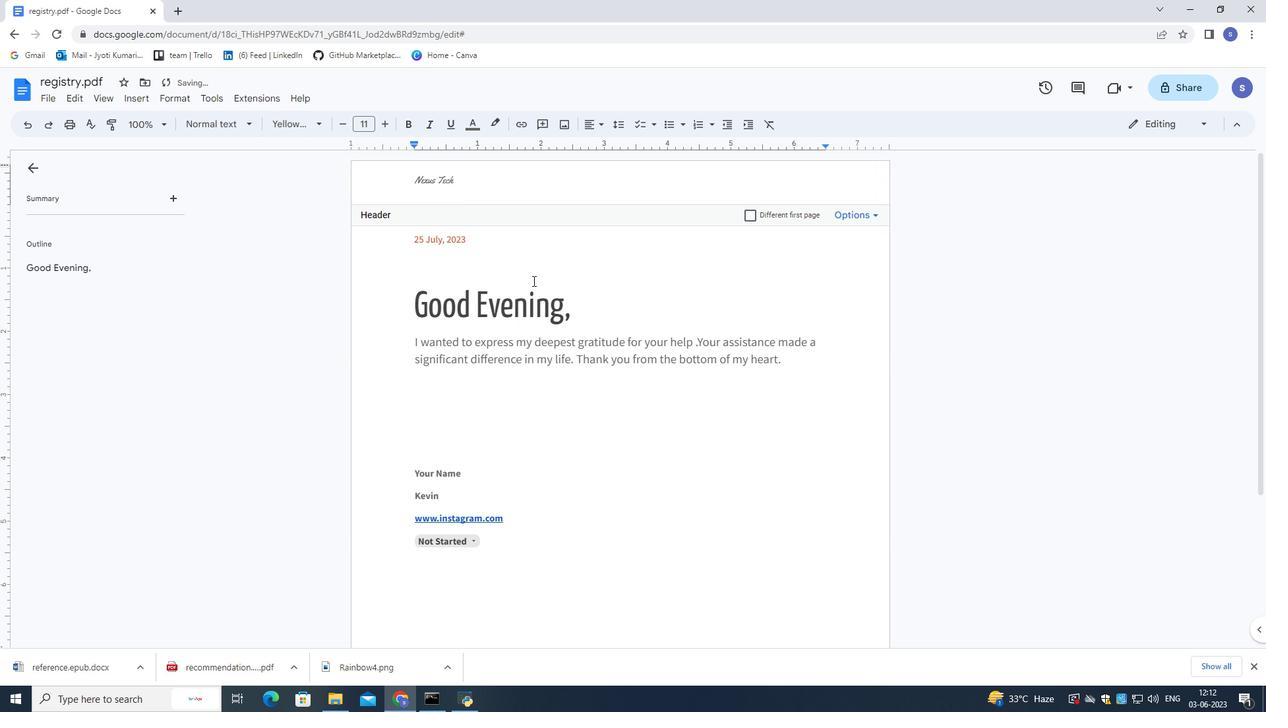 
Action: Mouse moved to (533, 306)
Screenshot: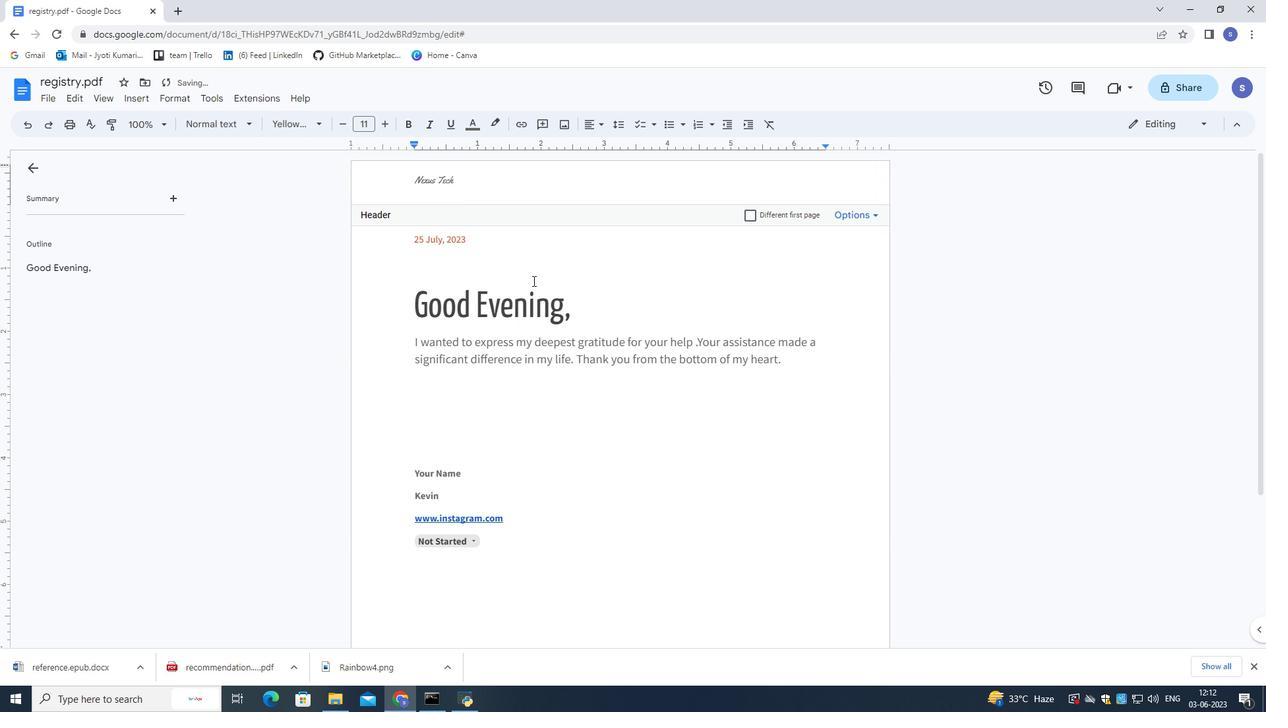 
Action: Mouse scrolled (533, 305) with delta (0, 0)
Screenshot: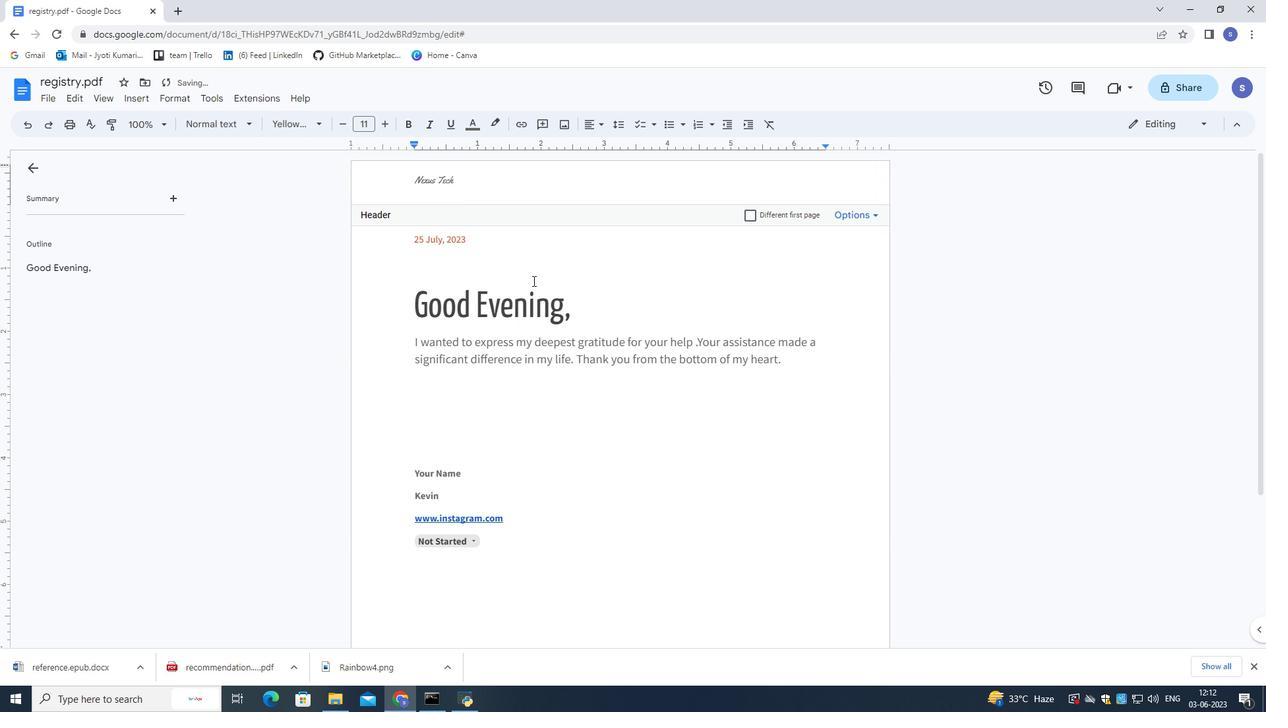 
Action: Mouse moved to (533, 307)
Screenshot: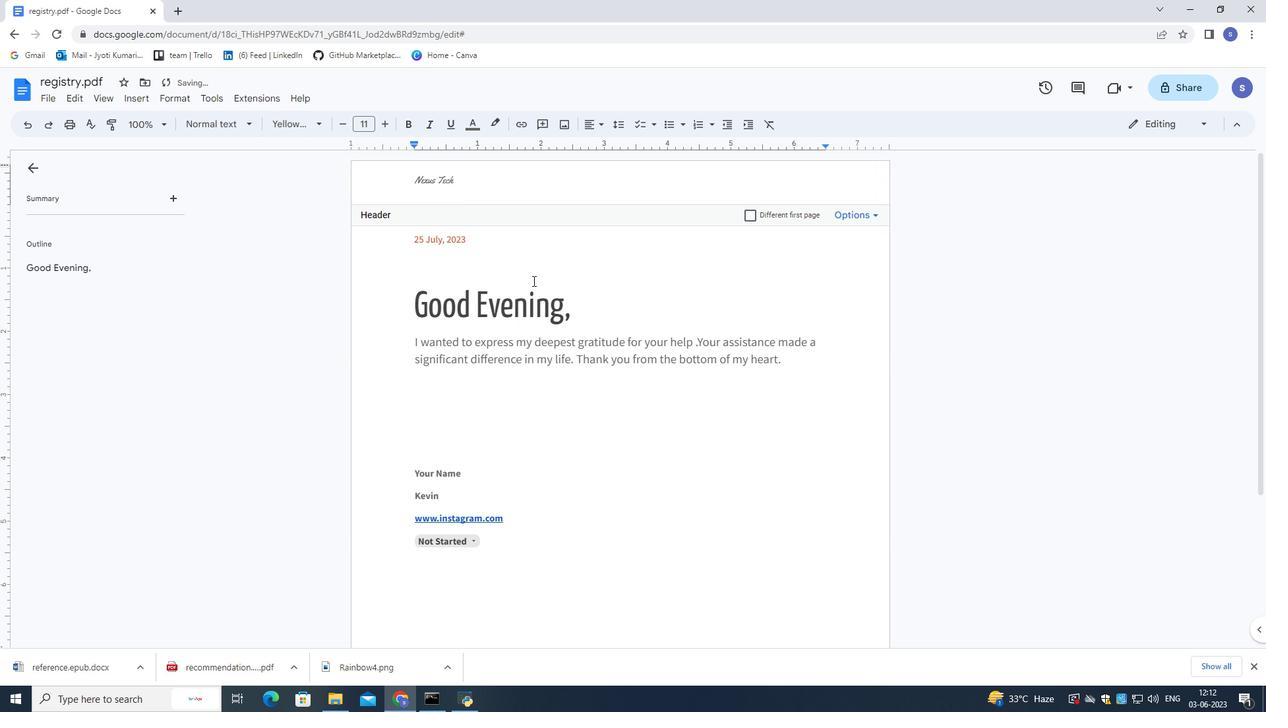 
Action: Mouse scrolled (533, 306) with delta (0, 0)
Screenshot: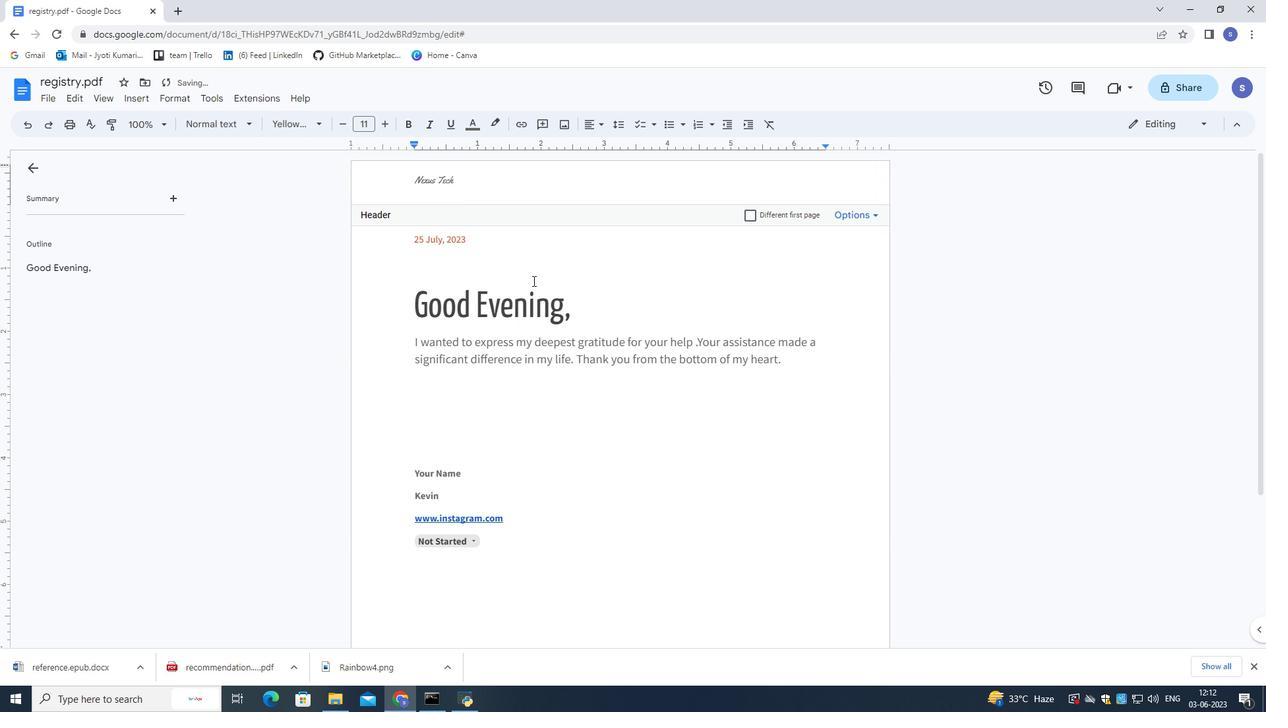 
Action: Mouse moved to (533, 309)
Screenshot: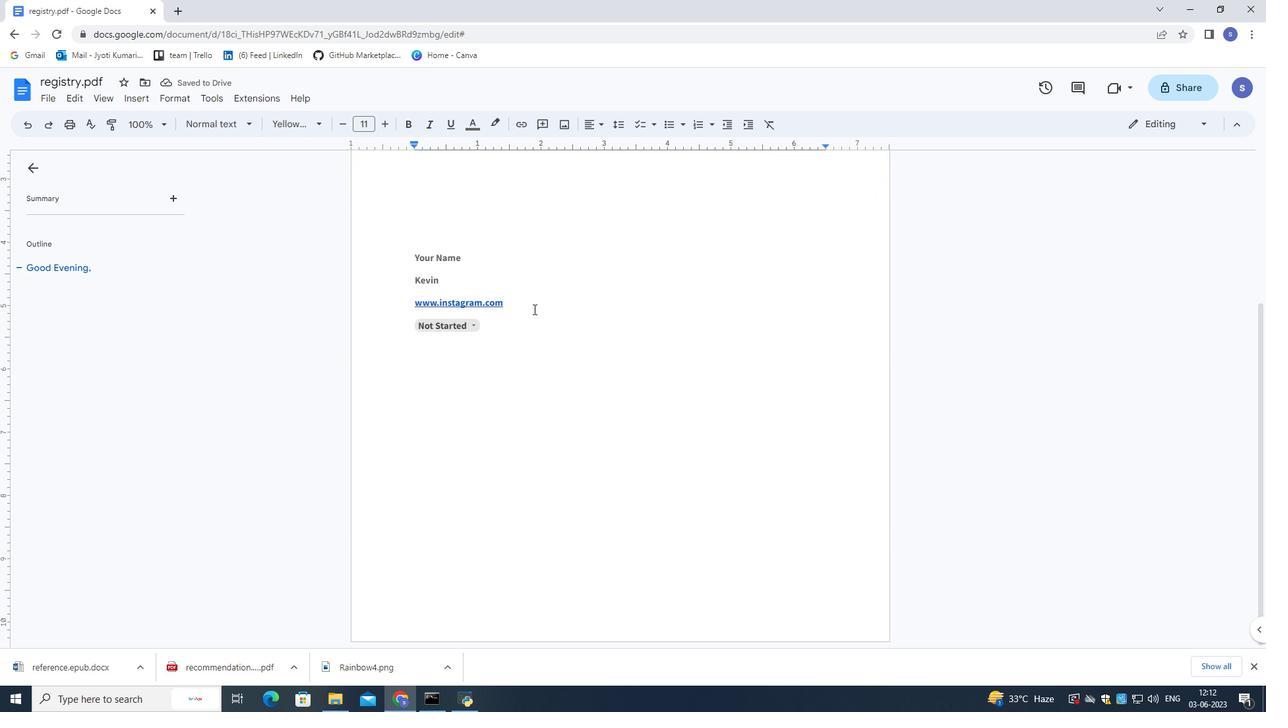 
Action: Mouse scrolled (533, 310) with delta (0, 0)
Screenshot: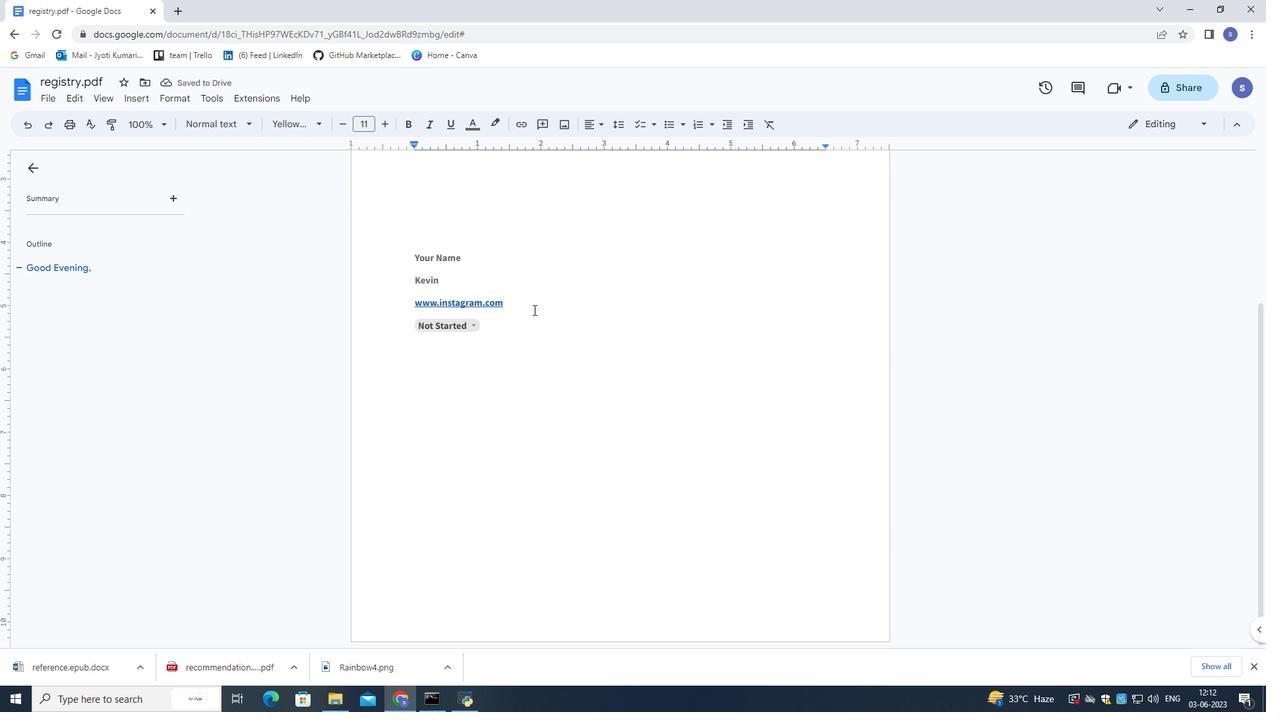 
Action: Mouse scrolled (533, 310) with delta (0, 0)
Screenshot: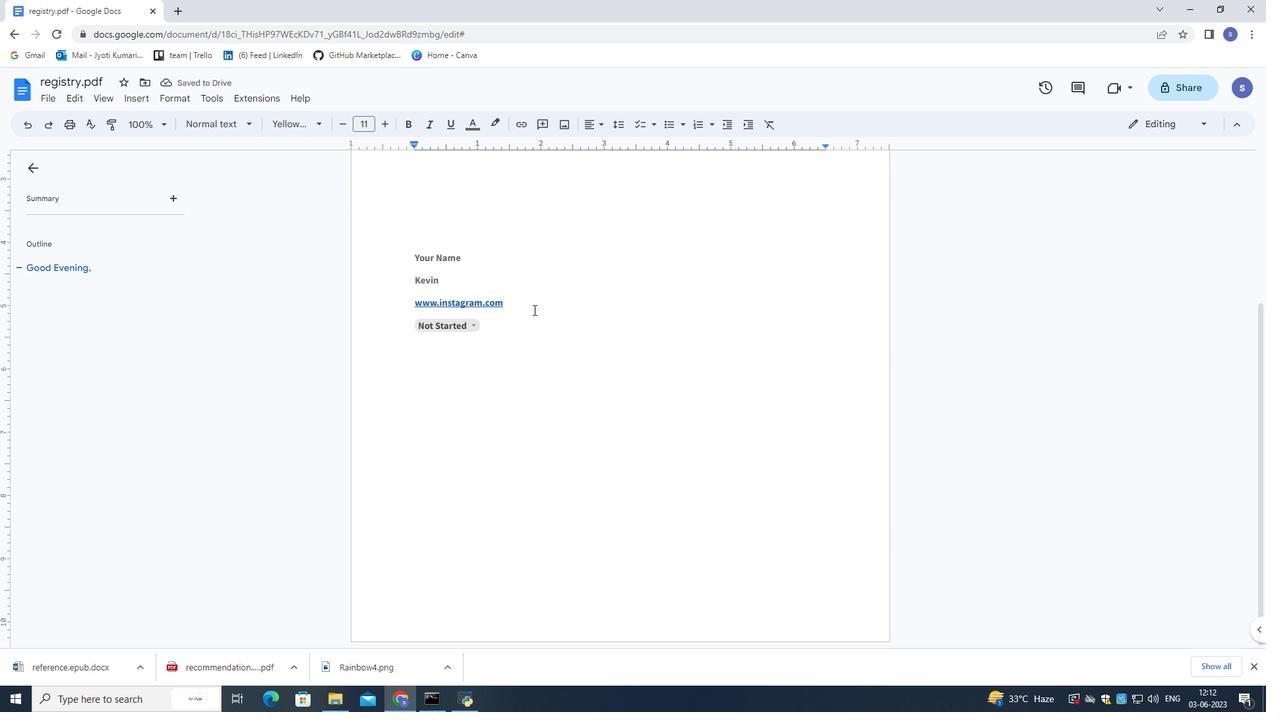 
Action: Mouse scrolled (533, 310) with delta (0, 0)
Screenshot: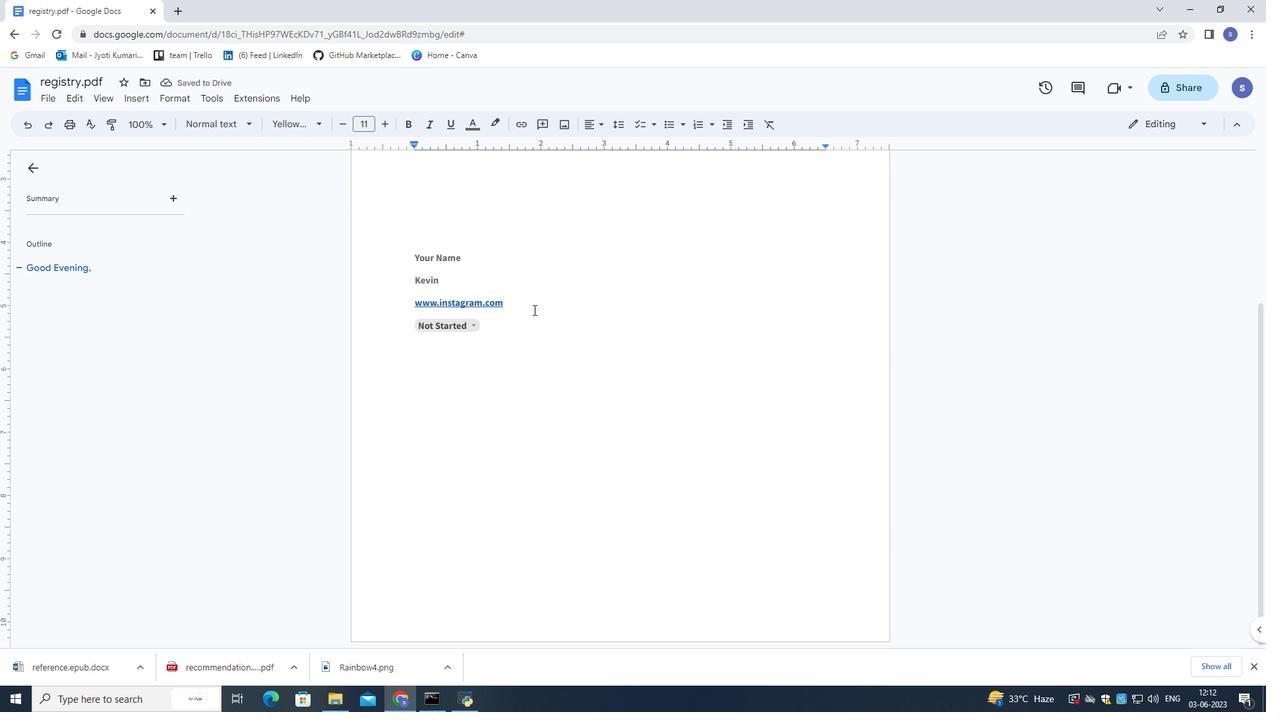 
Action: Mouse moved to (533, 309)
Screenshot: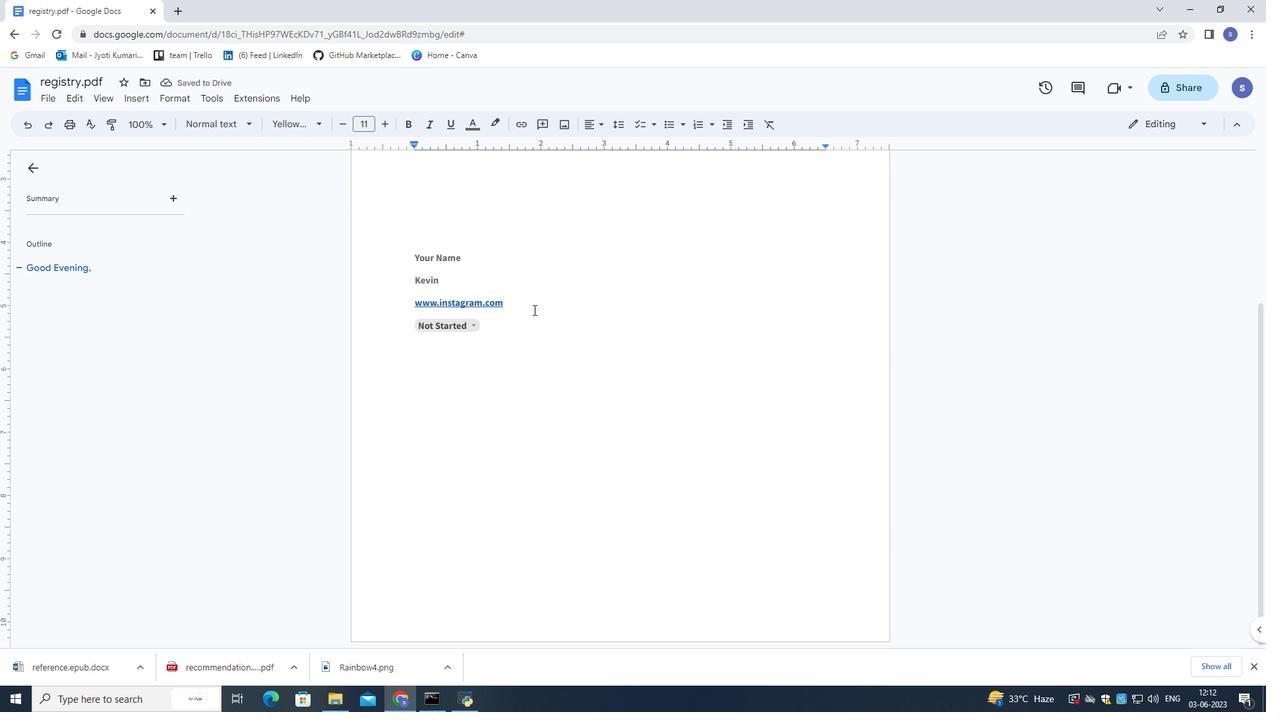 
Action: Mouse scrolled (533, 310) with delta (0, 0)
Screenshot: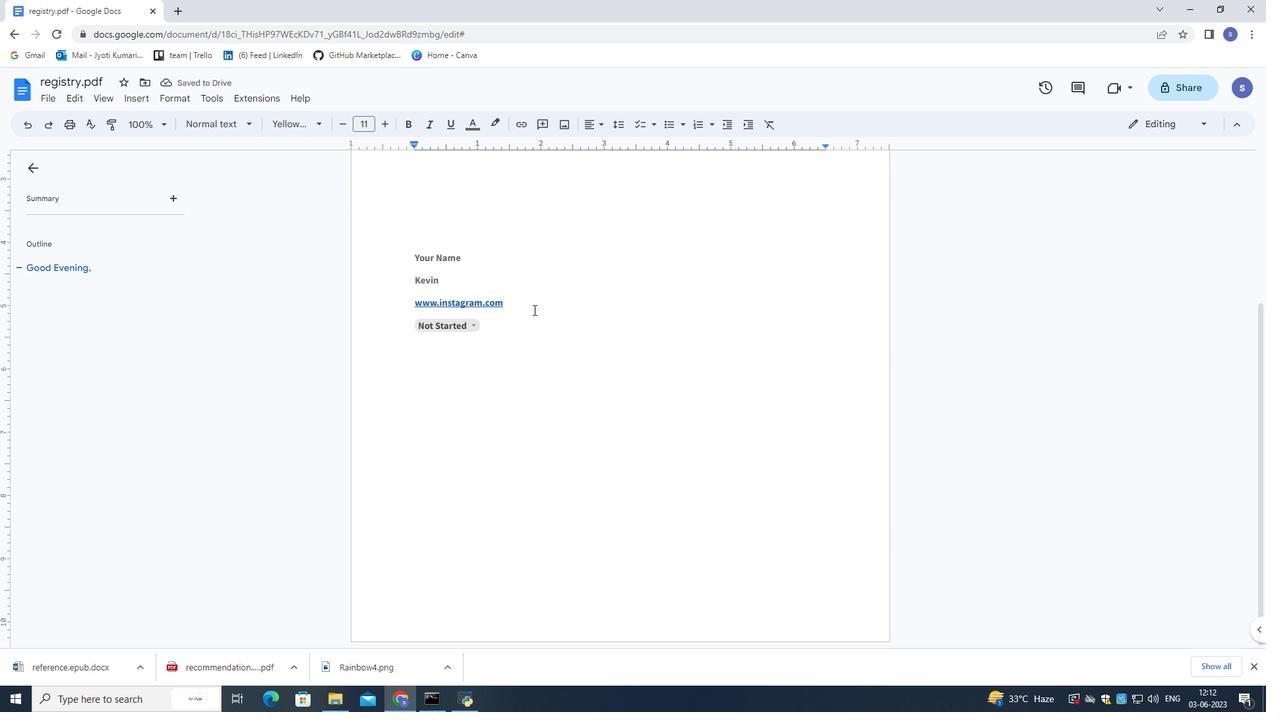 
Action: Mouse moved to (532, 309)
Screenshot: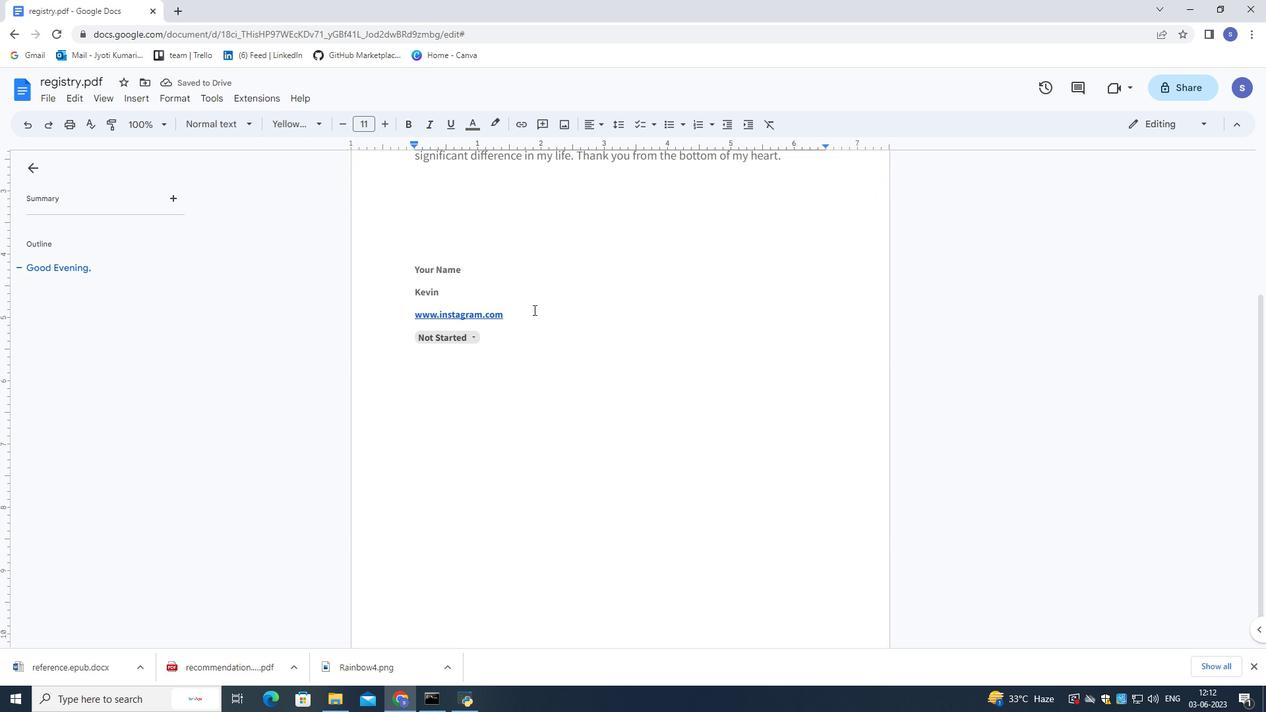 
Action: Mouse scrolled (532, 309) with delta (0, 0)
Screenshot: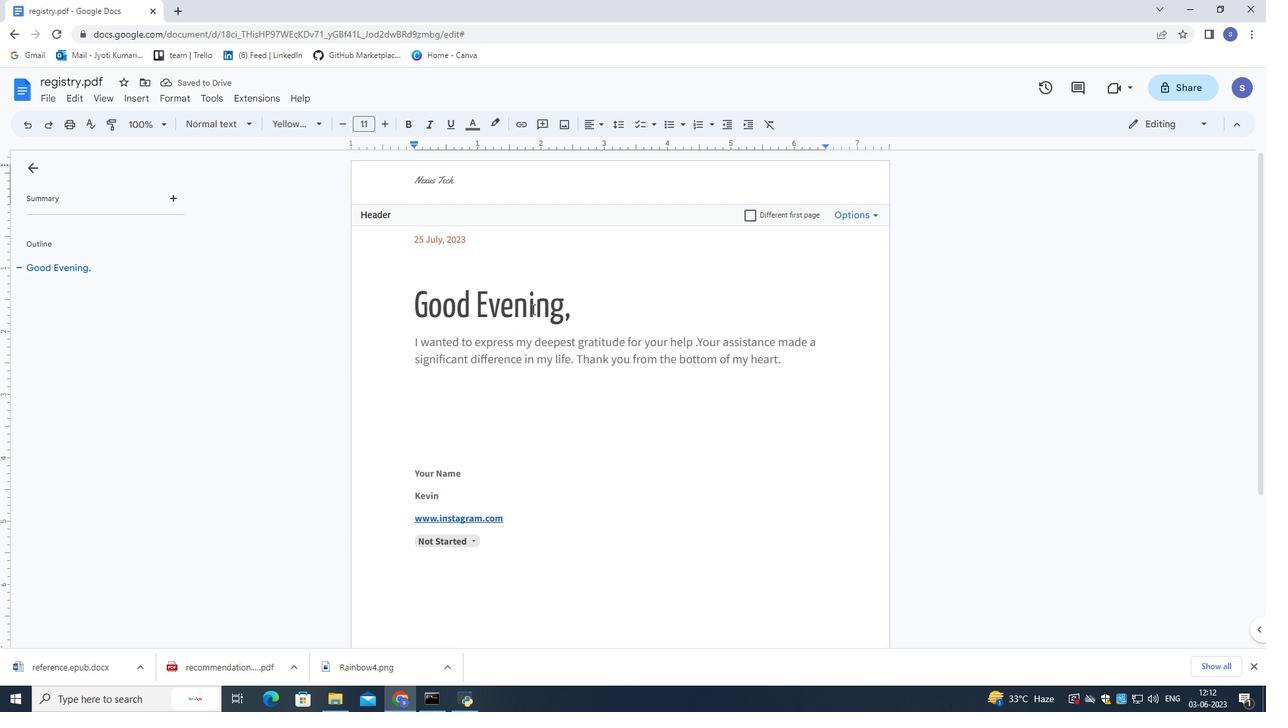 
Action: Mouse scrolled (532, 309) with delta (0, 0)
Screenshot: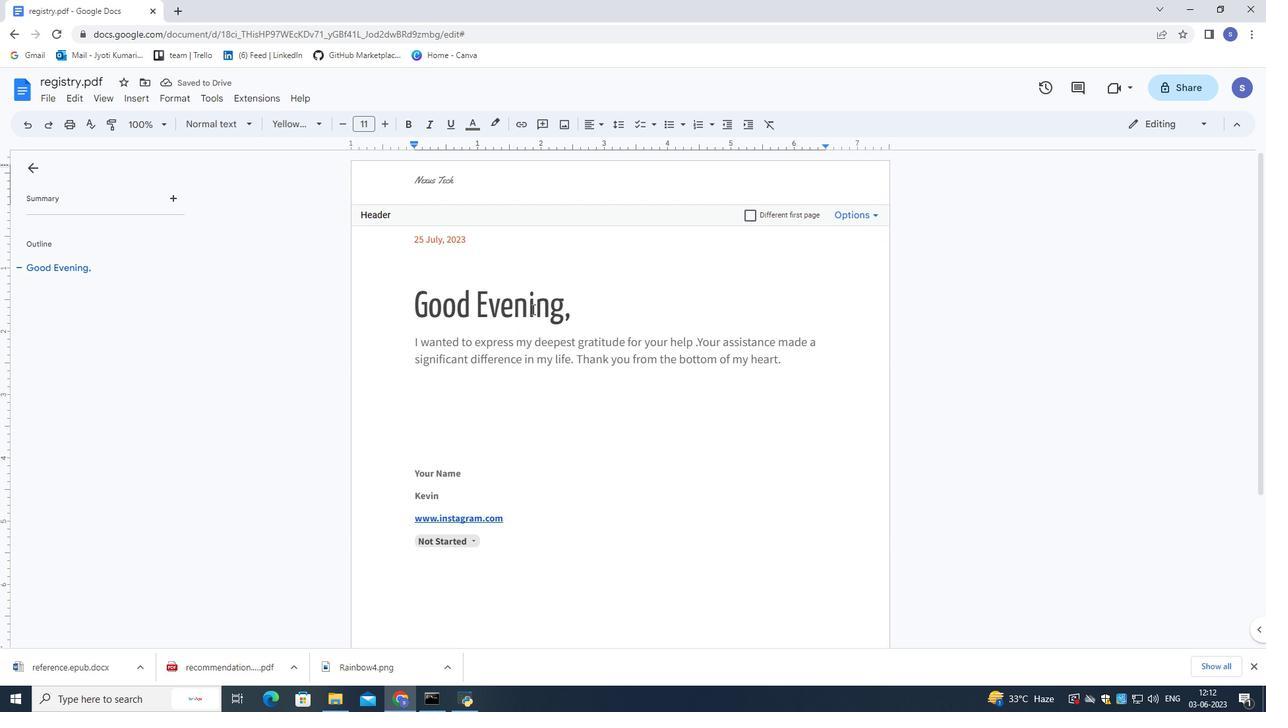 
Action: Mouse moved to (531, 308)
Screenshot: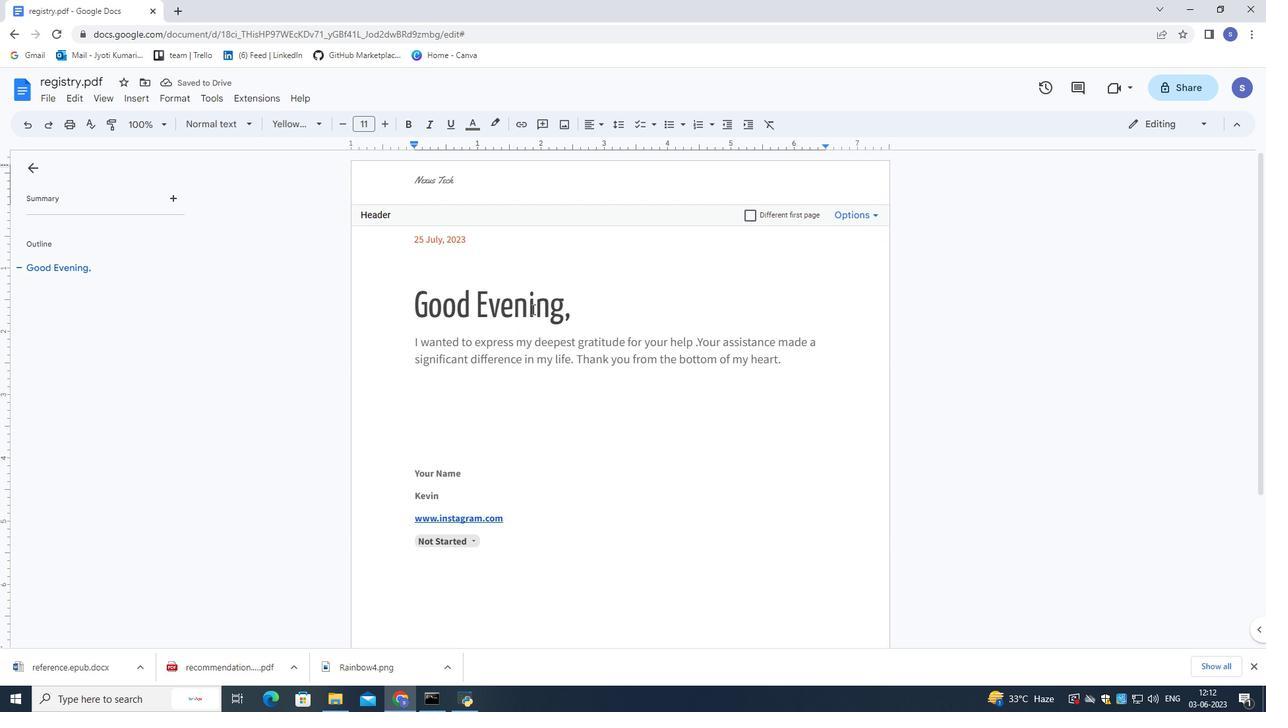 
